 Task: Explore upcoming open houses in Philadelphia, Pennsylvania, to visit properties with colonial architecture, and take note of the unique features of each home.
Action: Mouse moved to (190, 163)
Screenshot: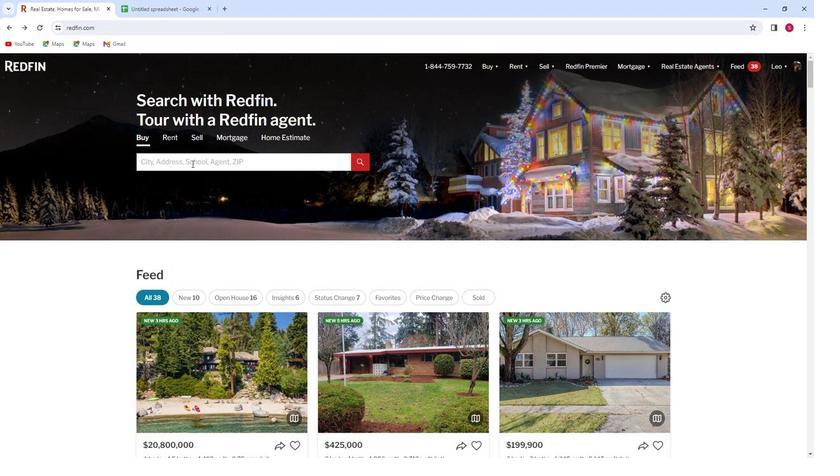 
Action: Mouse pressed left at (190, 163)
Screenshot: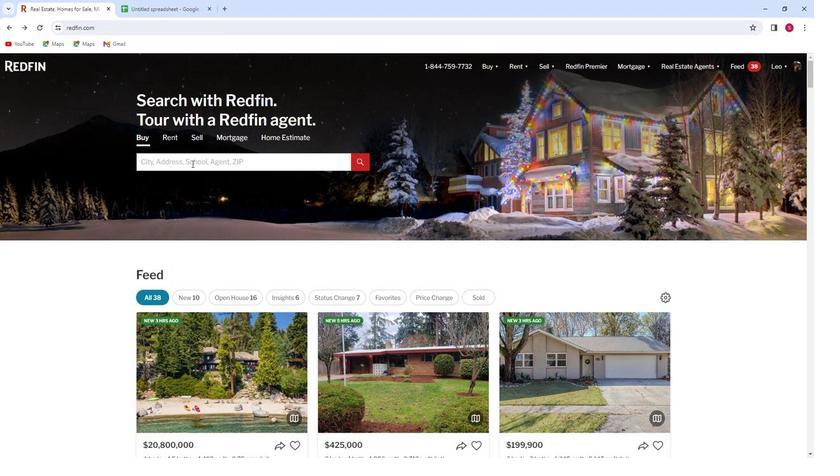 
Action: Mouse moved to (192, 163)
Screenshot: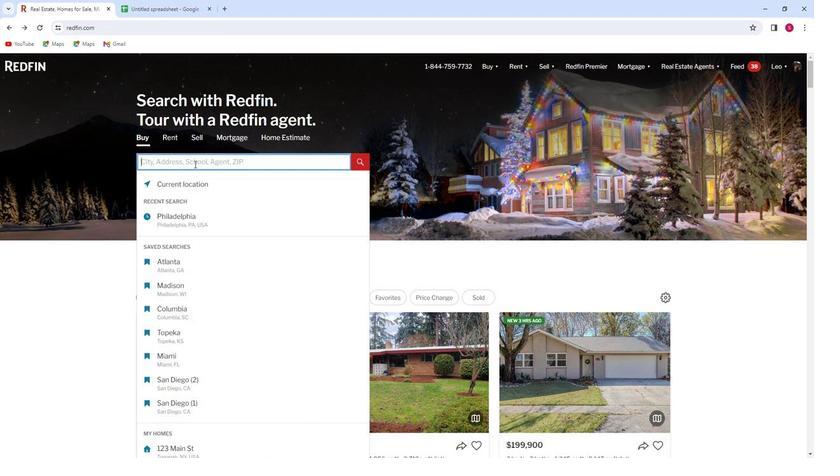 
Action: Key pressed <Key.shift>Philadelphia
Screenshot: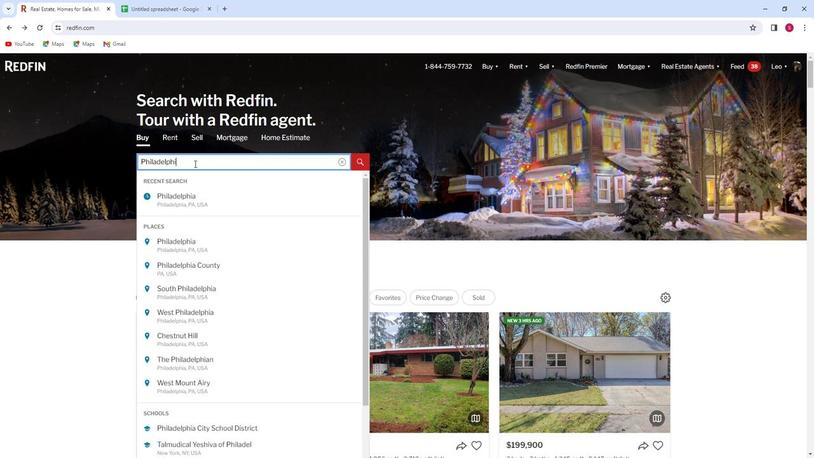 
Action: Mouse moved to (181, 199)
Screenshot: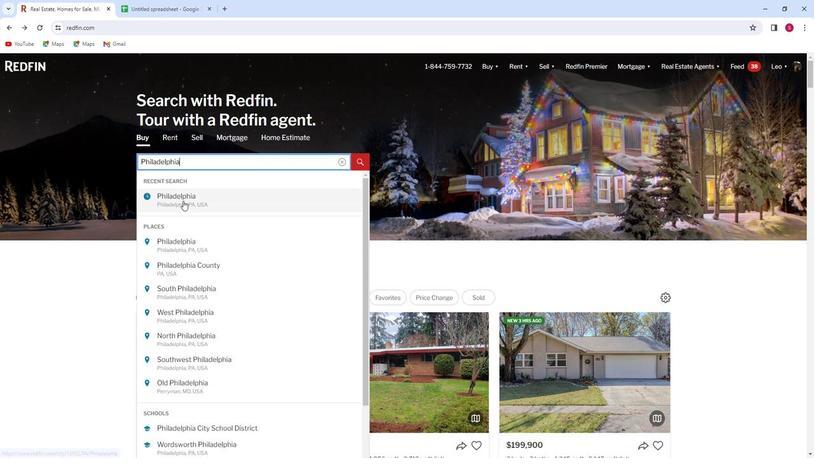 
Action: Mouse pressed left at (181, 199)
Screenshot: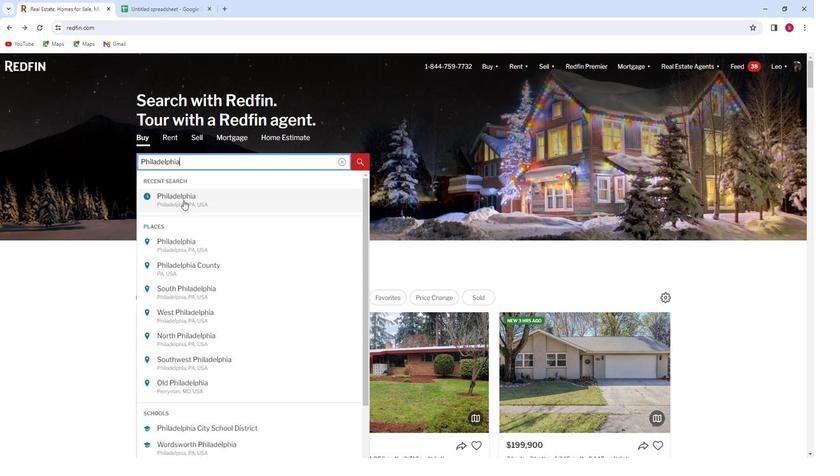 
Action: Mouse moved to (705, 124)
Screenshot: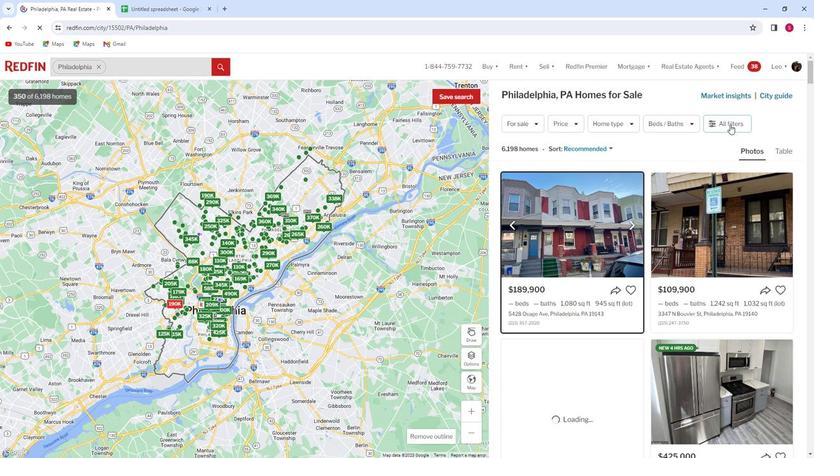
Action: Mouse pressed left at (705, 124)
Screenshot: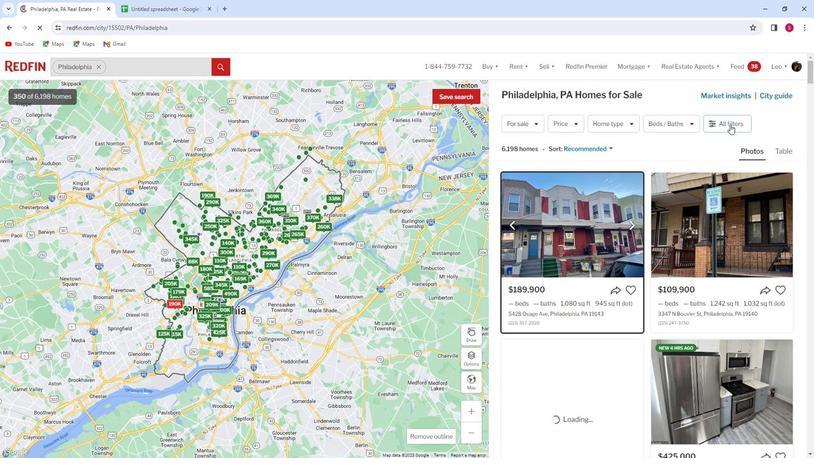 
Action: Mouse pressed left at (705, 124)
Screenshot: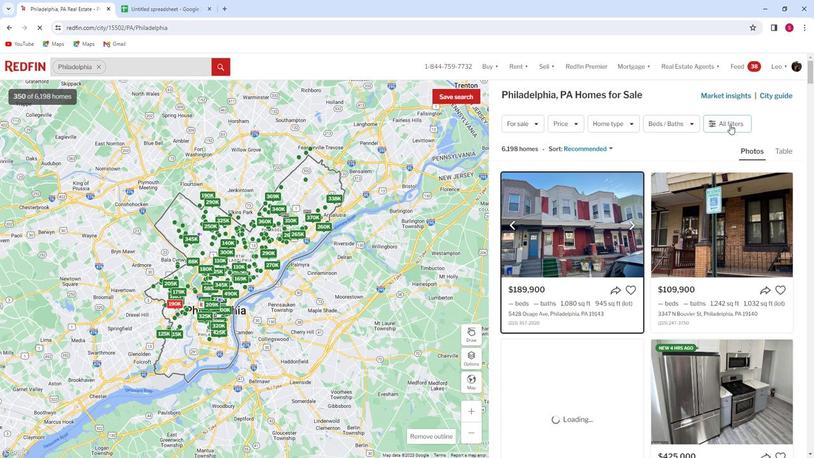 
Action: Mouse pressed left at (705, 124)
Screenshot: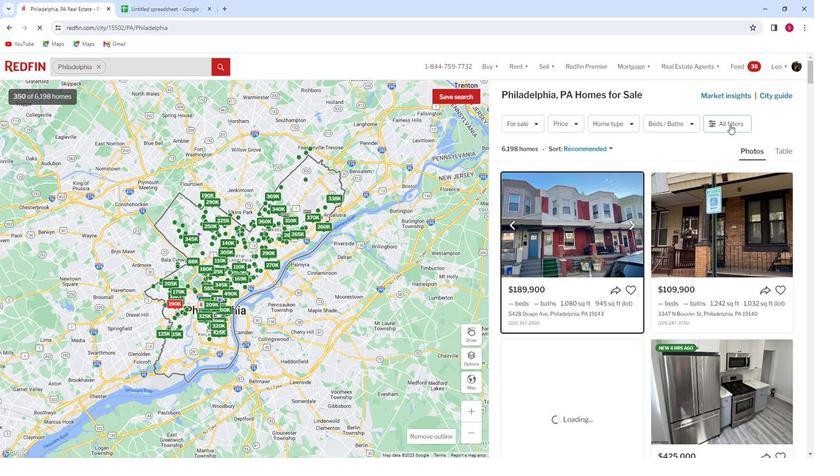 
Action: Mouse moved to (707, 121)
Screenshot: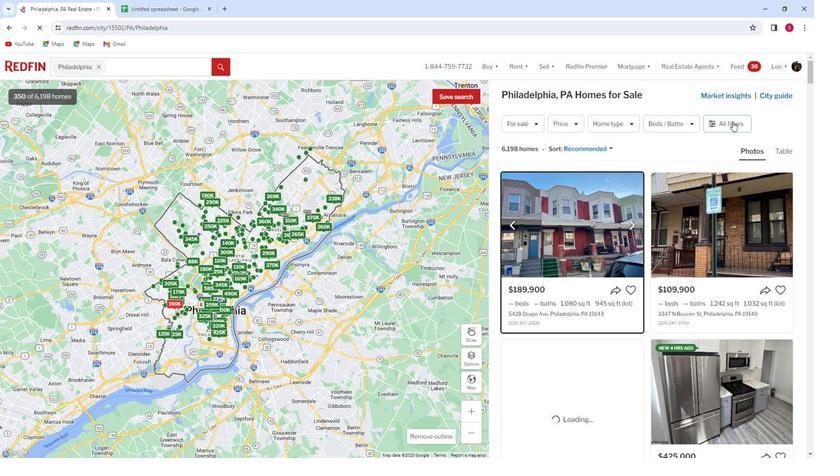 
Action: Mouse pressed left at (707, 121)
Screenshot: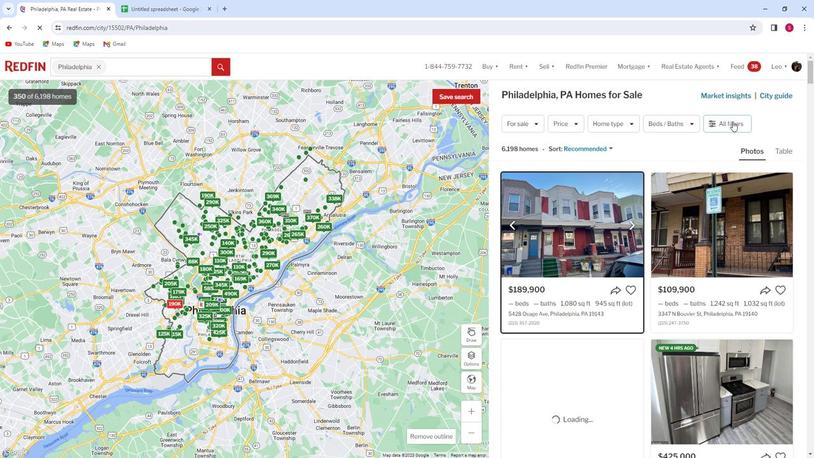 
Action: Mouse pressed left at (707, 121)
Screenshot: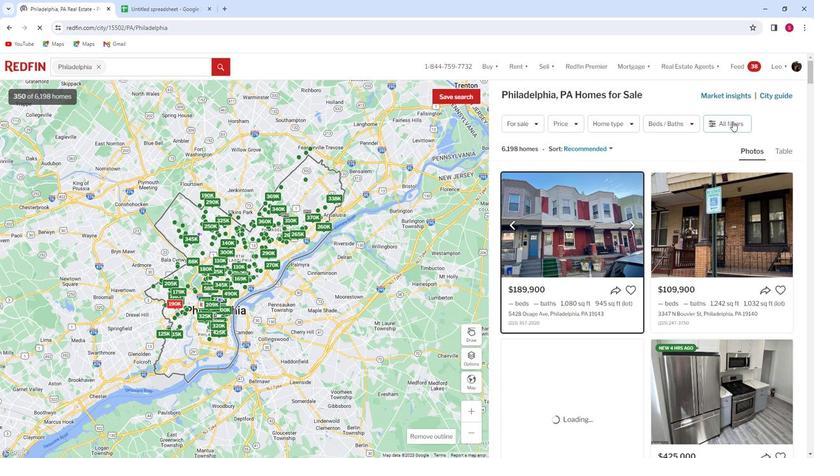 
Action: Mouse moved to (707, 121)
Screenshot: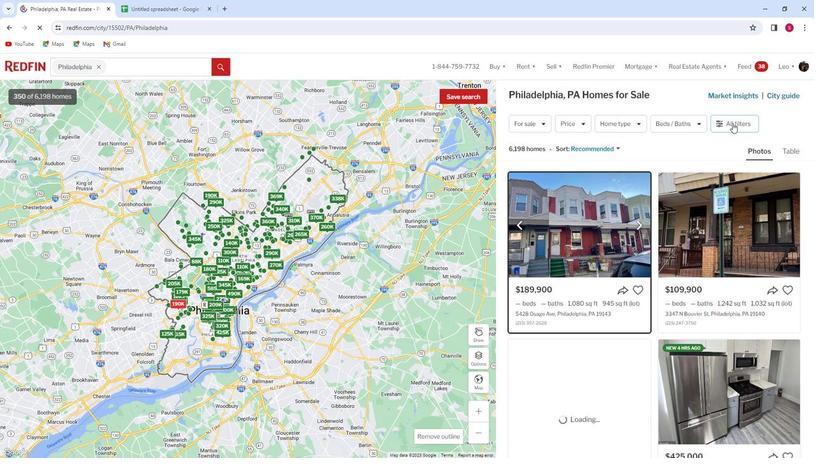 
Action: Mouse pressed left at (707, 121)
Screenshot: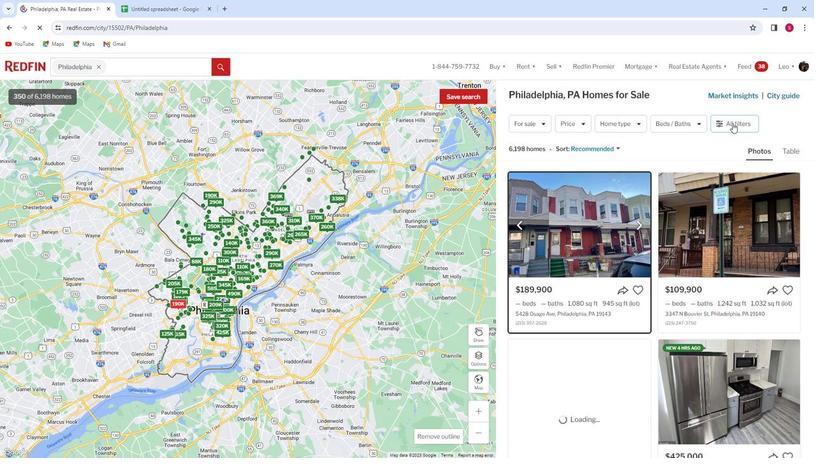 
Action: Mouse moved to (652, 209)
Screenshot: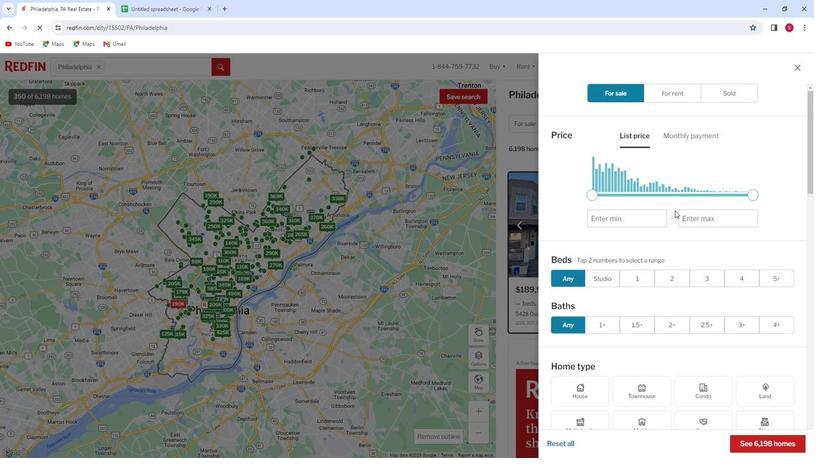 
Action: Mouse scrolled (652, 208) with delta (0, 0)
Screenshot: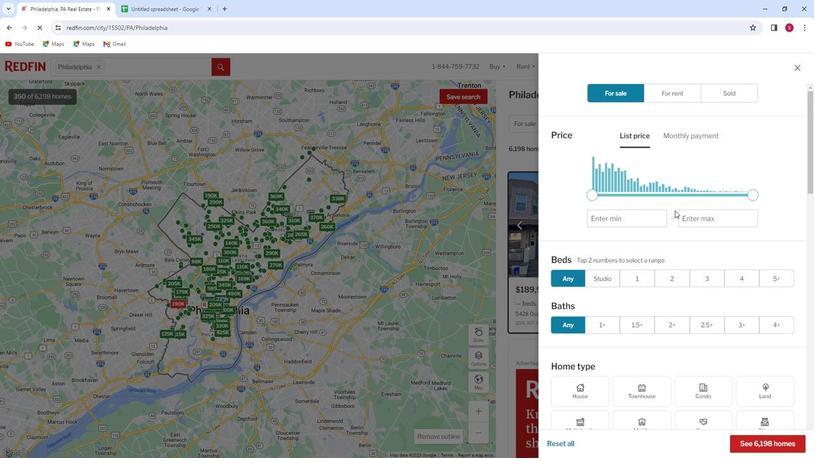 
Action: Mouse scrolled (652, 208) with delta (0, 0)
Screenshot: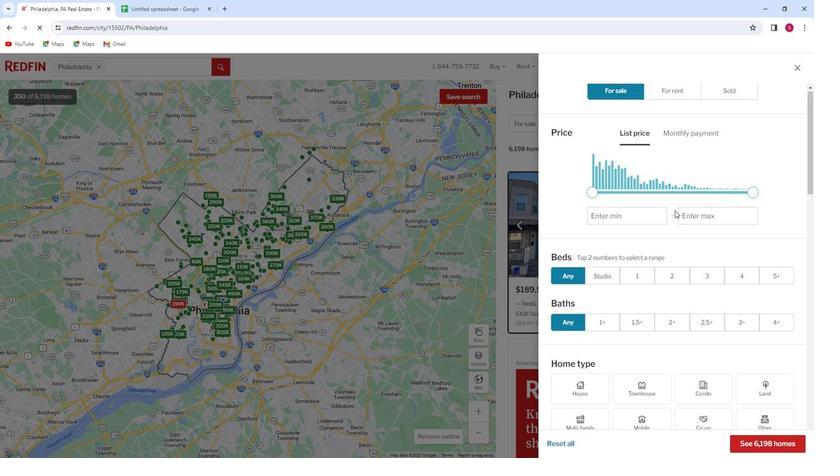 
Action: Mouse scrolled (652, 208) with delta (0, 0)
Screenshot: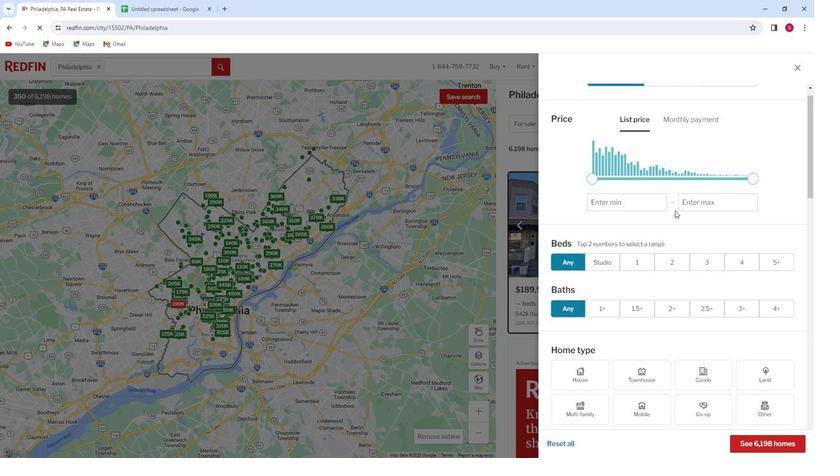 
Action: Mouse moved to (652, 209)
Screenshot: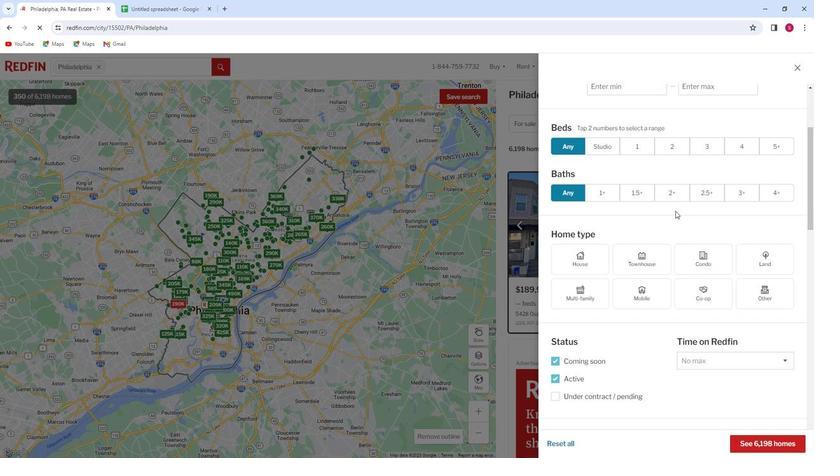
Action: Mouse scrolled (652, 209) with delta (0, 0)
Screenshot: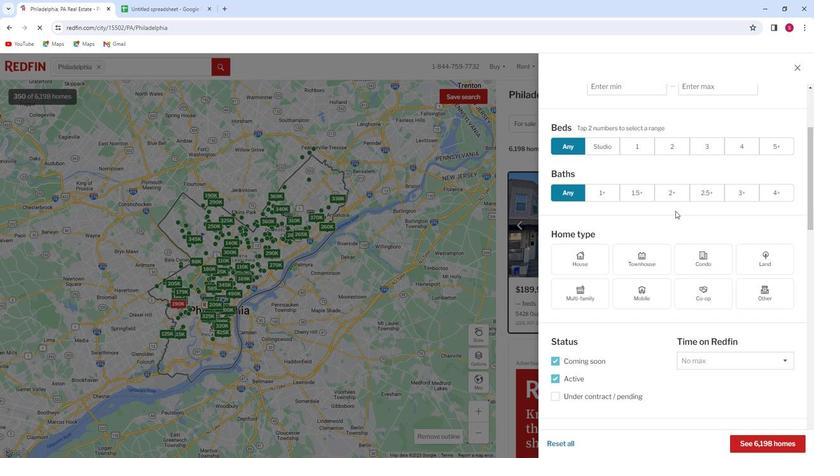 
Action: Mouse scrolled (652, 209) with delta (0, 0)
Screenshot: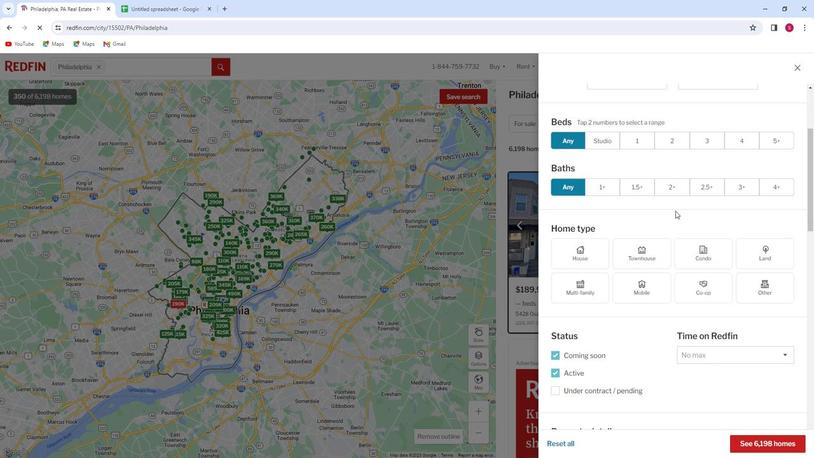 
Action: Mouse scrolled (652, 209) with delta (0, 0)
Screenshot: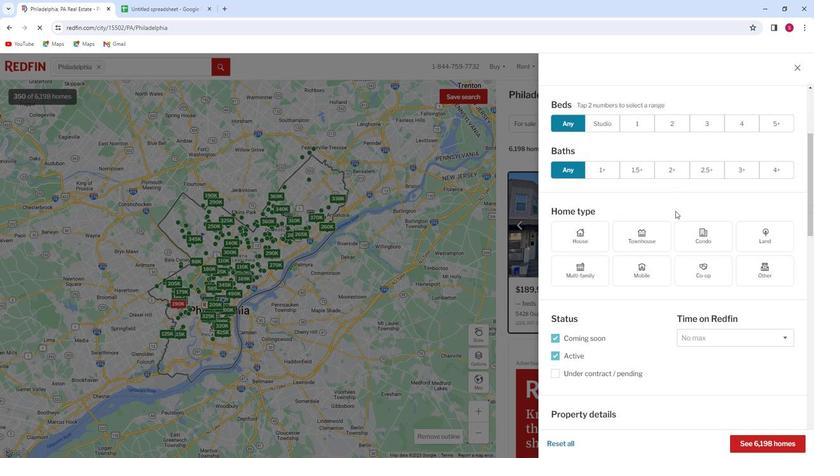 
Action: Mouse moved to (652, 208)
Screenshot: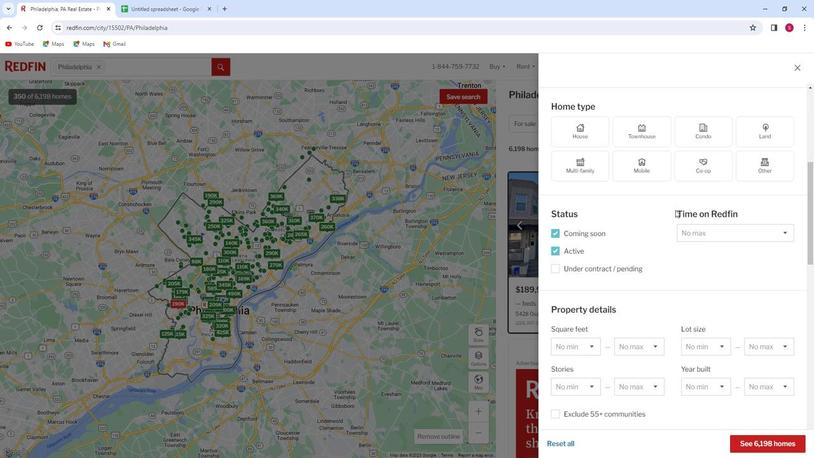 
Action: Mouse scrolled (652, 208) with delta (0, 0)
Screenshot: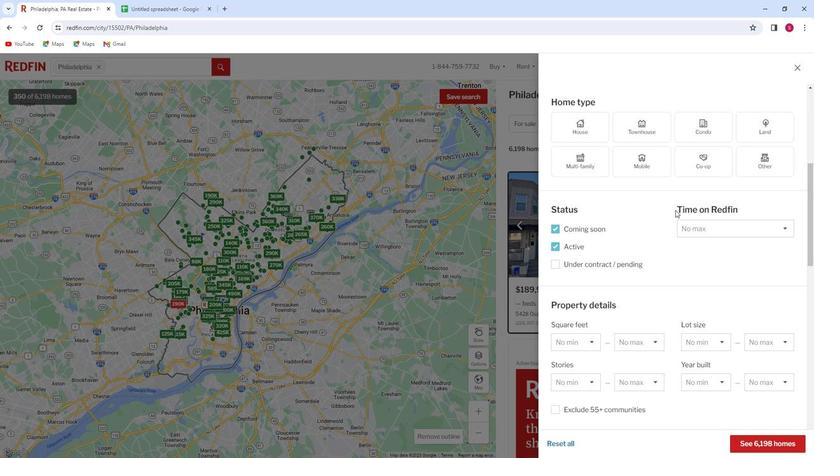 
Action: Mouse scrolled (652, 208) with delta (0, 0)
Screenshot: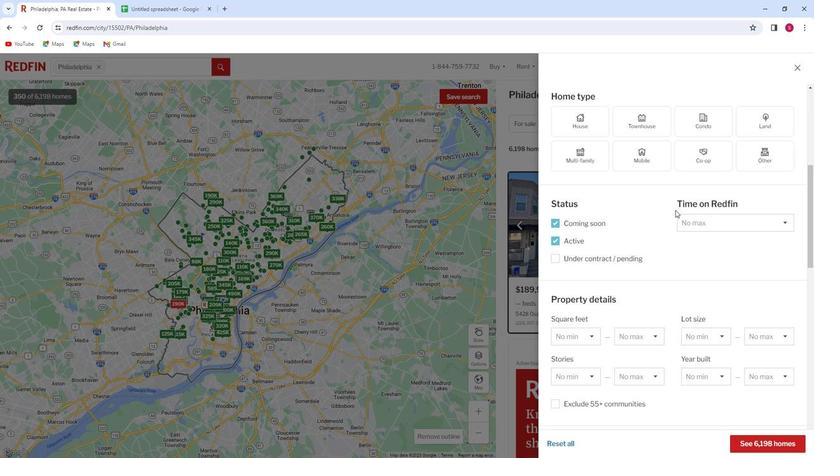 
Action: Mouse scrolled (652, 208) with delta (0, 0)
Screenshot: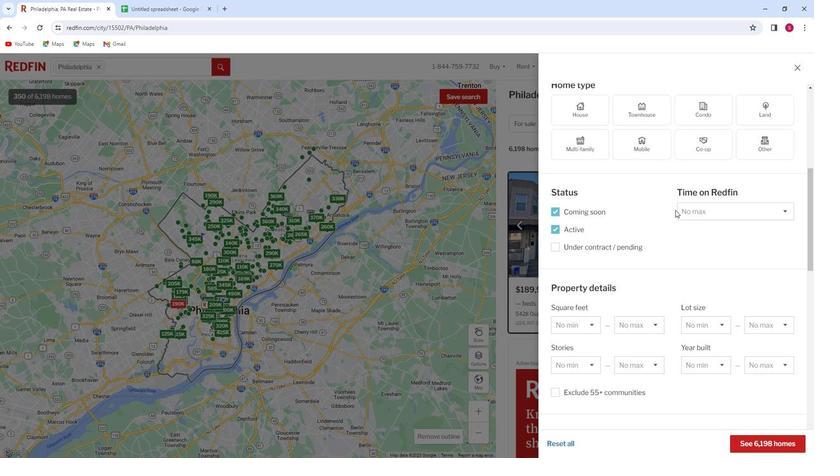 
Action: Mouse moved to (652, 208)
Screenshot: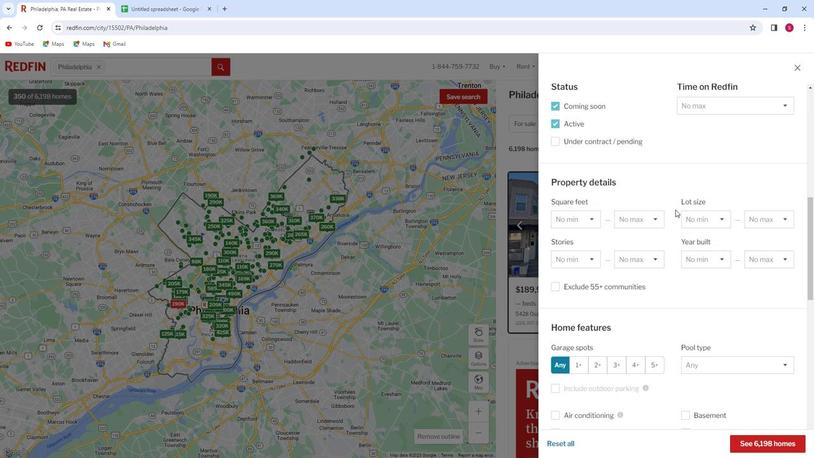
Action: Mouse scrolled (652, 208) with delta (0, 0)
Screenshot: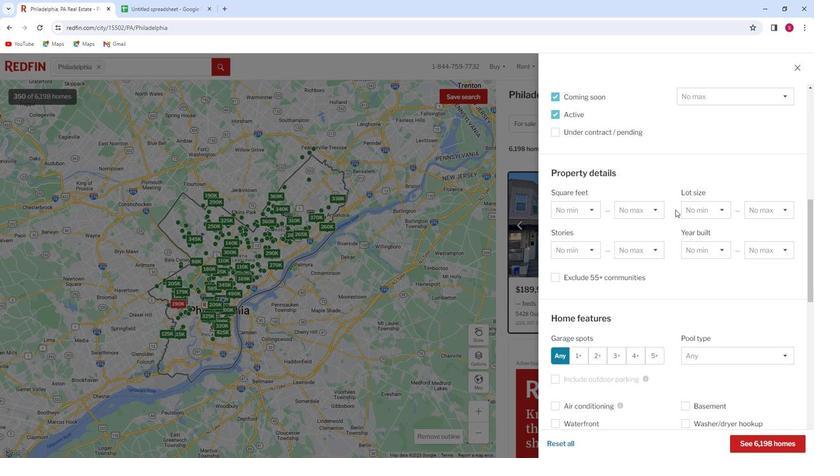 
Action: Mouse scrolled (652, 208) with delta (0, 0)
Screenshot: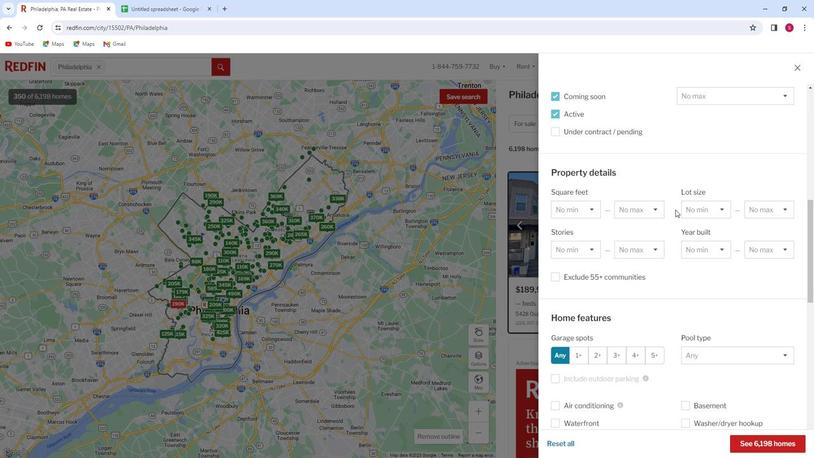 
Action: Mouse scrolled (652, 208) with delta (0, 0)
Screenshot: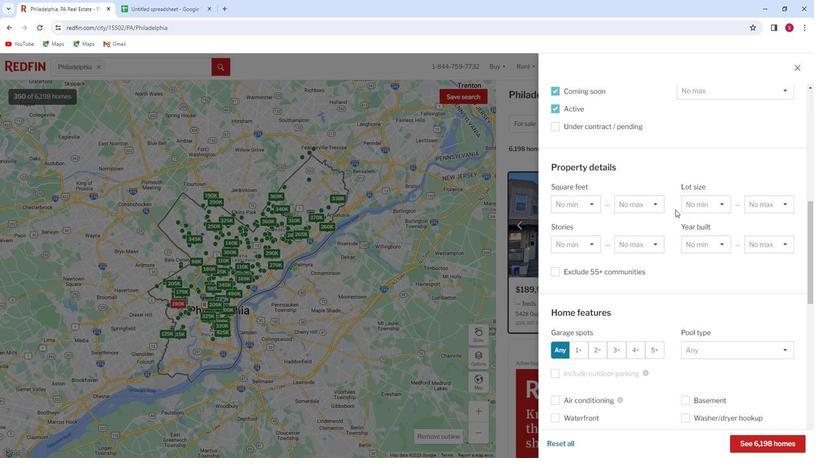 
Action: Mouse scrolled (652, 208) with delta (0, 0)
Screenshot: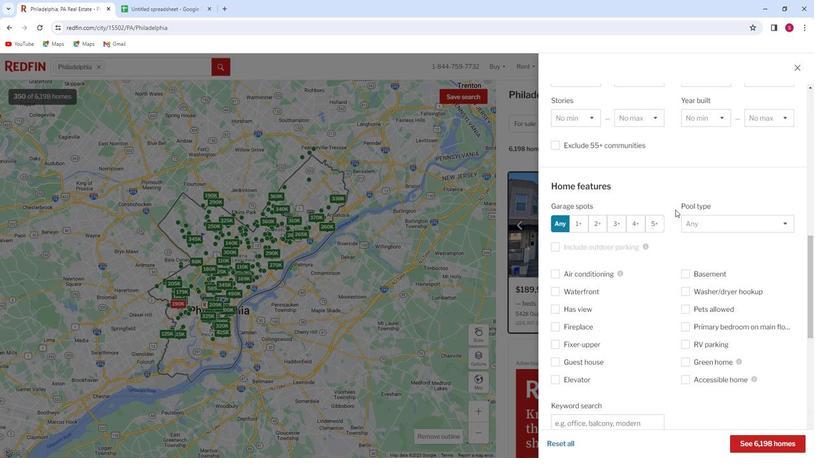 
Action: Mouse scrolled (652, 208) with delta (0, 0)
Screenshot: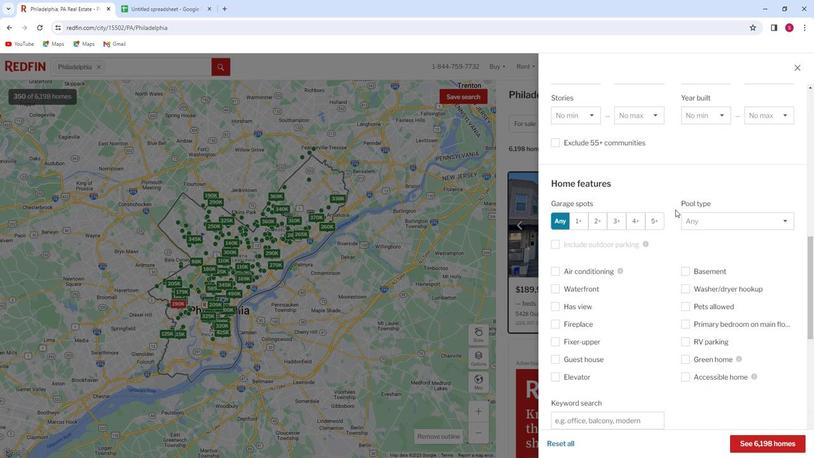 
Action: Mouse scrolled (652, 208) with delta (0, 0)
Screenshot: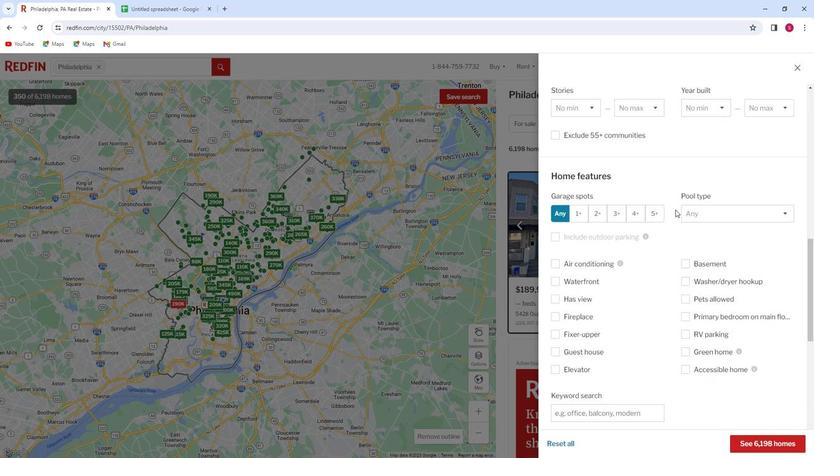 
Action: Mouse moved to (652, 211)
Screenshot: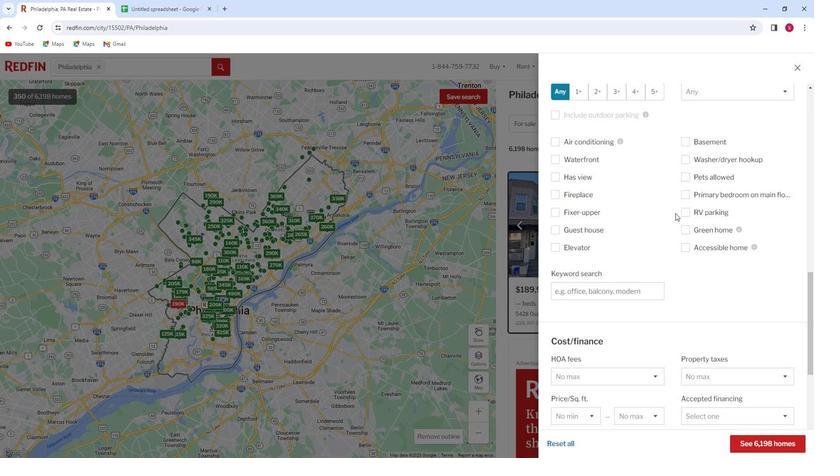 
Action: Mouse scrolled (652, 210) with delta (0, 0)
Screenshot: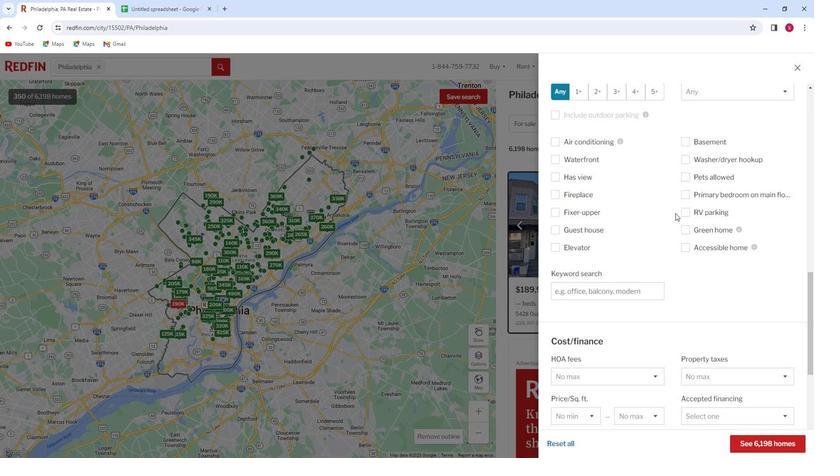 
Action: Mouse moved to (652, 211)
Screenshot: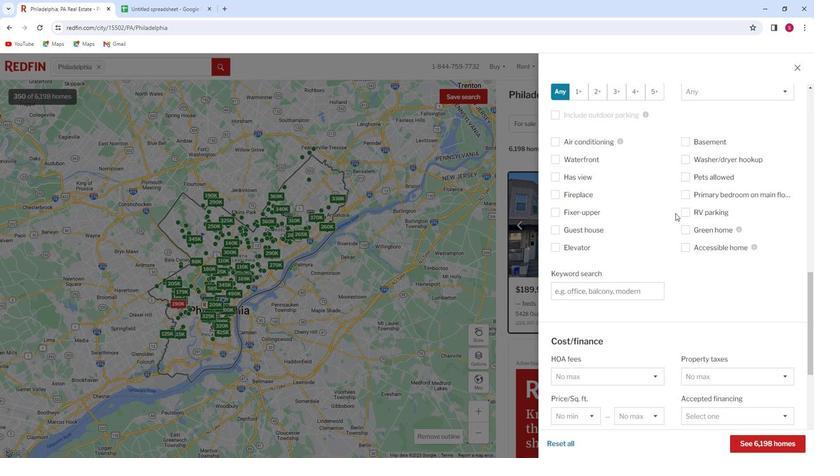 
Action: Mouse scrolled (652, 211) with delta (0, 0)
Screenshot: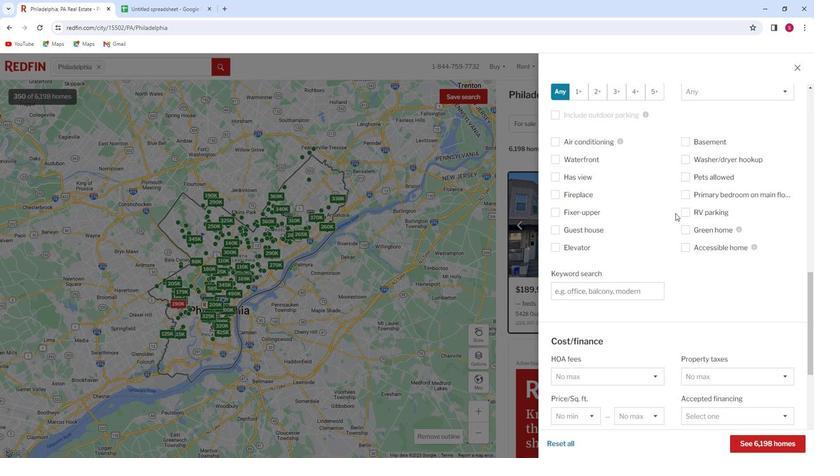 
Action: Mouse moved to (591, 204)
Screenshot: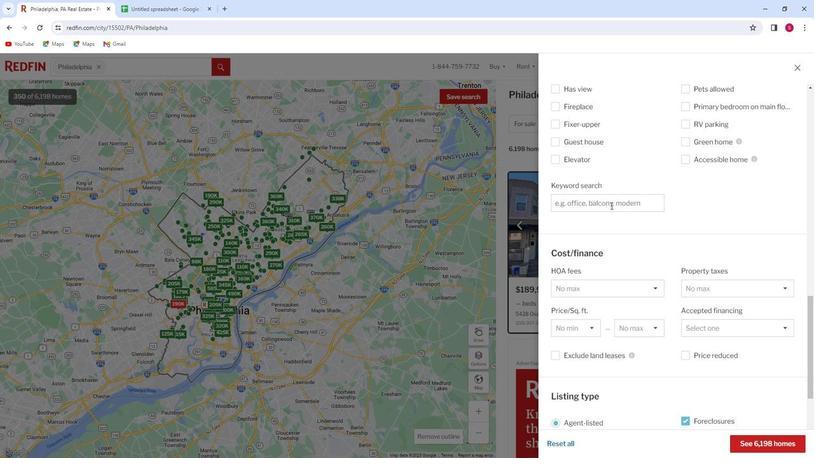 
Action: Mouse pressed left at (591, 204)
Screenshot: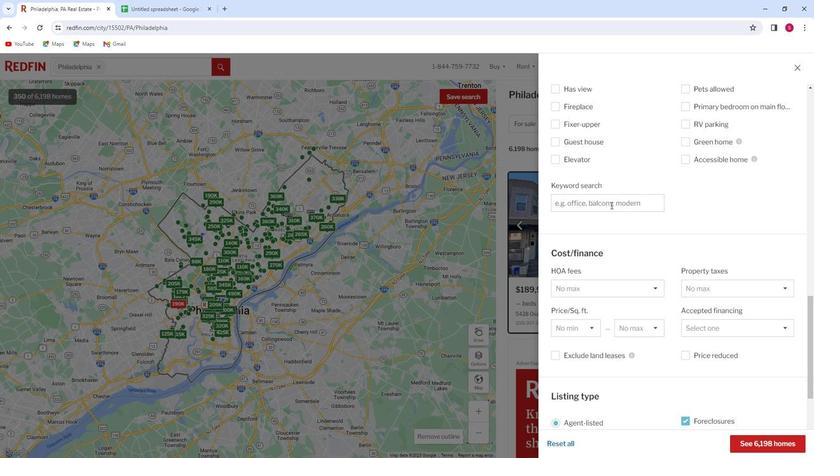 
Action: Mouse moved to (514, 180)
Screenshot: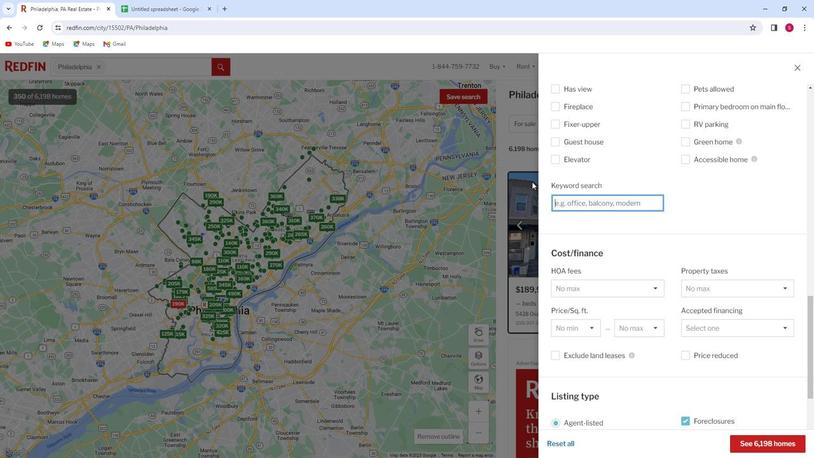 
Action: Key pressed colob<Key.backspace>nial<Key.space>architecture
Screenshot: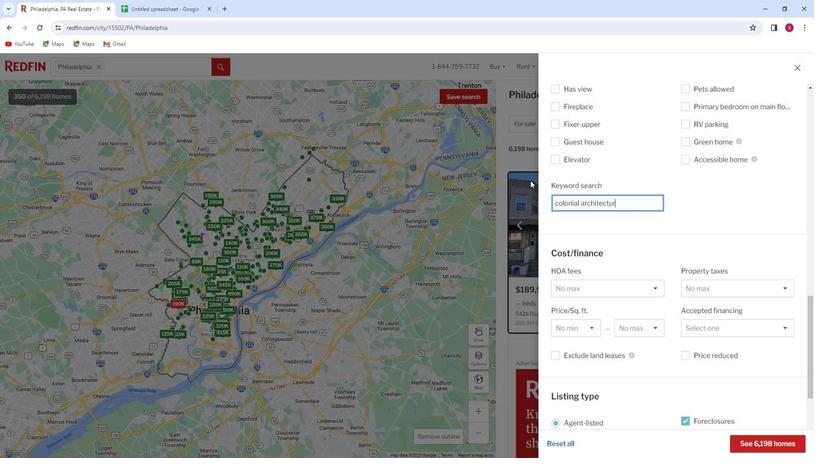
Action: Mouse moved to (637, 374)
Screenshot: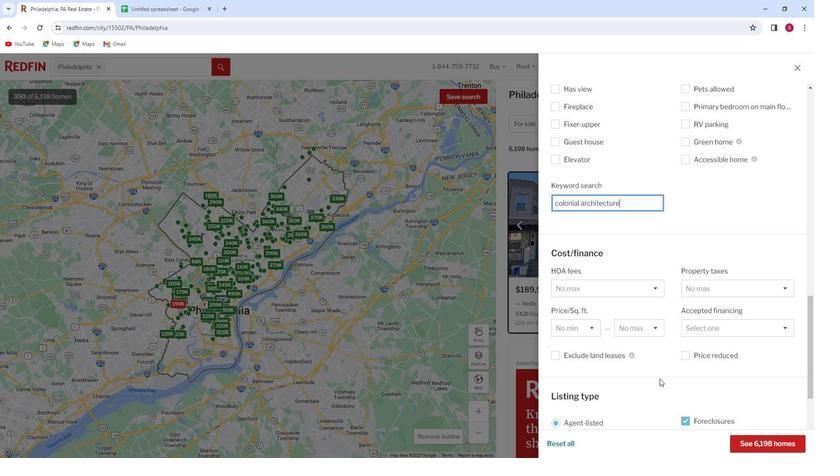 
Action: Mouse scrolled (637, 374) with delta (0, 0)
Screenshot: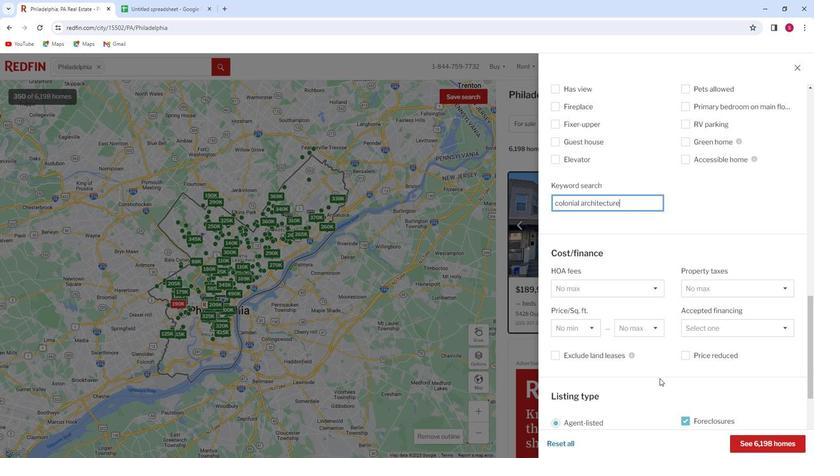 
Action: Mouse moved to (637, 374)
Screenshot: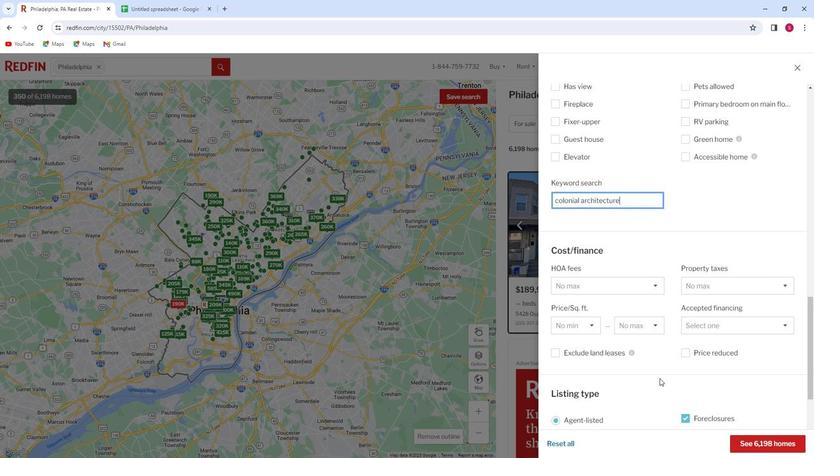 
Action: Mouse scrolled (637, 374) with delta (0, 0)
Screenshot: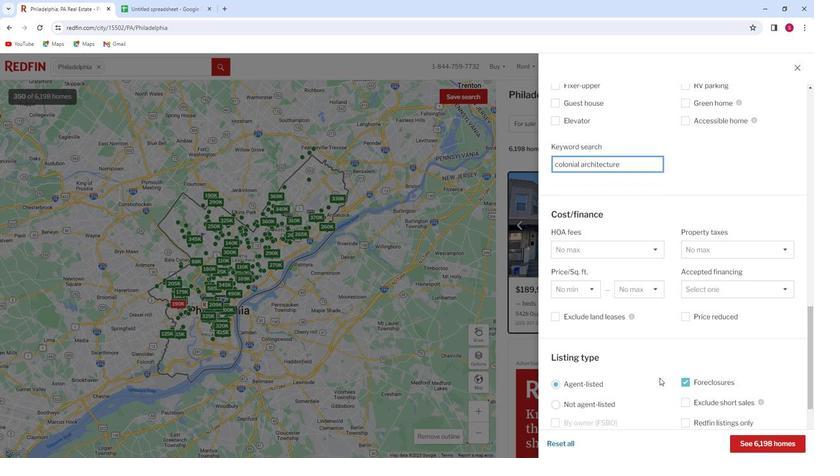 
Action: Mouse moved to (635, 363)
Screenshot: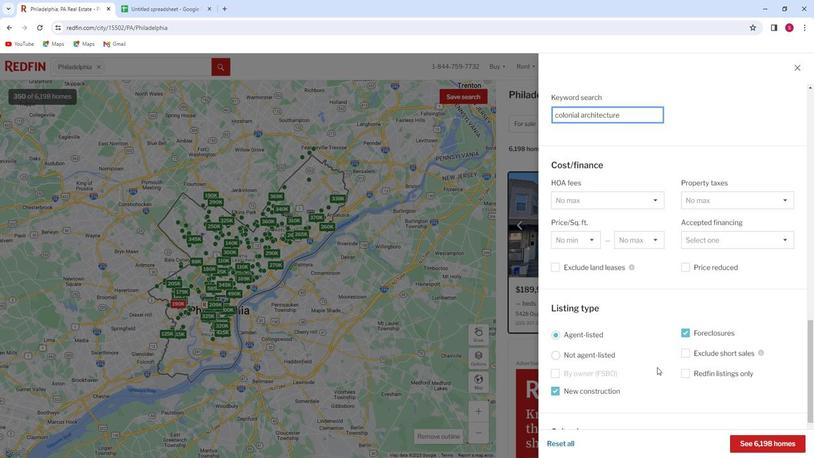 
Action: Mouse scrolled (635, 363) with delta (0, 0)
Screenshot: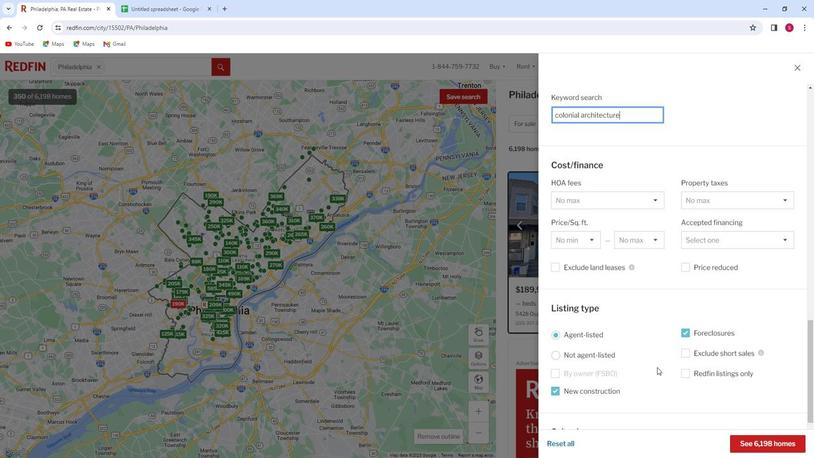 
Action: Mouse scrolled (635, 363) with delta (0, 0)
Screenshot: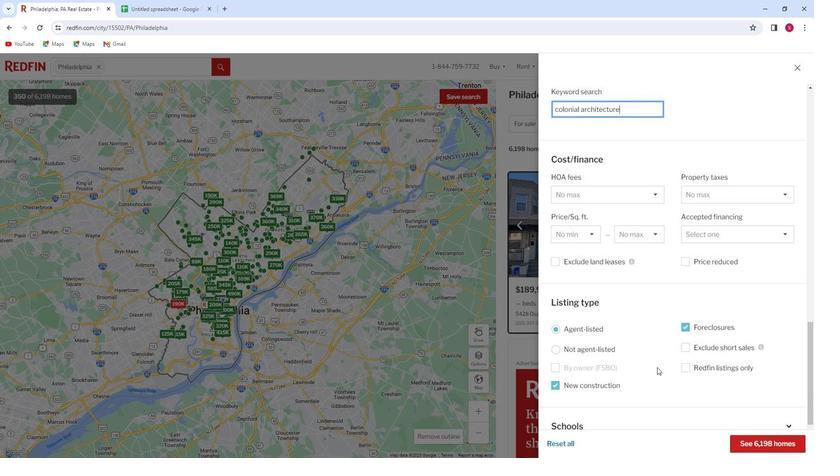 
Action: Mouse moved to (634, 360)
Screenshot: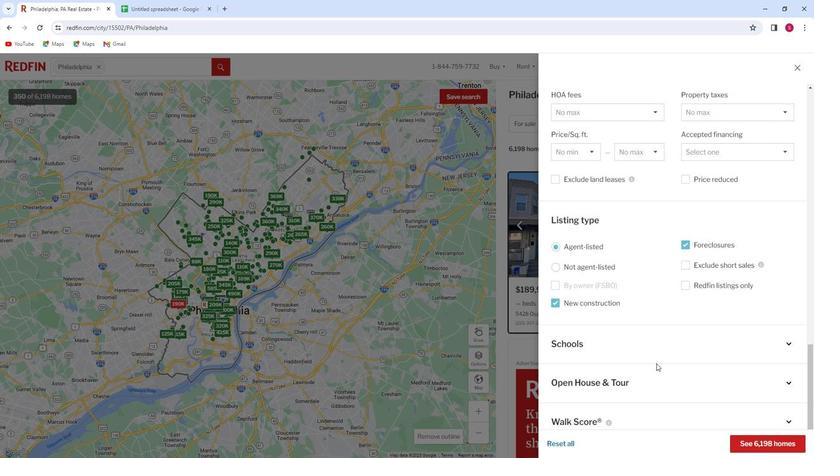 
Action: Mouse scrolled (634, 360) with delta (0, 0)
Screenshot: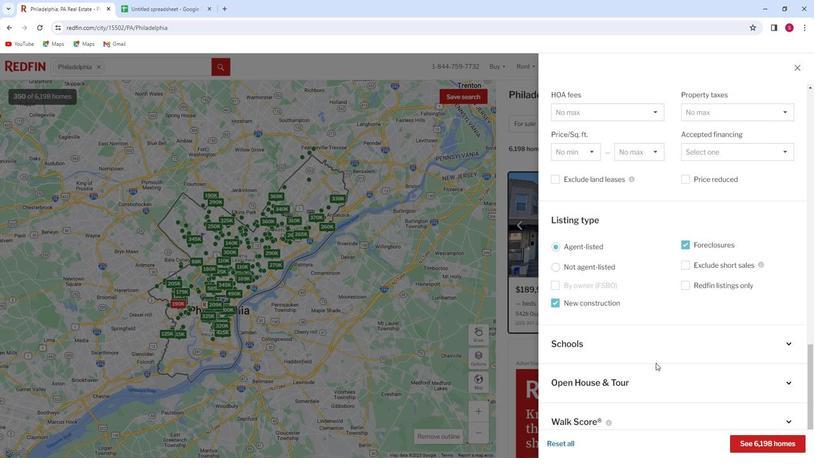 
Action: Mouse moved to (633, 360)
Screenshot: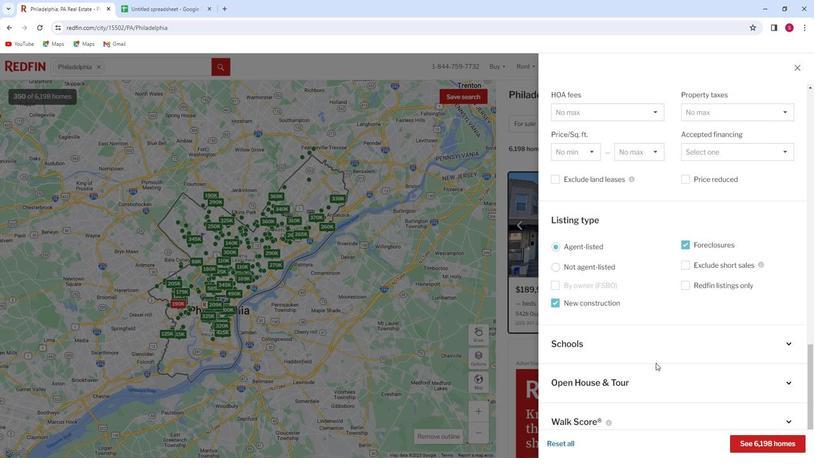 
Action: Mouse scrolled (633, 359) with delta (0, 0)
Screenshot: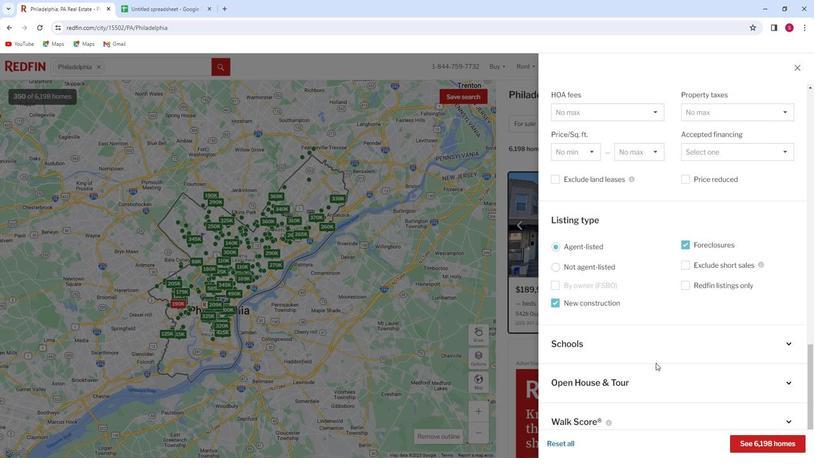 
Action: Mouse moved to (633, 360)
Screenshot: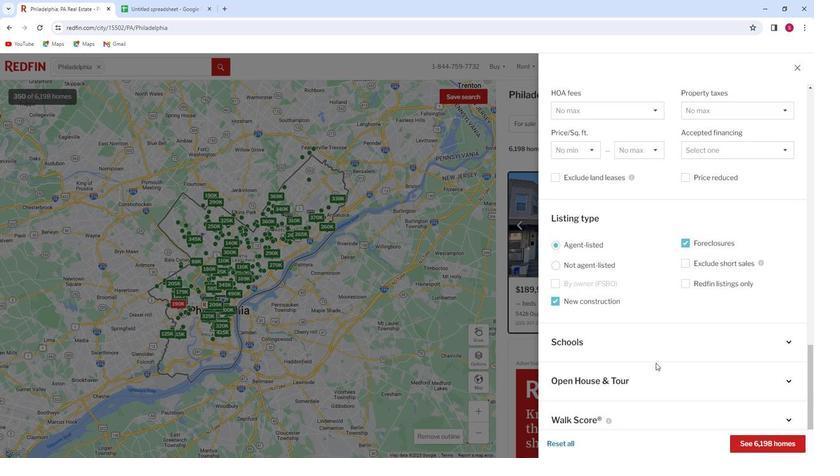 
Action: Mouse scrolled (633, 359) with delta (0, 0)
Screenshot: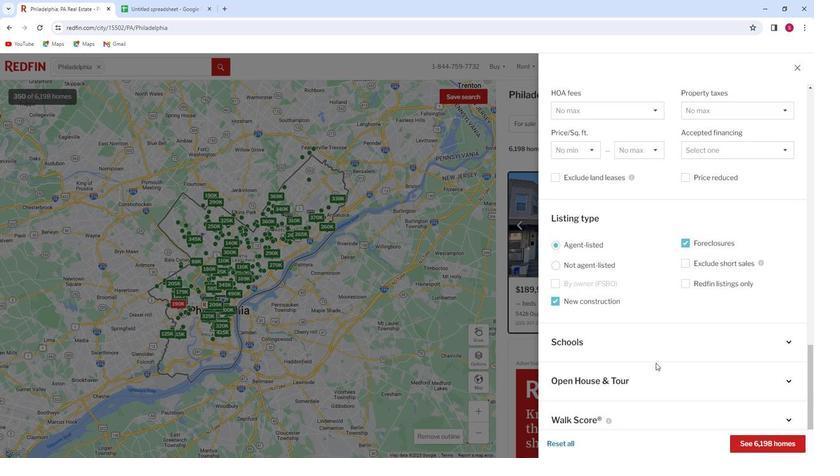 
Action: Mouse moved to (563, 368)
Screenshot: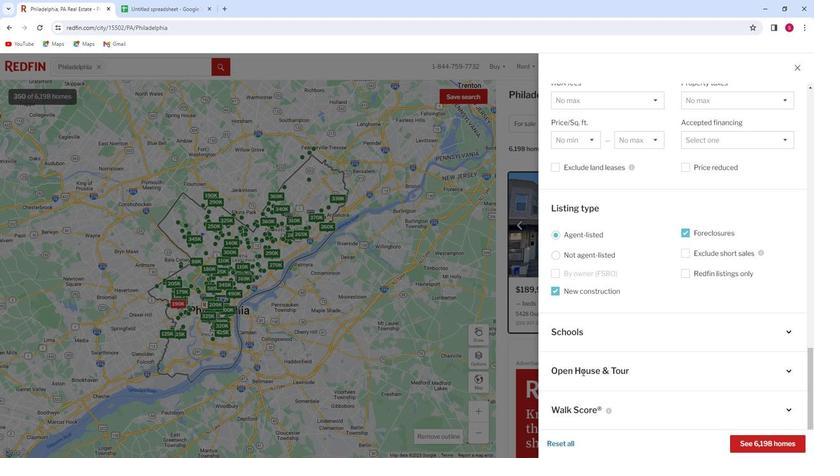 
Action: Mouse pressed left at (563, 368)
Screenshot: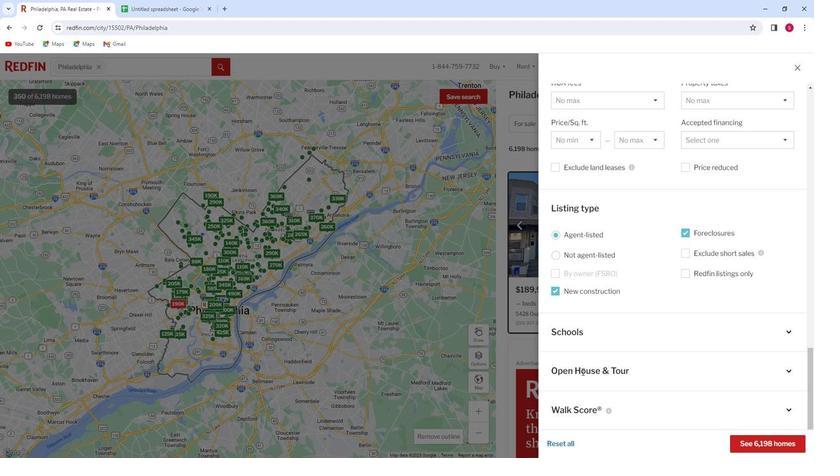 
Action: Mouse moved to (538, 368)
Screenshot: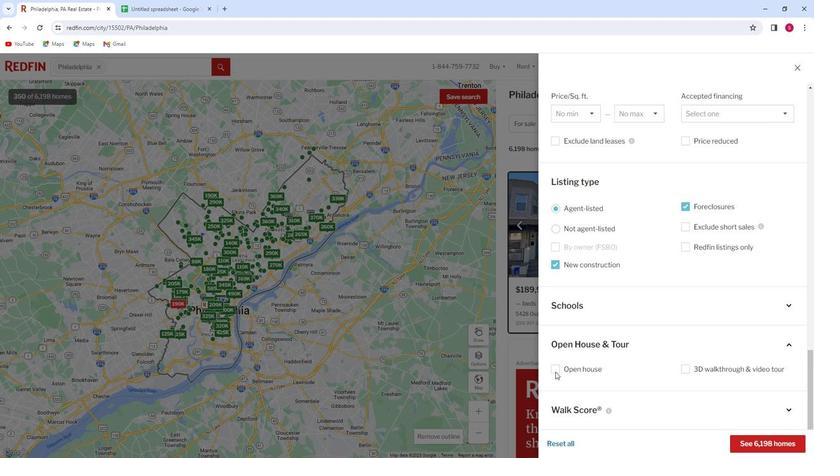 
Action: Mouse pressed left at (538, 368)
Screenshot: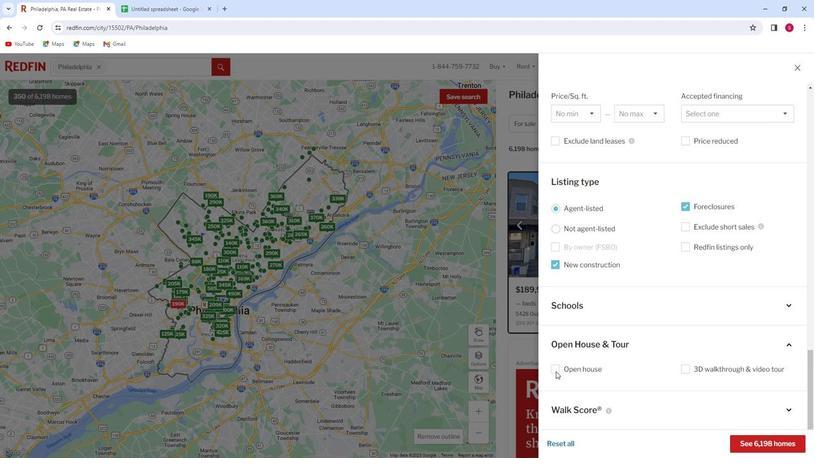
Action: Mouse moved to (743, 438)
Screenshot: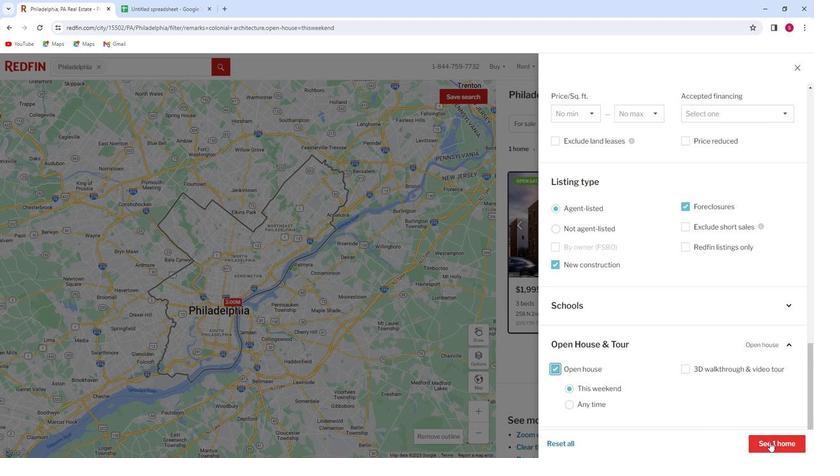 
Action: Mouse pressed left at (743, 438)
Screenshot: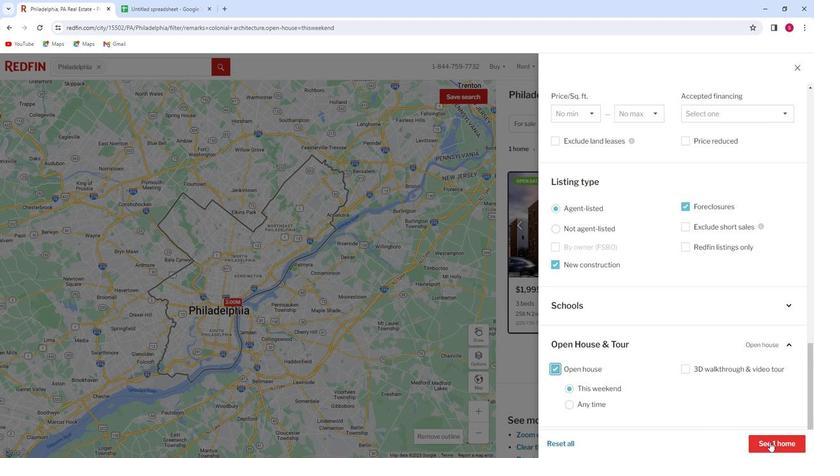 
Action: Mouse moved to (512, 243)
Screenshot: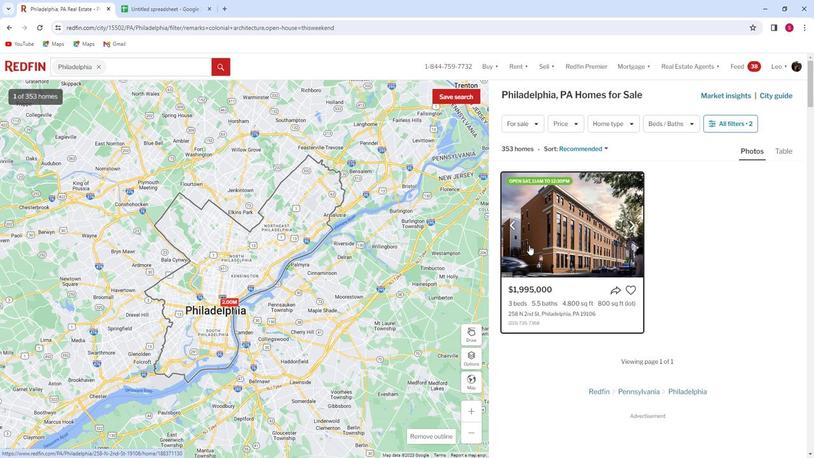 
Action: Mouse pressed left at (512, 243)
Screenshot: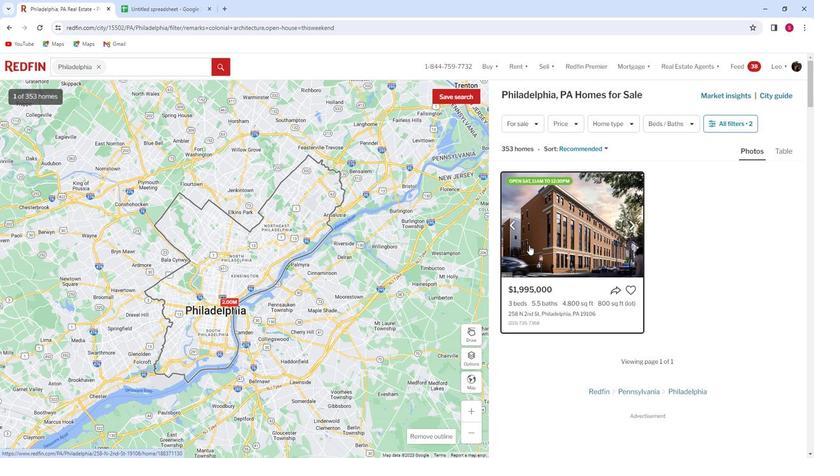 
Action: Mouse pressed left at (512, 243)
Screenshot: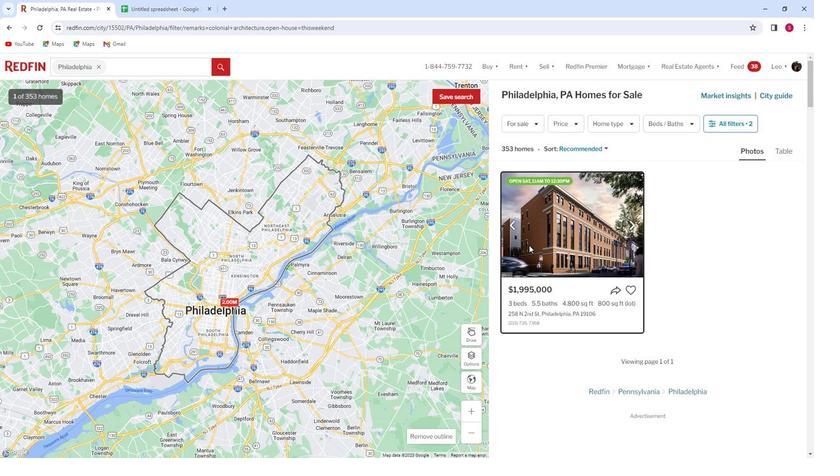 
Action: Mouse moved to (294, 206)
Screenshot: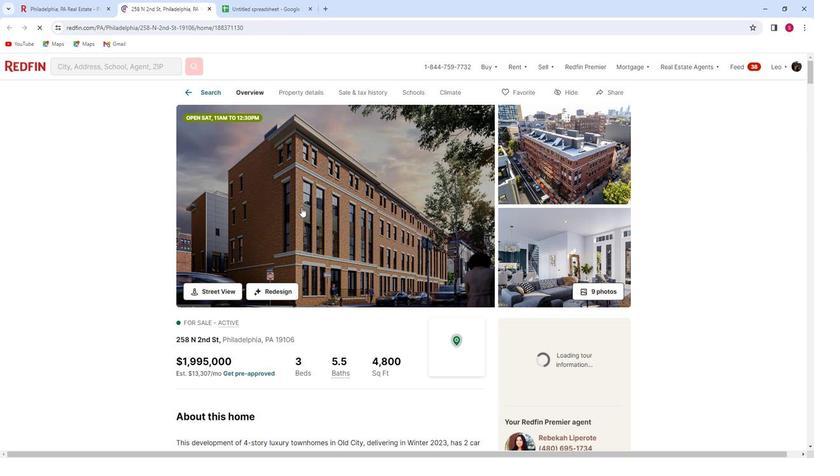 
Action: Mouse pressed left at (294, 206)
Screenshot: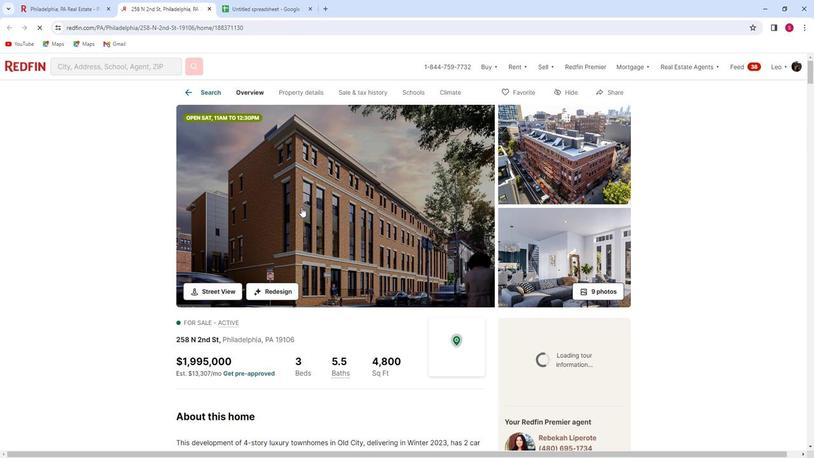 
Action: Mouse pressed left at (294, 206)
Screenshot: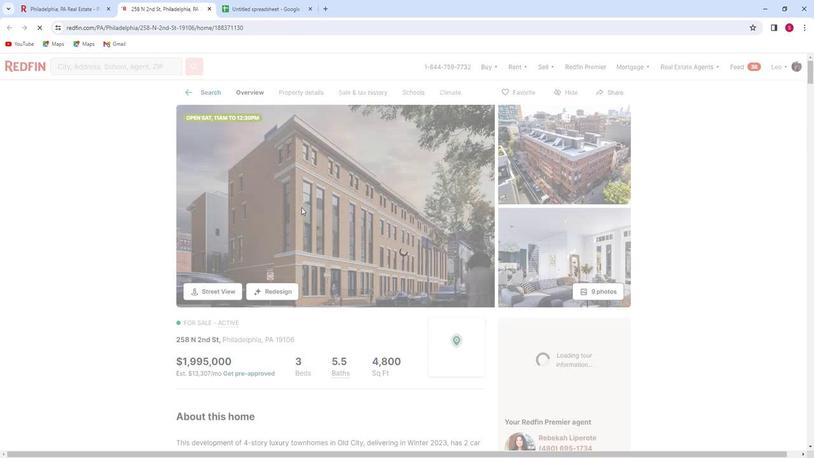 
Action: Mouse moved to (113, 243)
Screenshot: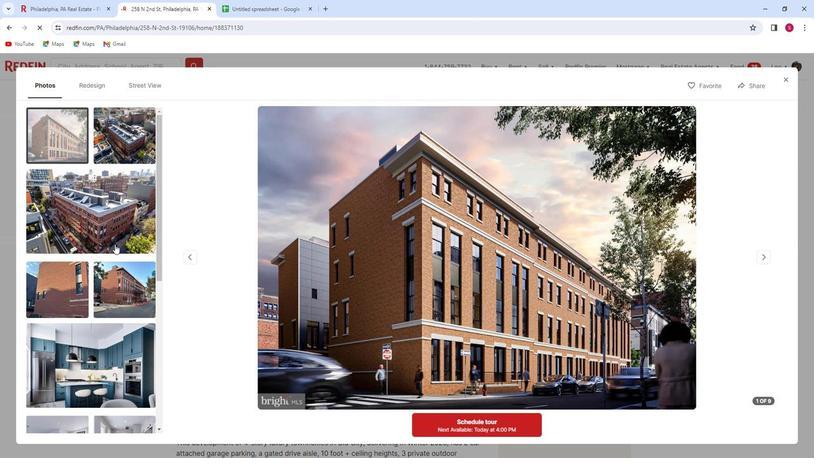 
Action: Mouse scrolled (113, 242) with delta (0, 0)
Screenshot: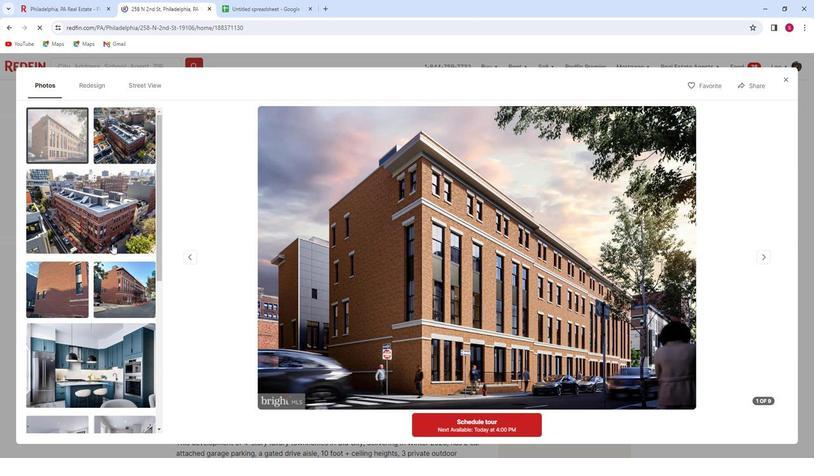 
Action: Mouse scrolled (113, 242) with delta (0, 0)
Screenshot: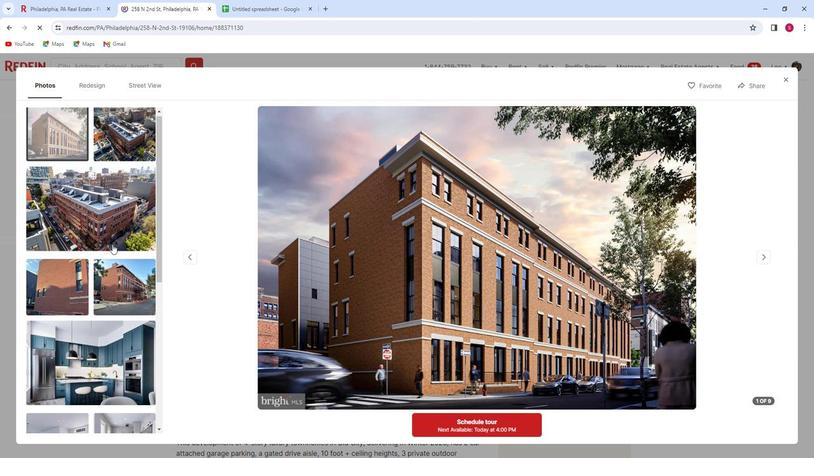 
Action: Mouse scrolled (113, 242) with delta (0, 0)
Screenshot: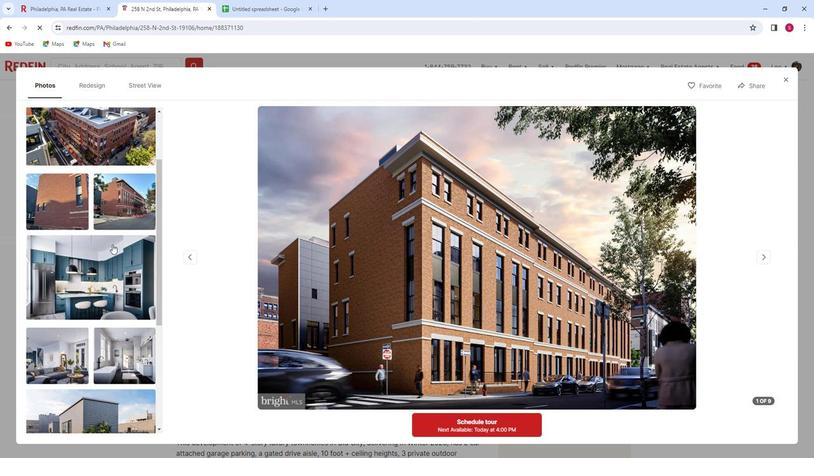 
Action: Mouse scrolled (113, 242) with delta (0, 0)
Screenshot: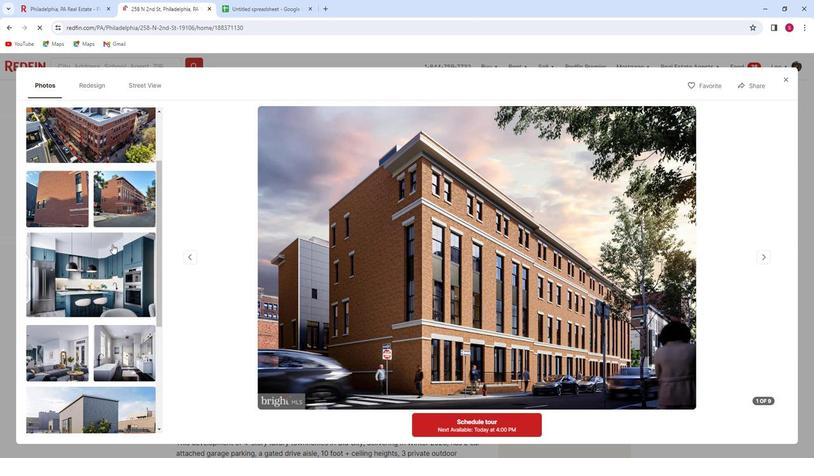 
Action: Mouse scrolled (113, 242) with delta (0, 0)
Screenshot: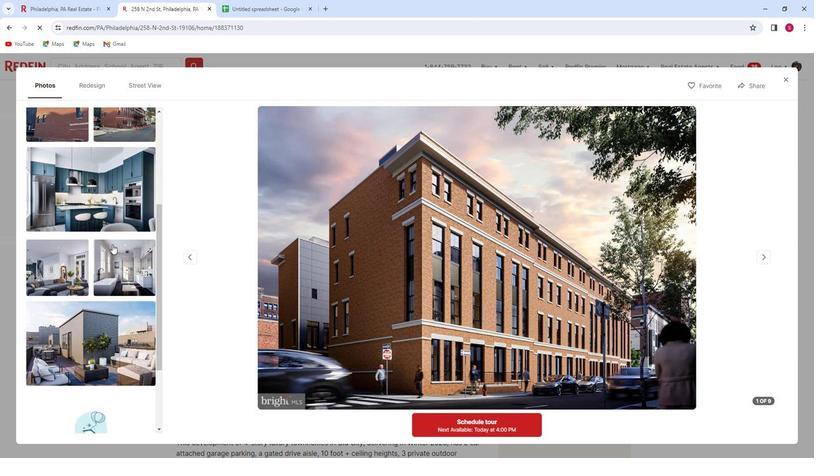 
Action: Mouse scrolled (113, 242) with delta (0, 0)
Screenshot: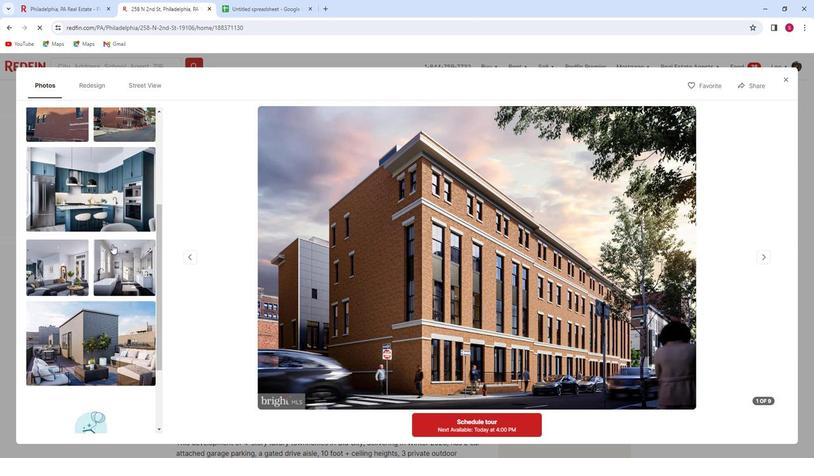 
Action: Mouse scrolled (113, 242) with delta (0, 0)
Screenshot: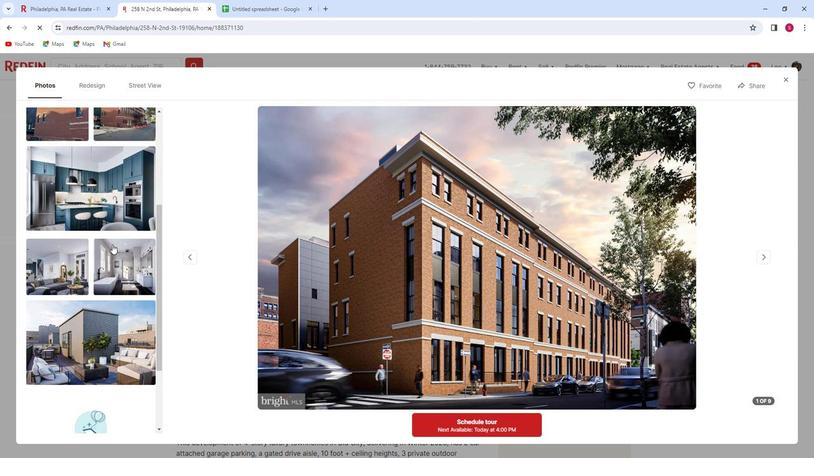 
Action: Mouse scrolled (113, 242) with delta (0, 0)
Screenshot: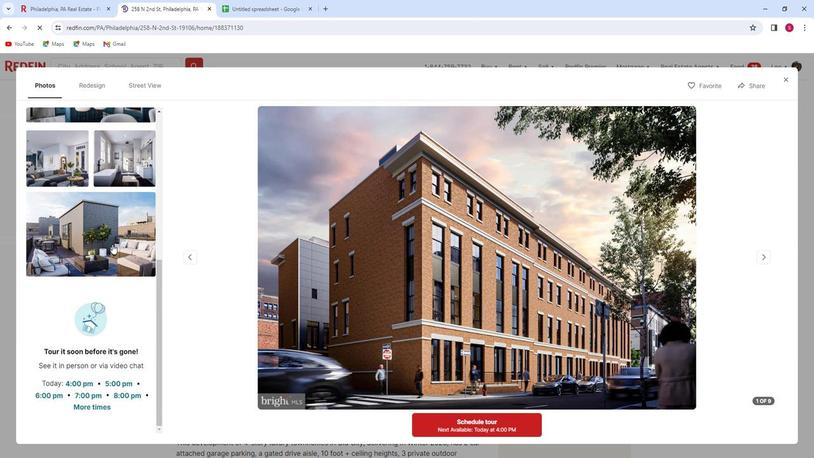 
Action: Mouse scrolled (113, 242) with delta (0, 0)
Screenshot: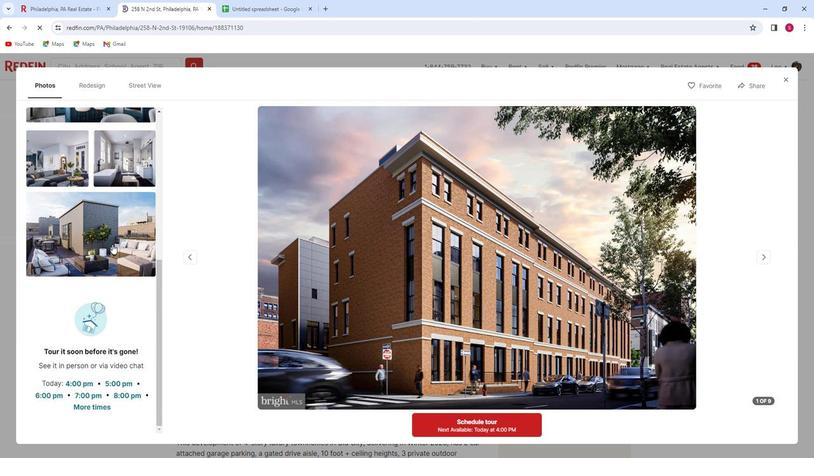 
Action: Mouse scrolled (113, 242) with delta (0, 0)
Screenshot: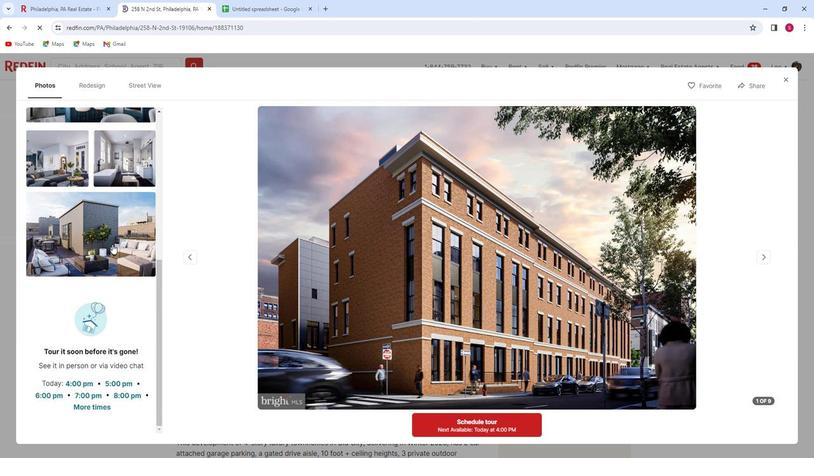 
Action: Mouse moved to (756, 80)
Screenshot: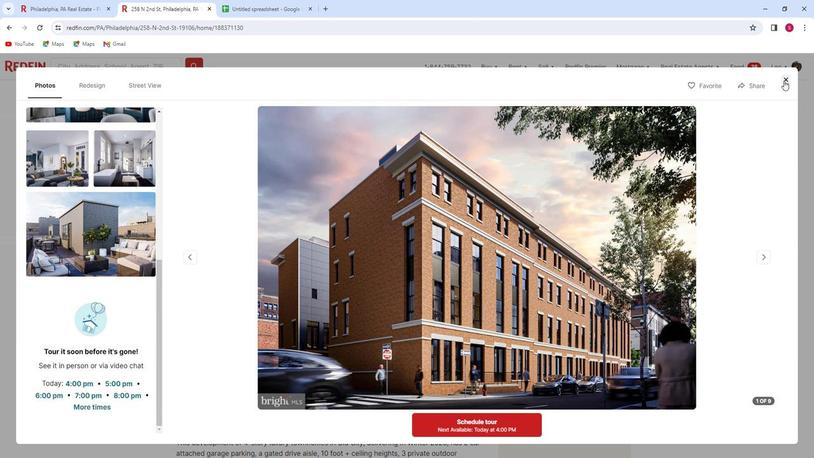 
Action: Mouse pressed left at (756, 80)
Screenshot: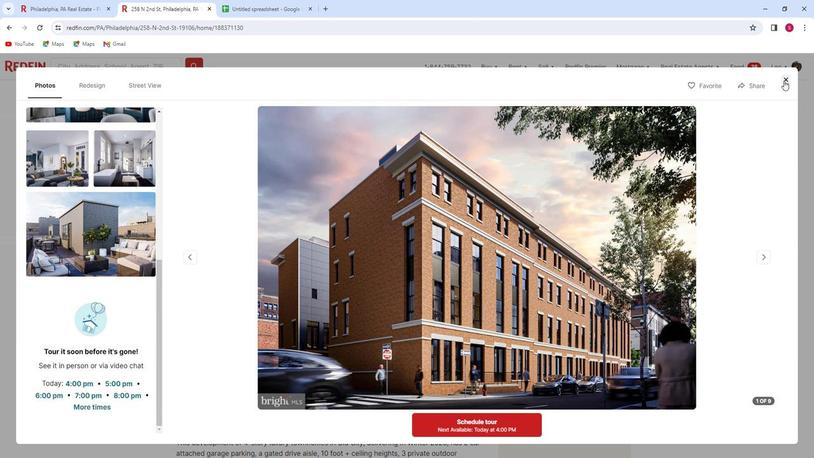 
Action: Mouse moved to (305, 289)
Screenshot: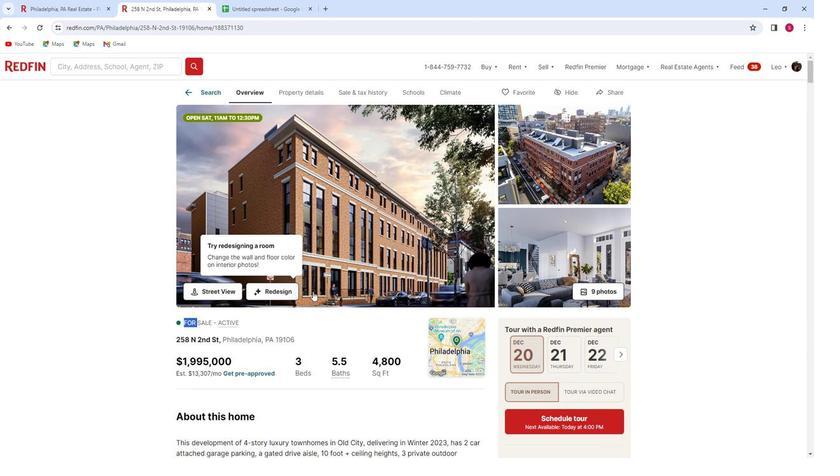 
Action: Mouse scrolled (305, 288) with delta (0, 0)
Screenshot: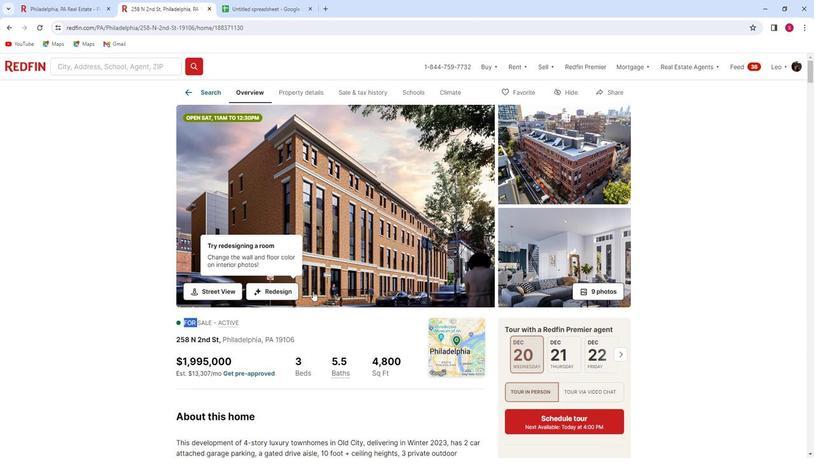 
Action: Mouse scrolled (305, 288) with delta (0, 0)
Screenshot: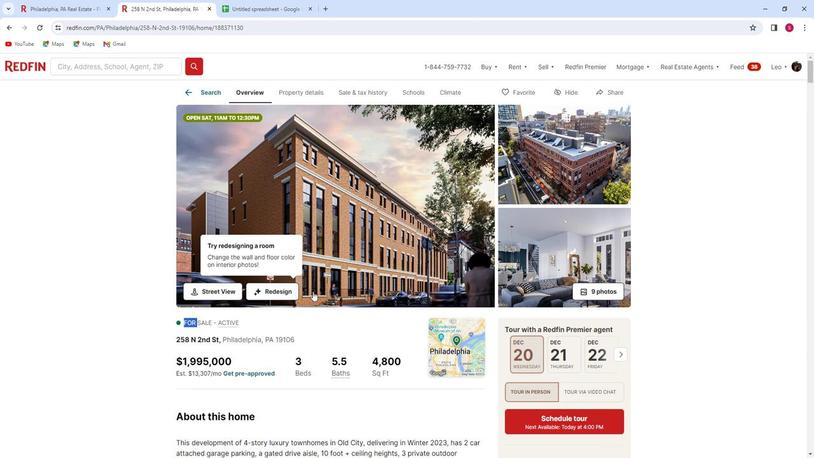 
Action: Mouse moved to (304, 289)
Screenshot: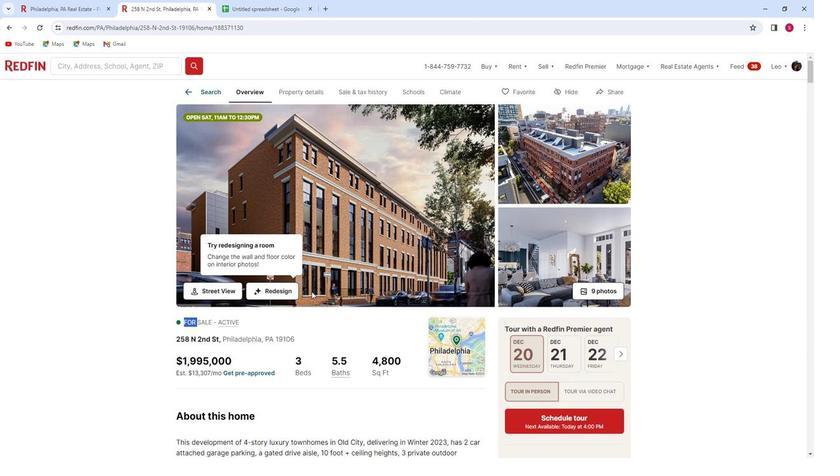 
Action: Mouse scrolled (304, 288) with delta (0, 0)
Screenshot: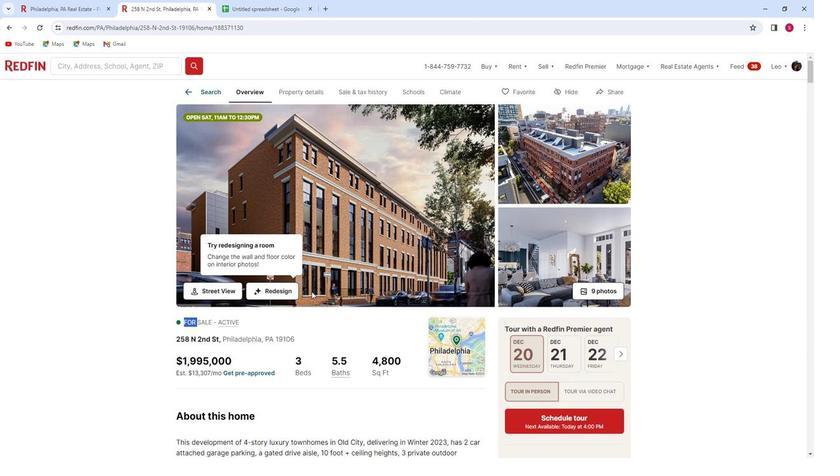 
Action: Mouse moved to (200, 348)
Screenshot: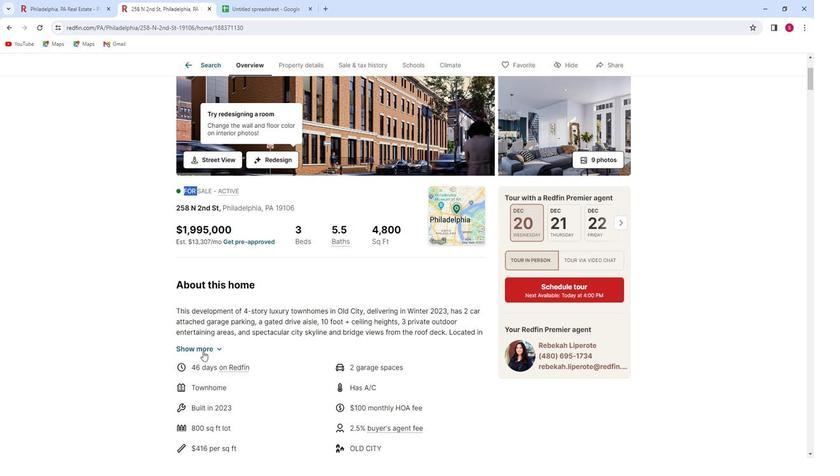 
Action: Mouse pressed left at (200, 348)
Screenshot: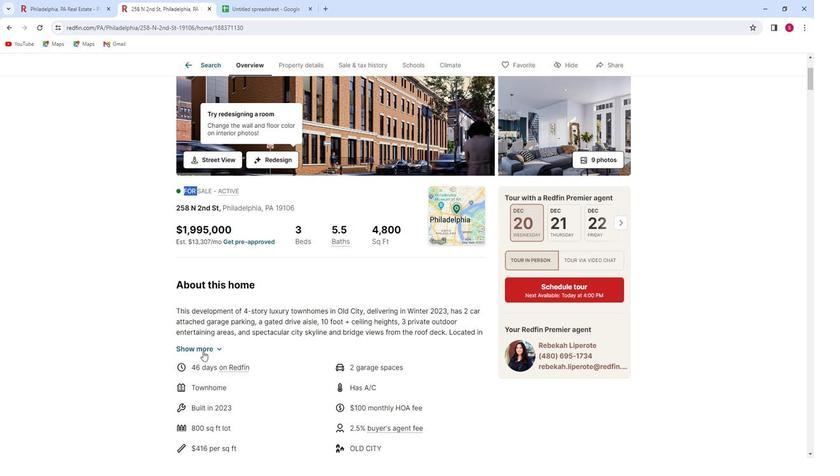
Action: Mouse moved to (246, 318)
Screenshot: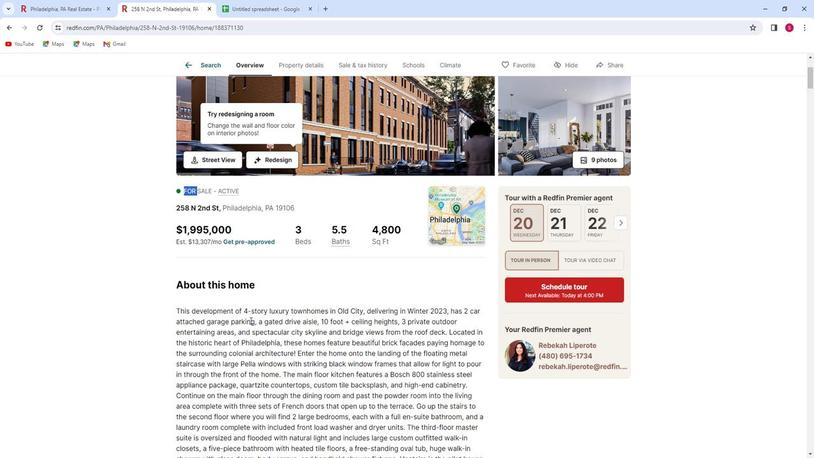 
Action: Mouse scrolled (246, 317) with delta (0, 0)
Screenshot: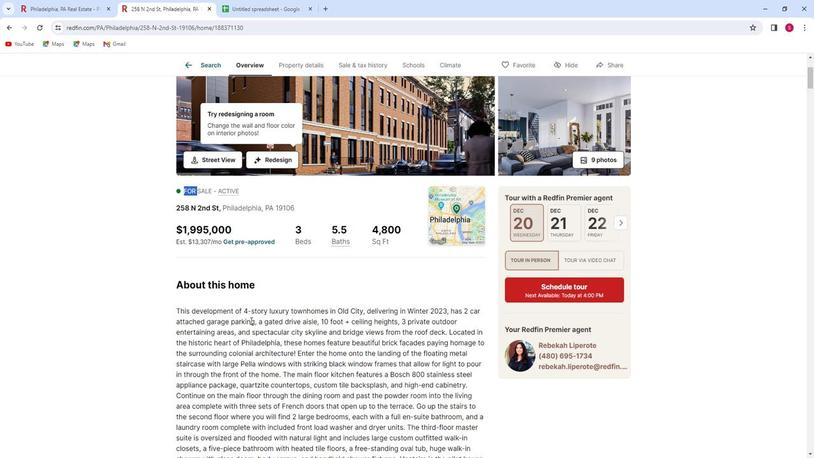 
Action: Mouse moved to (308, 286)
Screenshot: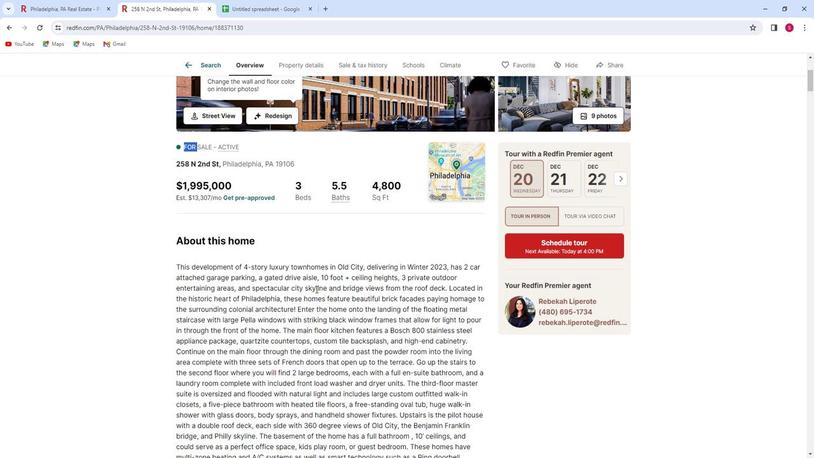 
Action: Mouse scrolled (308, 286) with delta (0, 0)
Screenshot: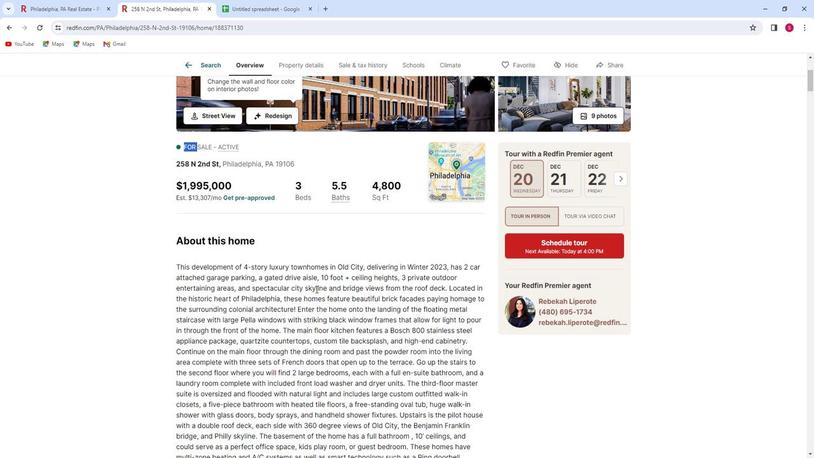 
Action: Mouse moved to (317, 262)
Screenshot: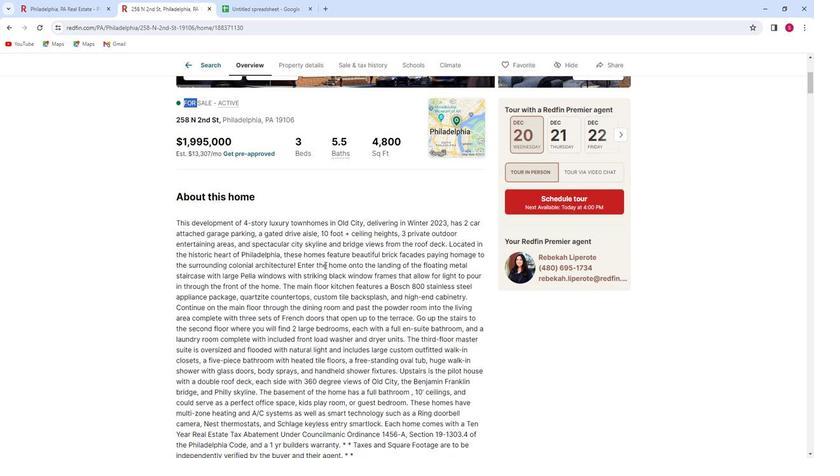 
Action: Mouse scrolled (317, 262) with delta (0, 0)
Screenshot: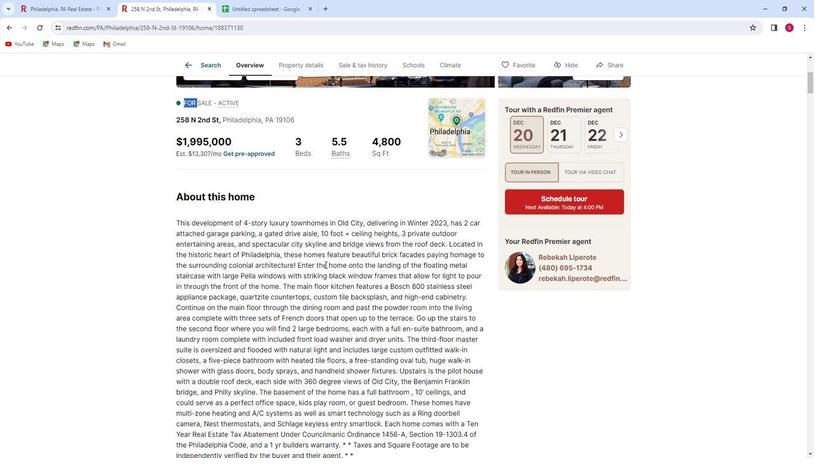 
Action: Mouse moved to (316, 263)
Screenshot: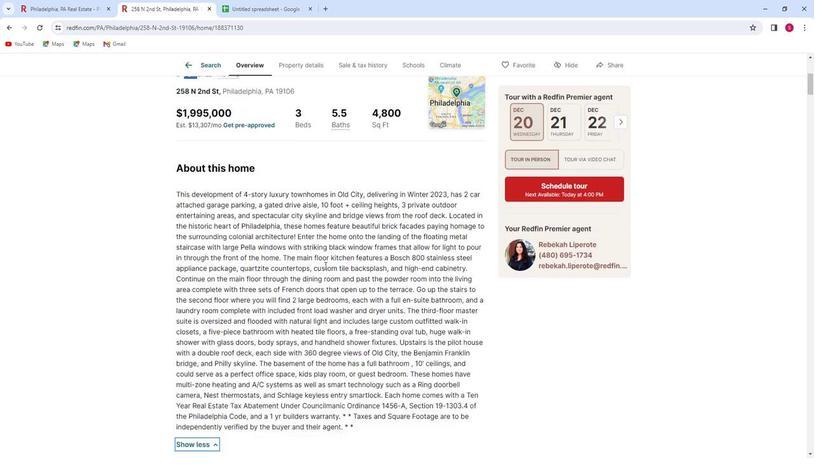 
Action: Mouse scrolled (316, 262) with delta (0, 0)
Screenshot: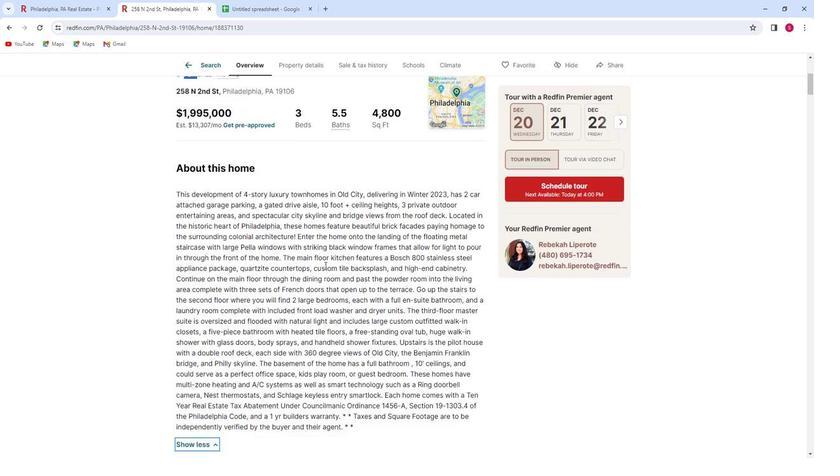 
Action: Mouse moved to (193, 185)
Screenshot: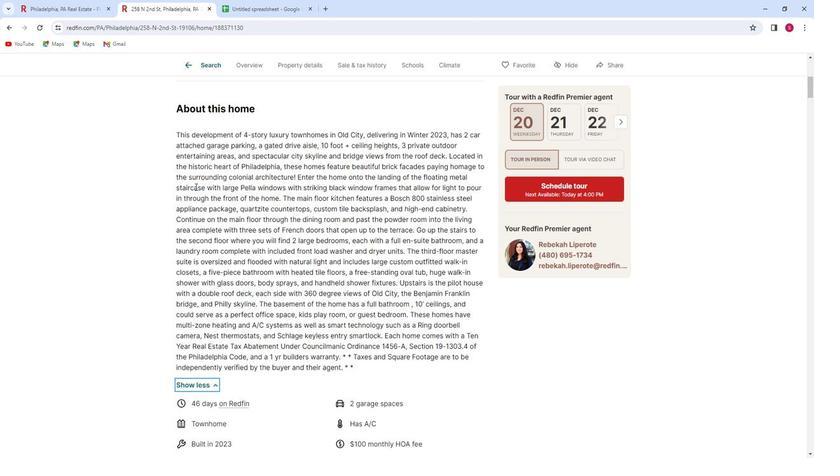
Action: Mouse scrolled (193, 185) with delta (0, 0)
Screenshot: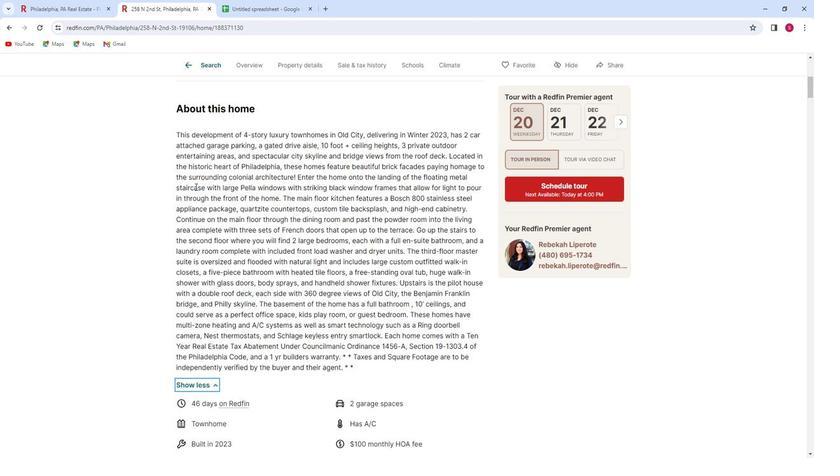 
Action: Mouse moved to (268, 159)
Screenshot: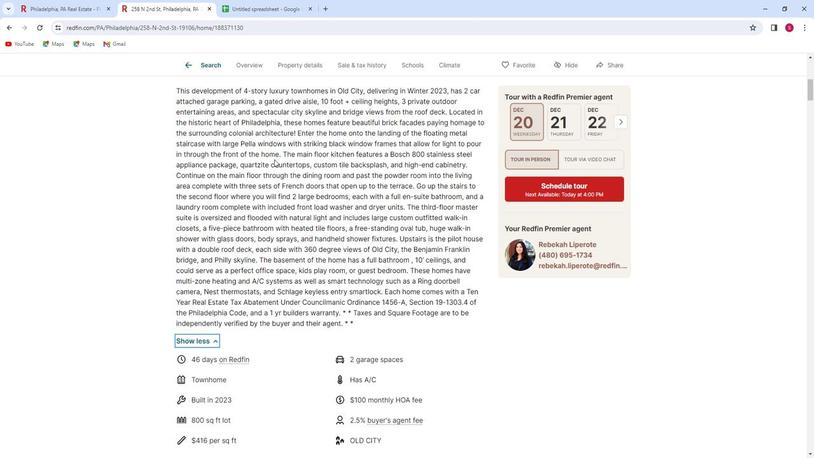 
Action: Mouse scrolled (268, 159) with delta (0, 0)
Screenshot: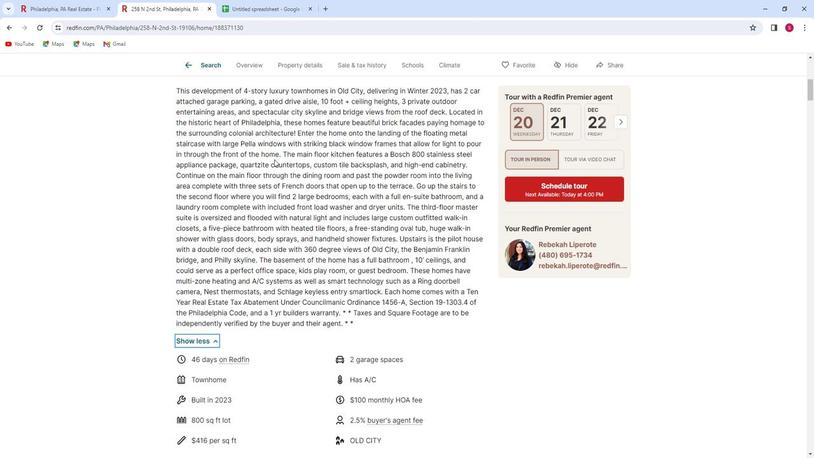 
Action: Mouse moved to (268, 159)
Screenshot: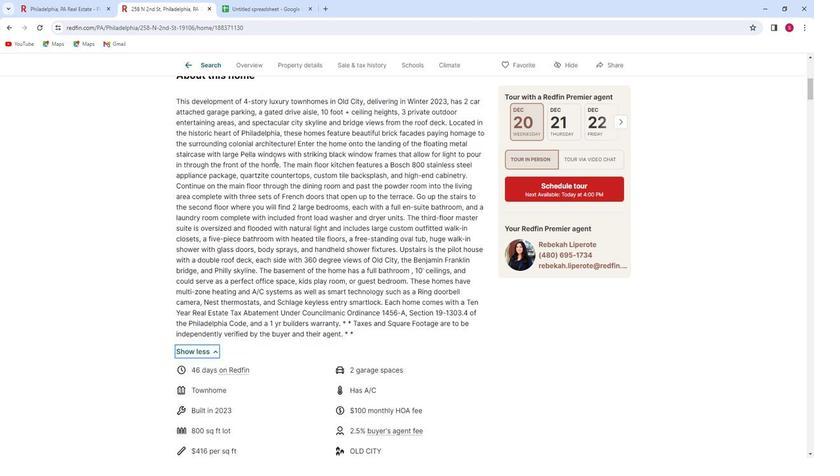 
Action: Mouse scrolled (268, 159) with delta (0, 0)
Screenshot: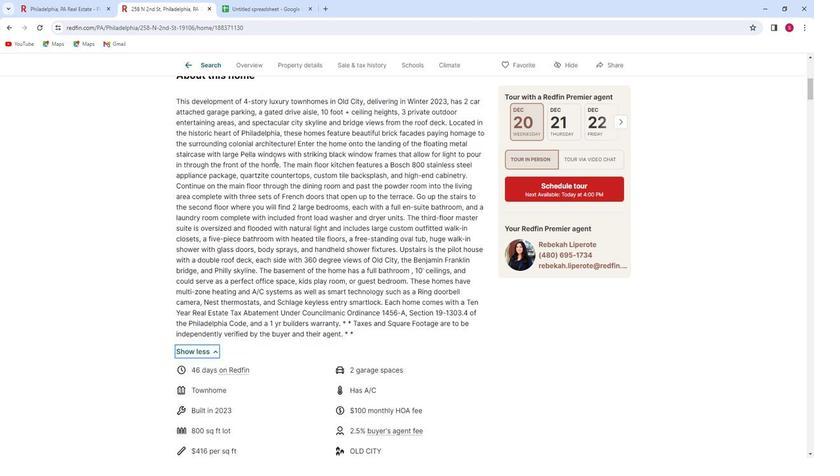 
Action: Mouse moved to (265, 159)
Screenshot: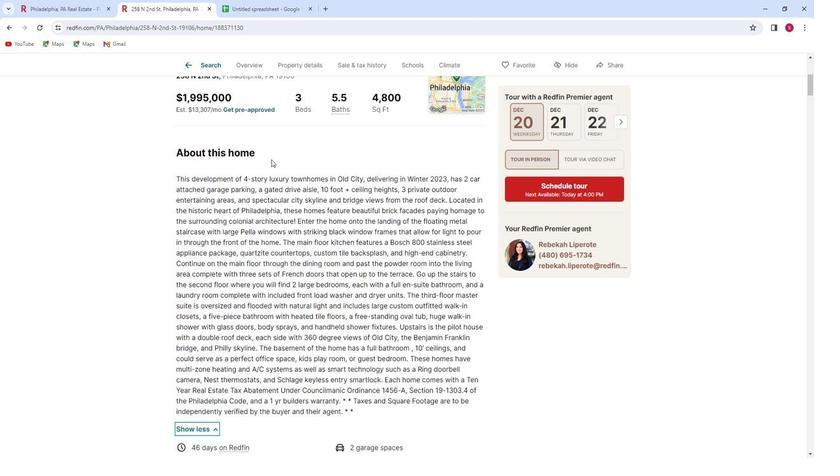 
Action: Mouse scrolled (265, 159) with delta (0, 0)
Screenshot: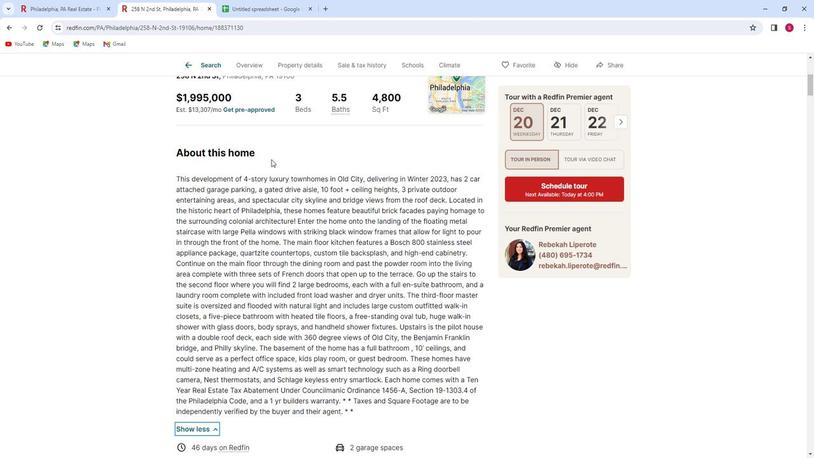 
Action: Mouse moved to (265, 159)
Screenshot: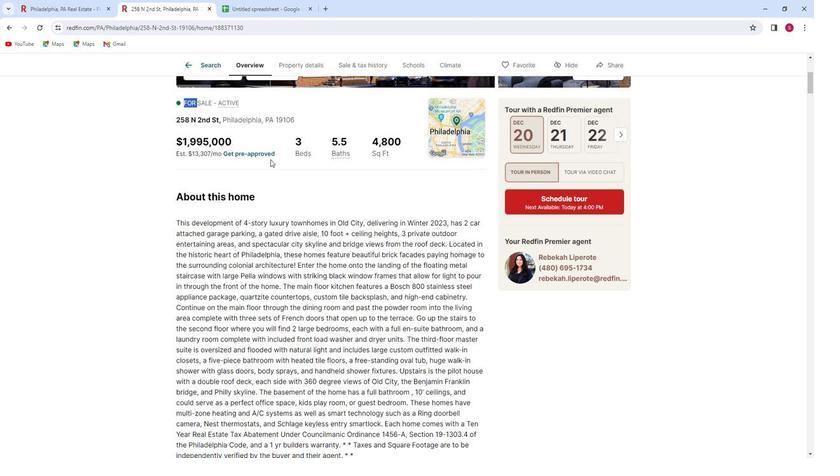 
Action: Mouse scrolled (265, 159) with delta (0, 0)
Screenshot: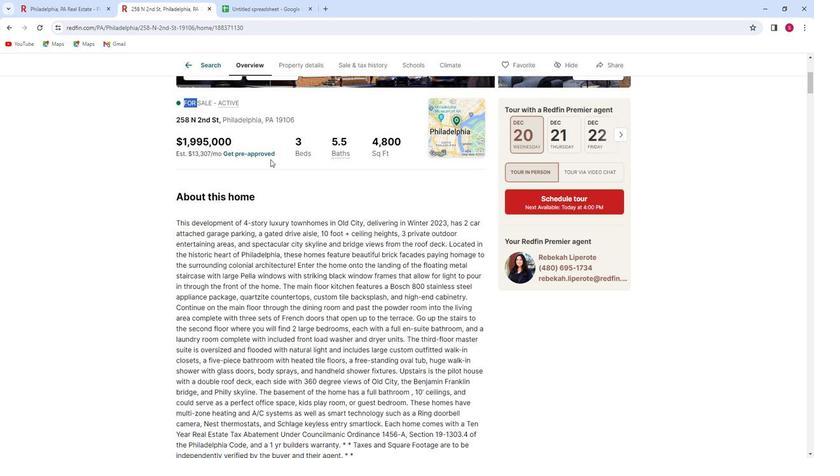 
Action: Mouse scrolled (265, 159) with delta (0, 0)
Screenshot: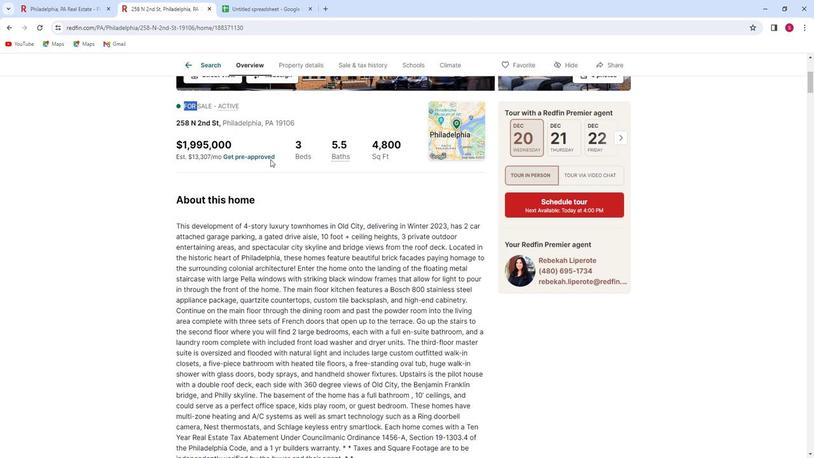 
Action: Mouse moved to (174, 206)
Screenshot: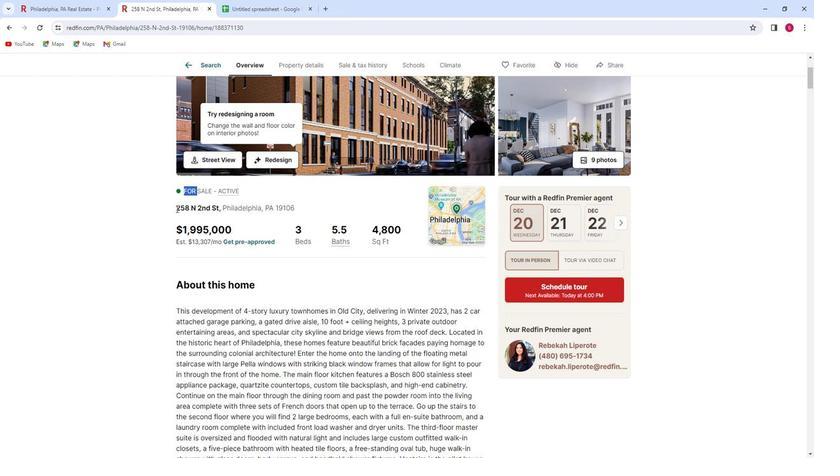 
Action: Mouse pressed left at (174, 206)
Screenshot: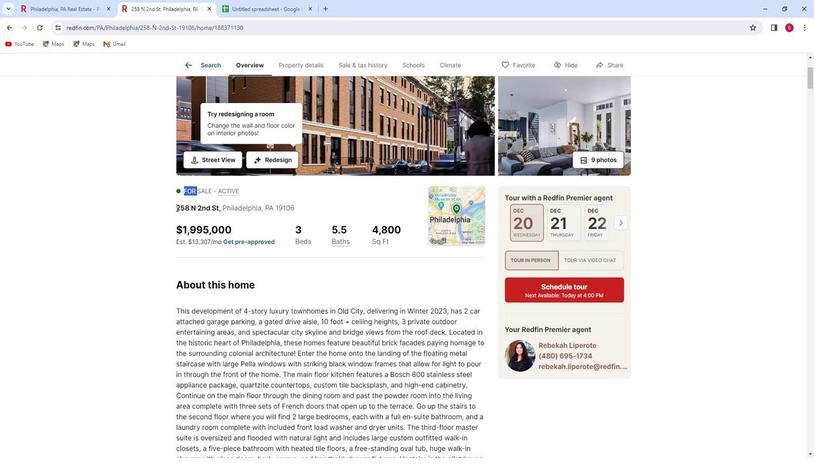 
Action: Mouse moved to (175, 206)
Screenshot: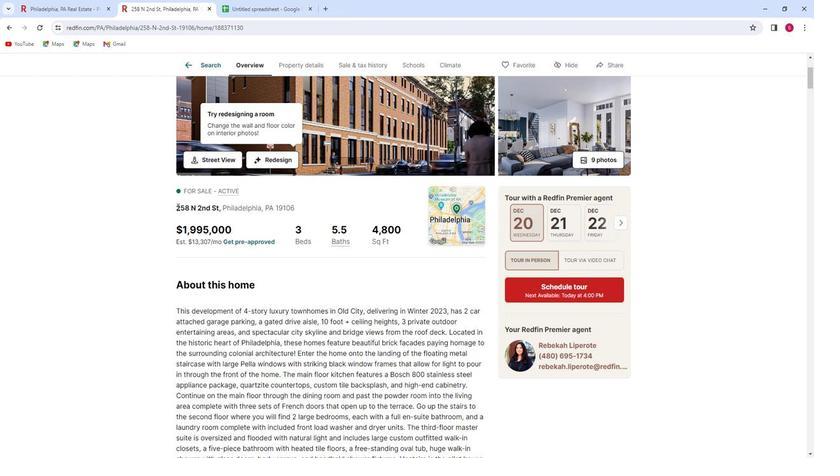 
Action: Mouse pressed left at (175, 206)
Screenshot: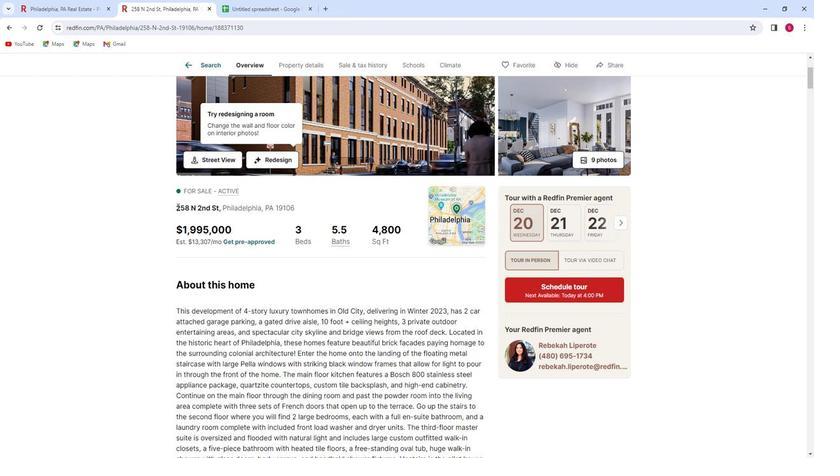 
Action: Mouse moved to (175, 206)
Screenshot: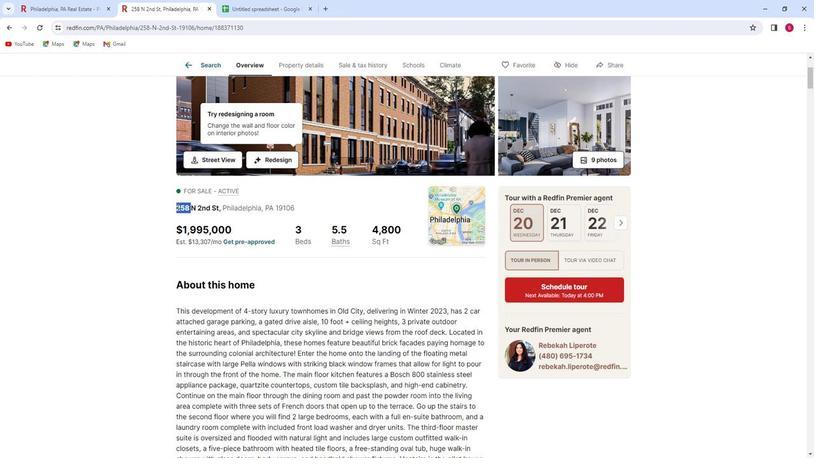 
Action: Mouse pressed left at (175, 206)
Screenshot: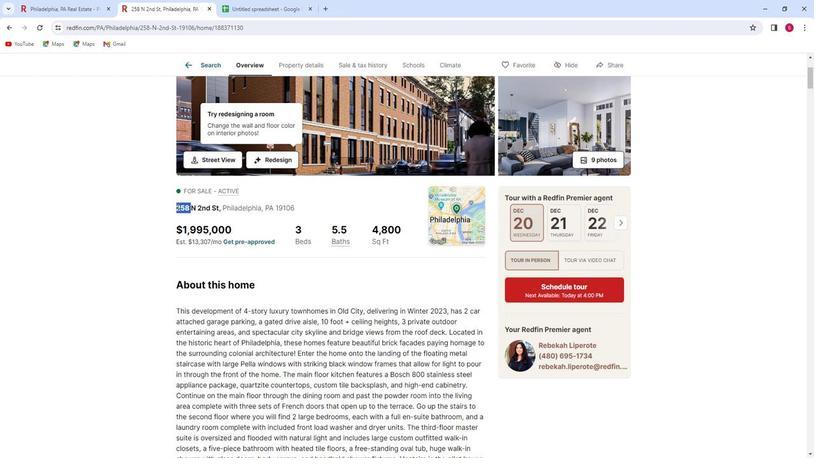 
Action: Mouse moved to (216, 206)
Screenshot: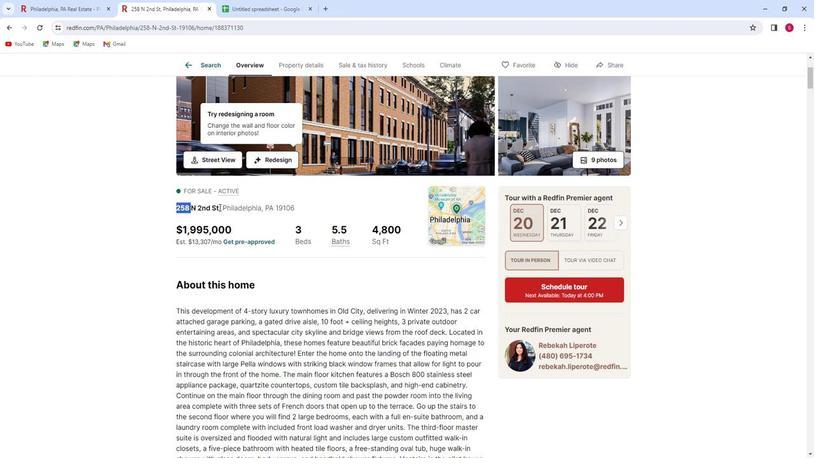 
Action: Mouse pressed left at (216, 206)
Screenshot: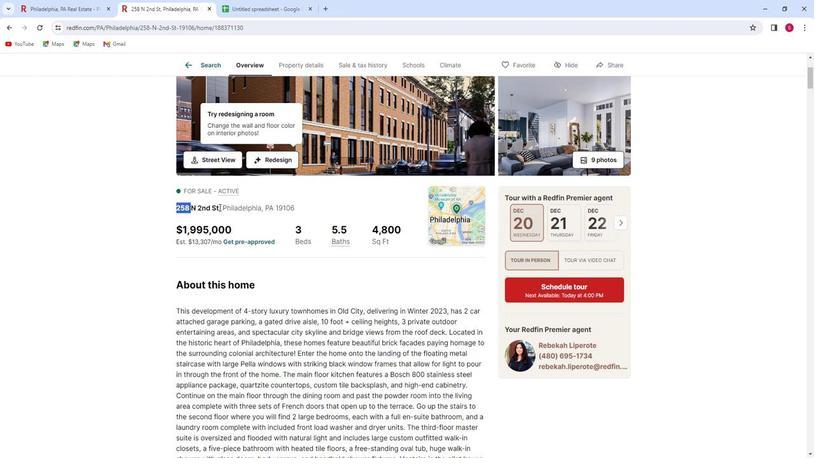 
Action: Mouse pressed left at (216, 206)
Screenshot: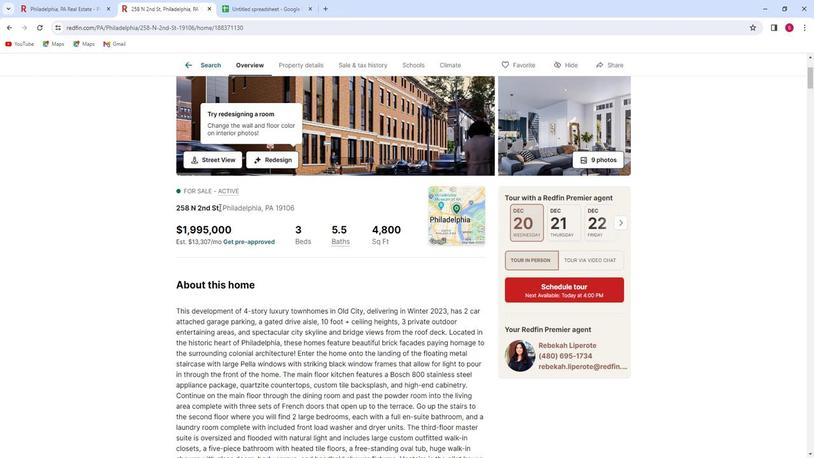 
Action: Mouse pressed left at (216, 206)
Screenshot: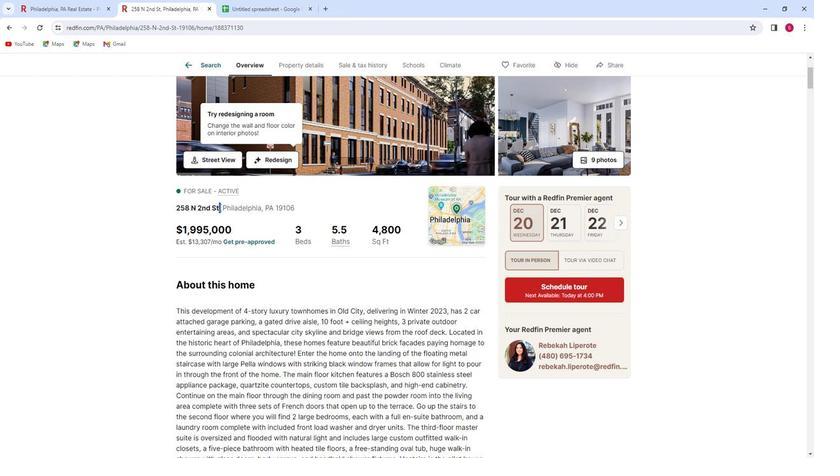 
Action: Mouse moved to (211, 207)
Screenshot: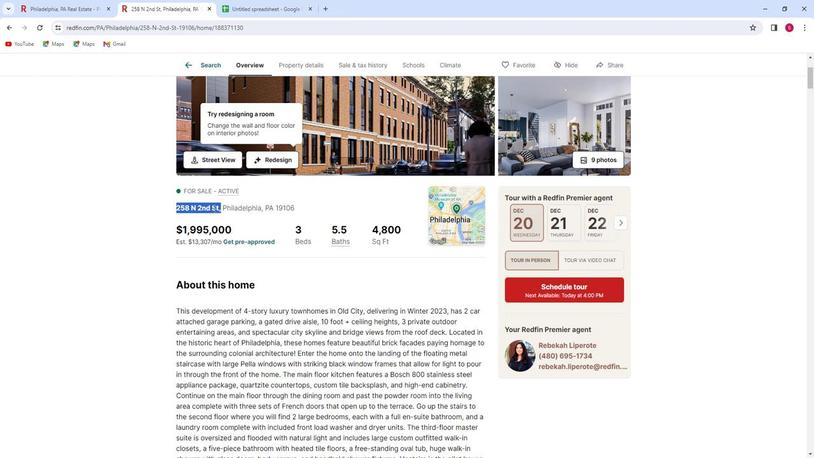 
Action: Key pressed ctrl+C
Screenshot: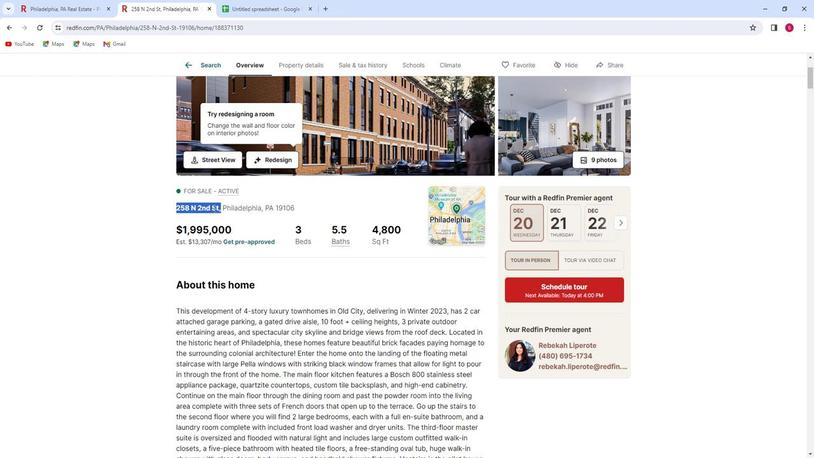 
Action: Mouse moved to (255, 12)
Screenshot: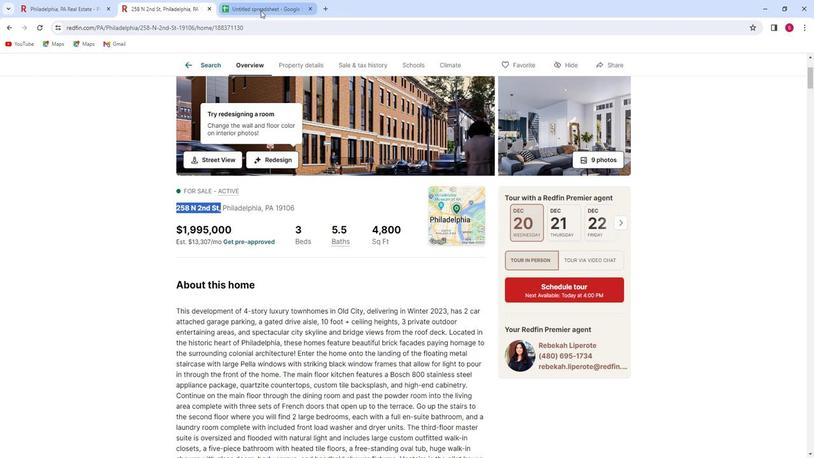
Action: Mouse pressed left at (255, 12)
Screenshot: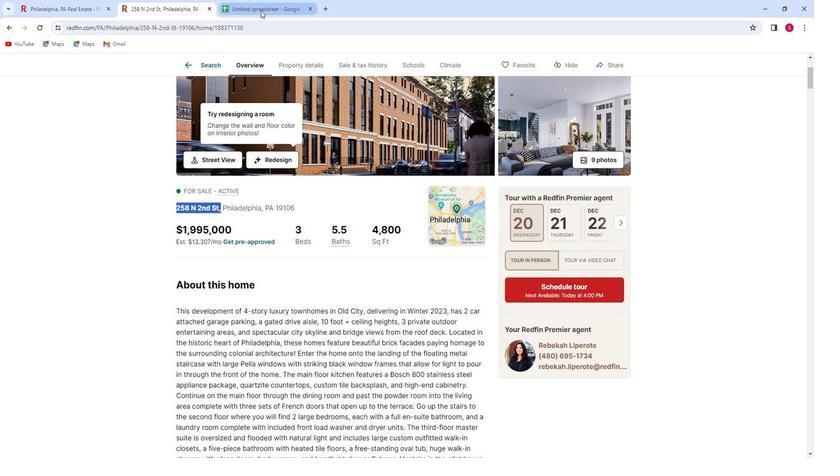 
Action: Mouse moved to (36, 145)
Screenshot: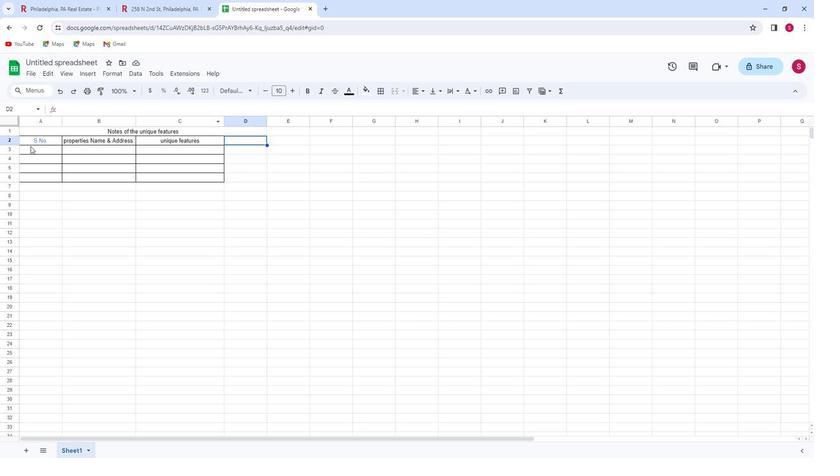 
Action: Mouse pressed left at (36, 145)
Screenshot: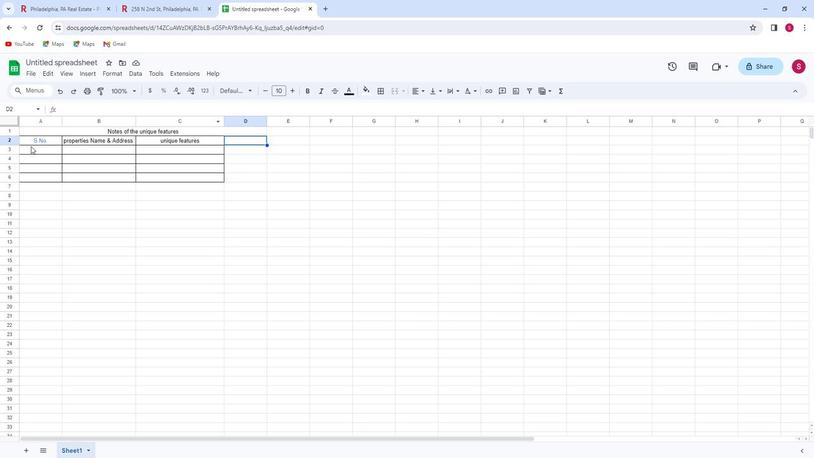 
Action: Mouse moved to (35, 146)
Screenshot: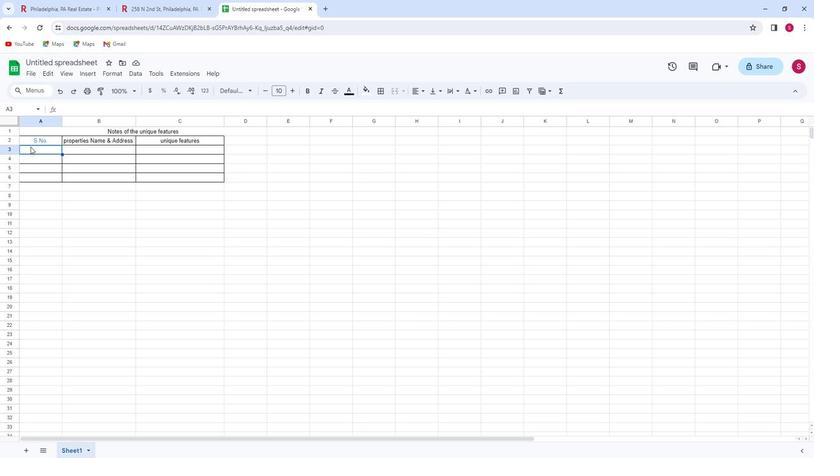 
Action: Key pressed 1
Screenshot: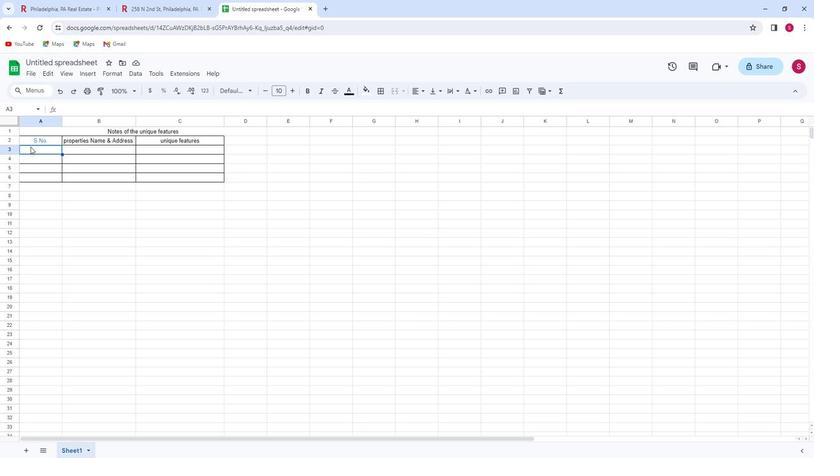 
Action: Mouse moved to (79, 147)
Screenshot: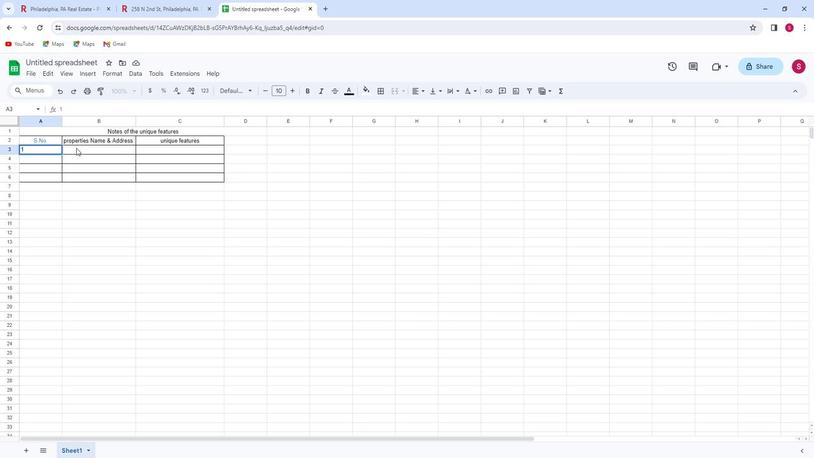 
Action: Mouse pressed left at (79, 147)
Screenshot: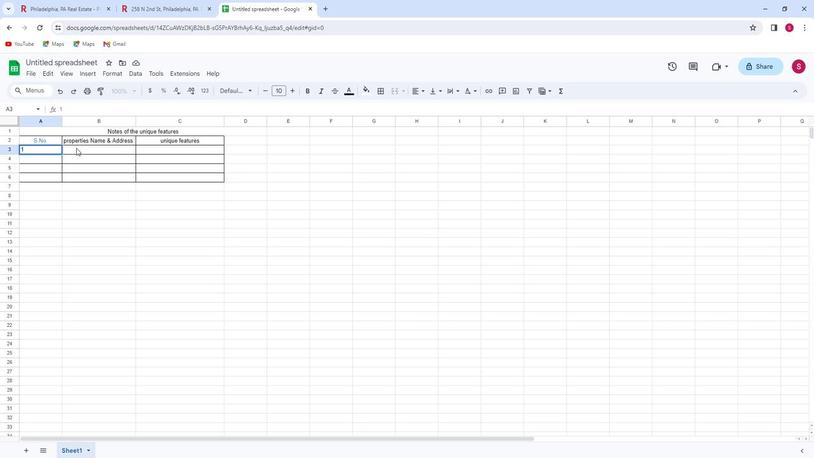 
Action: Mouse moved to (75, 146)
Screenshot: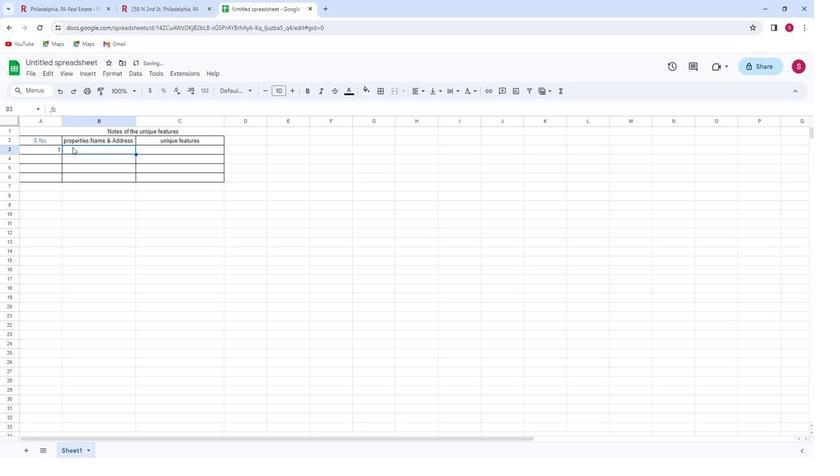
Action: Key pressed ctrl+V
Screenshot: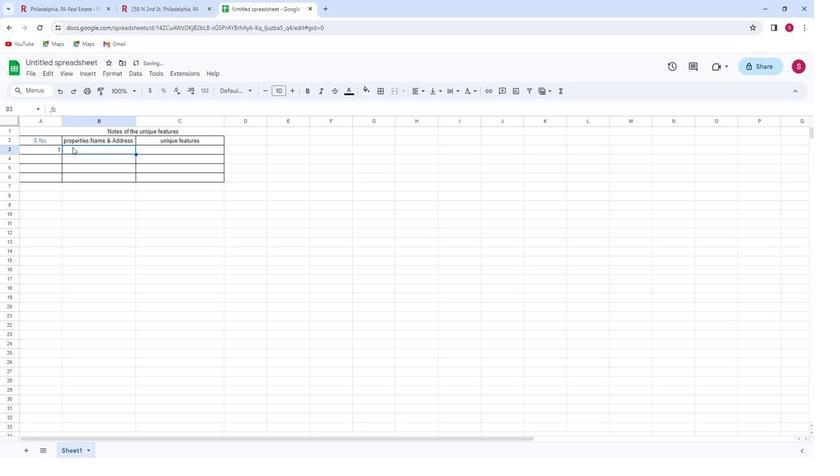 
Action: Mouse moved to (150, 146)
Screenshot: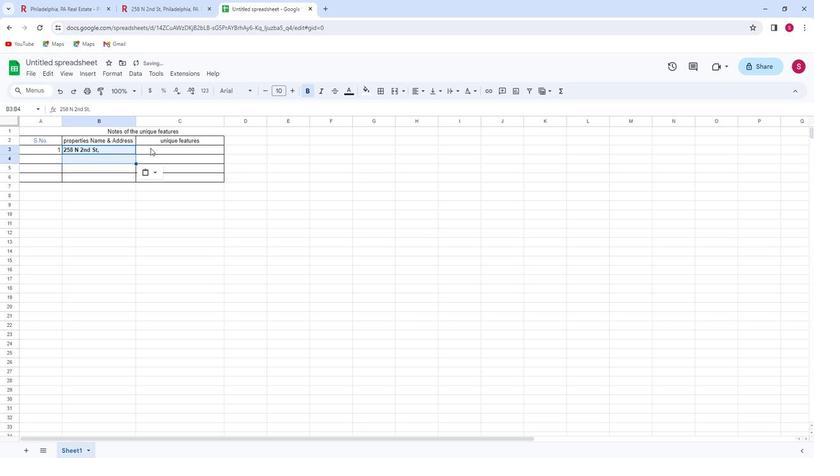 
Action: Mouse pressed left at (150, 146)
Screenshot: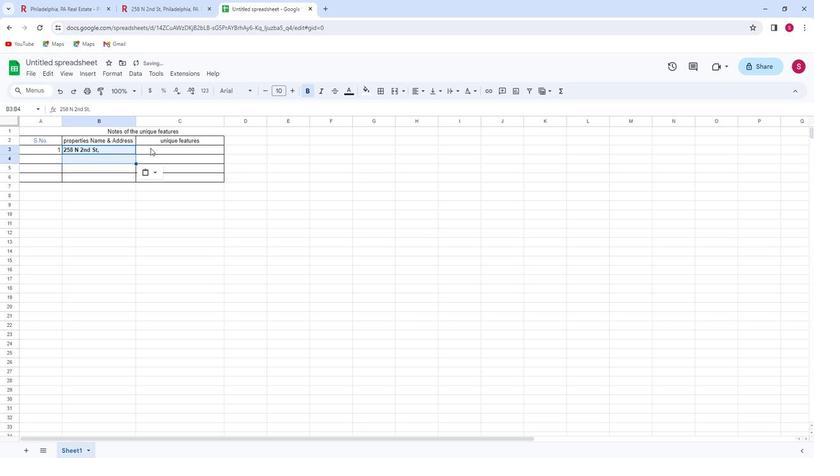 
Action: Mouse moved to (156, 9)
Screenshot: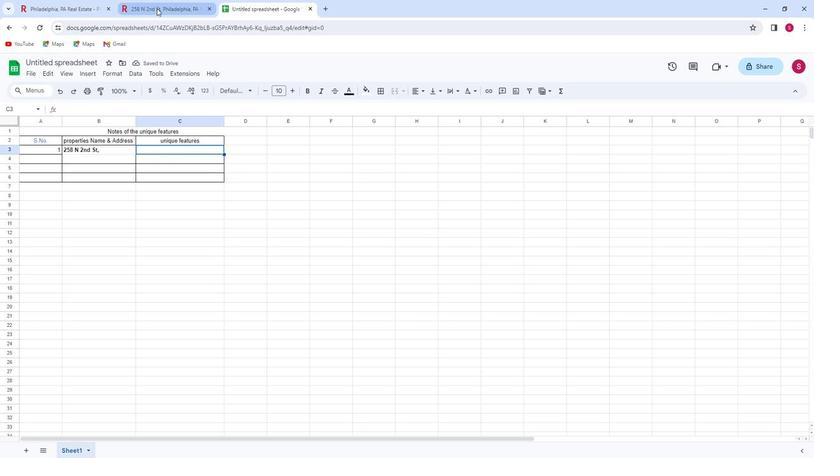 
Action: Mouse pressed left at (156, 9)
Screenshot: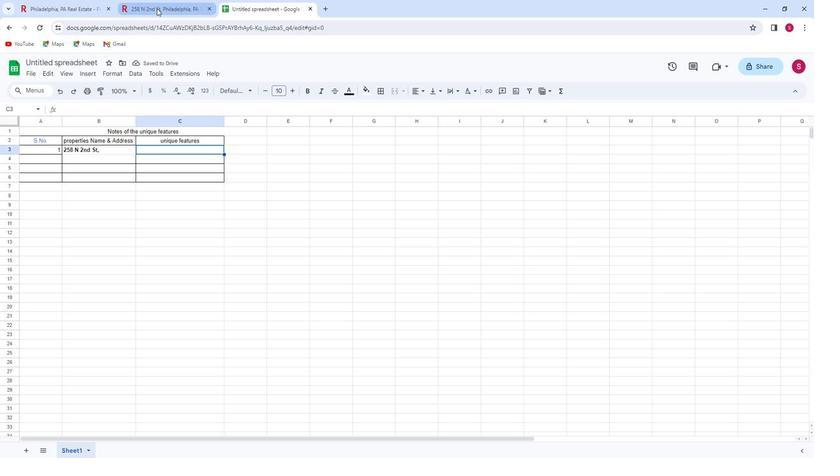 
Action: Mouse moved to (251, 215)
Screenshot: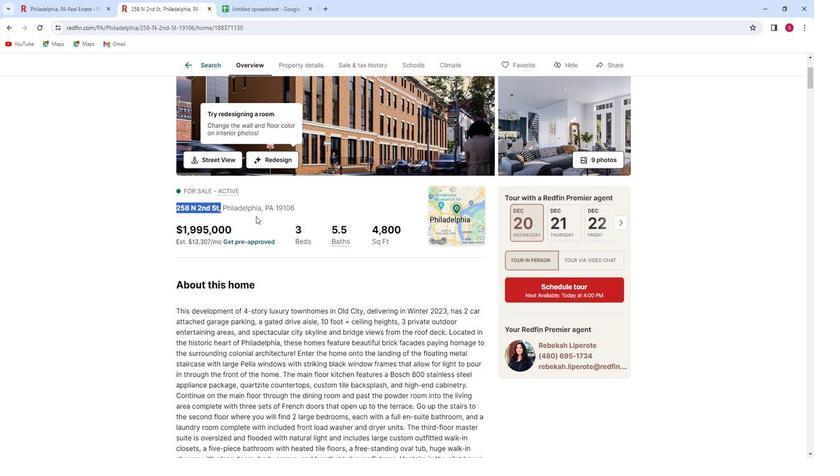 
Action: Mouse scrolled (251, 214) with delta (0, 0)
Screenshot: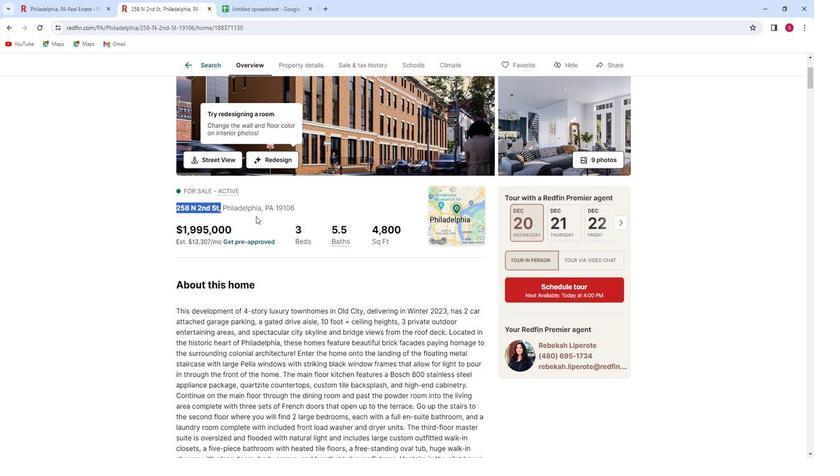 
Action: Mouse moved to (287, 160)
Screenshot: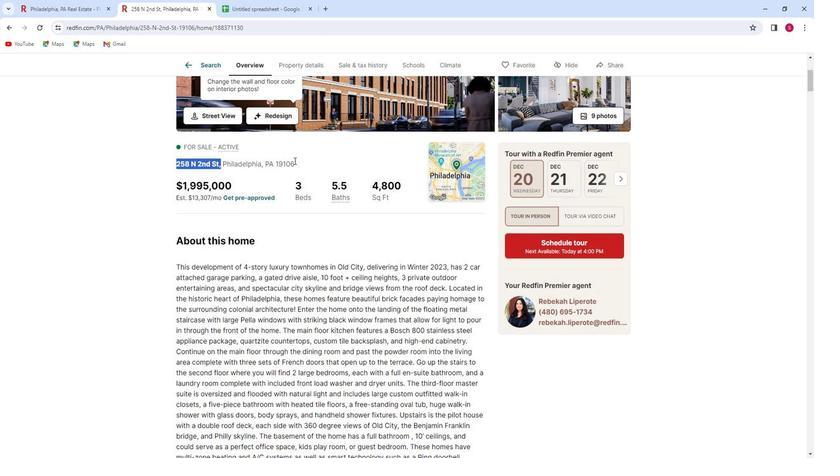 
Action: Mouse pressed left at (287, 160)
Screenshot: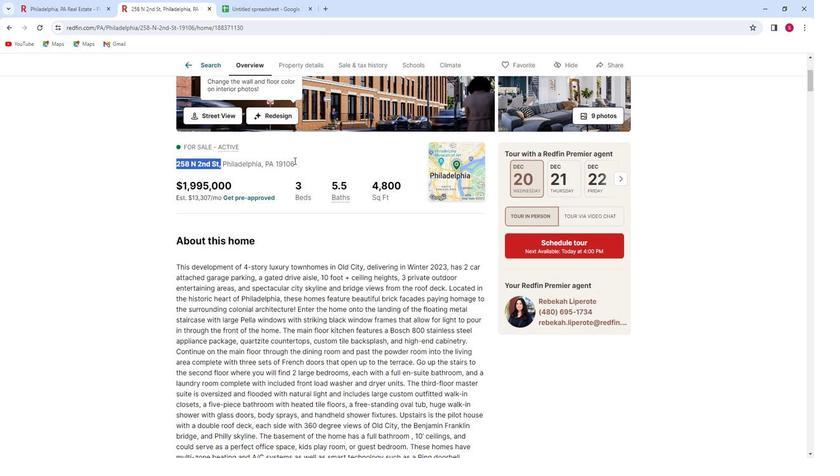 
Action: Mouse moved to (287, 160)
Screenshot: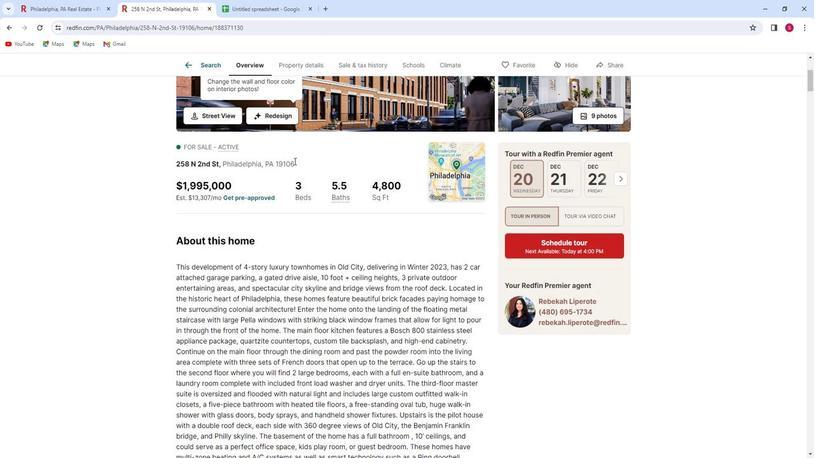 
Action: Mouse pressed left at (287, 160)
Screenshot: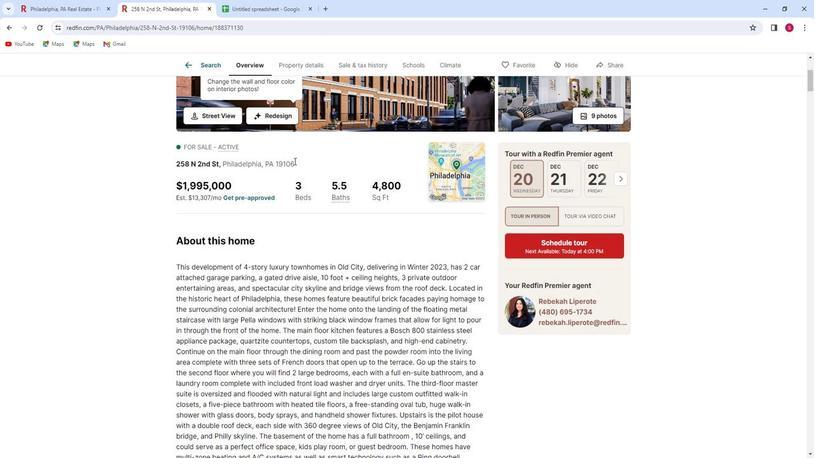 
Action: Mouse moved to (287, 162)
Screenshot: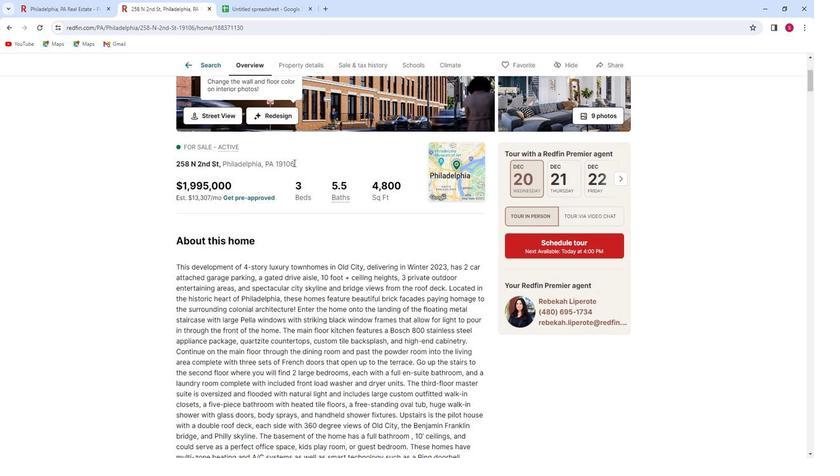 
Action: Mouse pressed left at (287, 162)
Screenshot: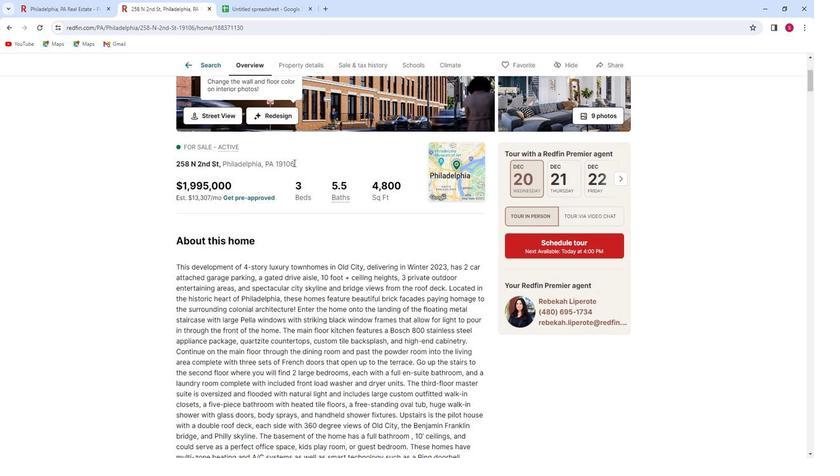 
Action: Mouse moved to (287, 162)
Screenshot: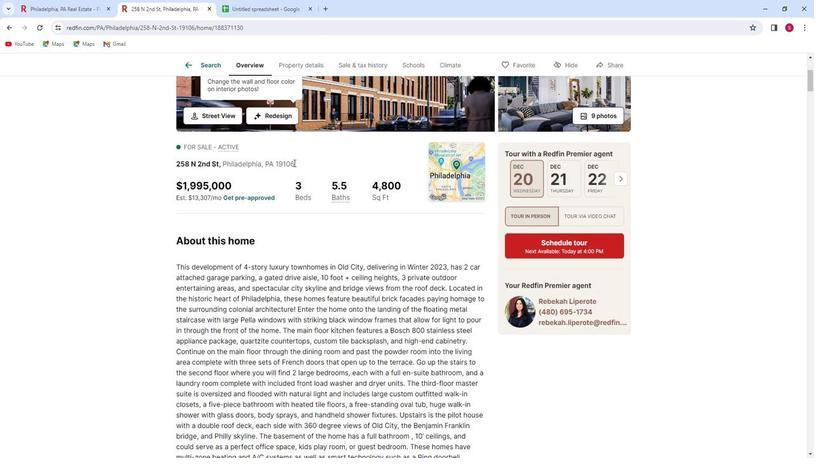 
Action: Mouse pressed left at (287, 162)
Screenshot: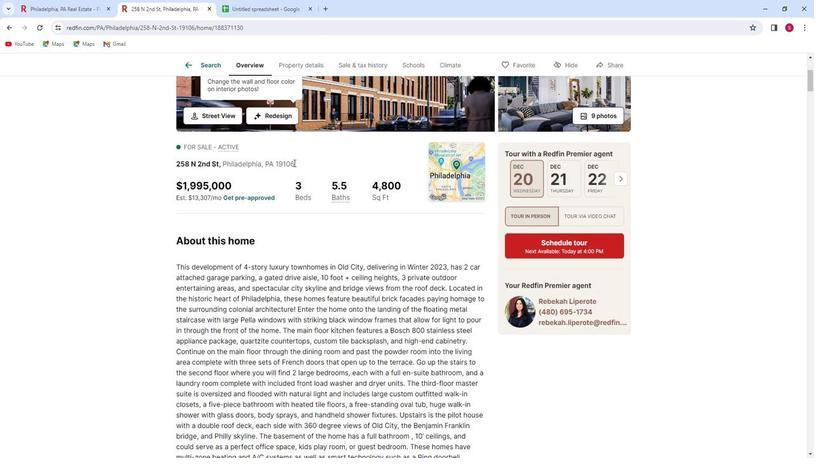 
Action: Mouse pressed left at (287, 162)
Screenshot: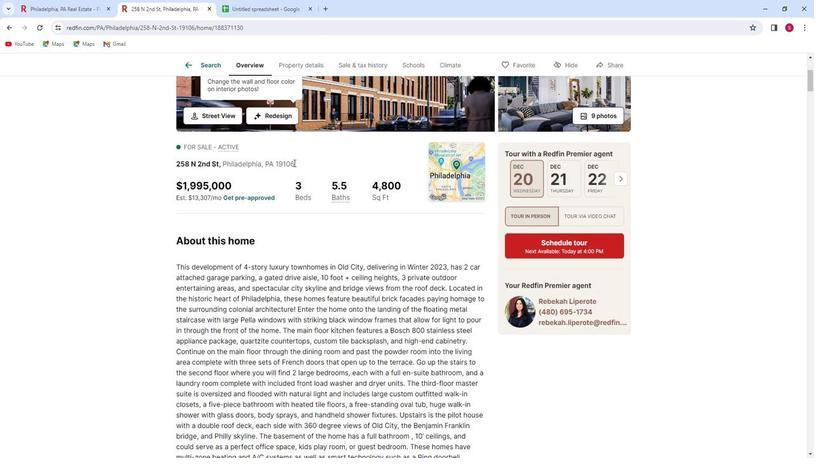 
Action: Mouse pressed left at (287, 162)
Screenshot: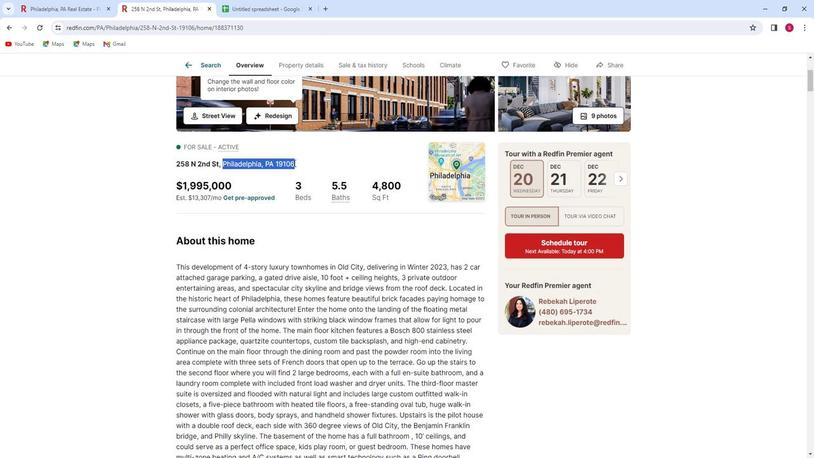 
Action: Mouse moved to (285, 162)
Screenshot: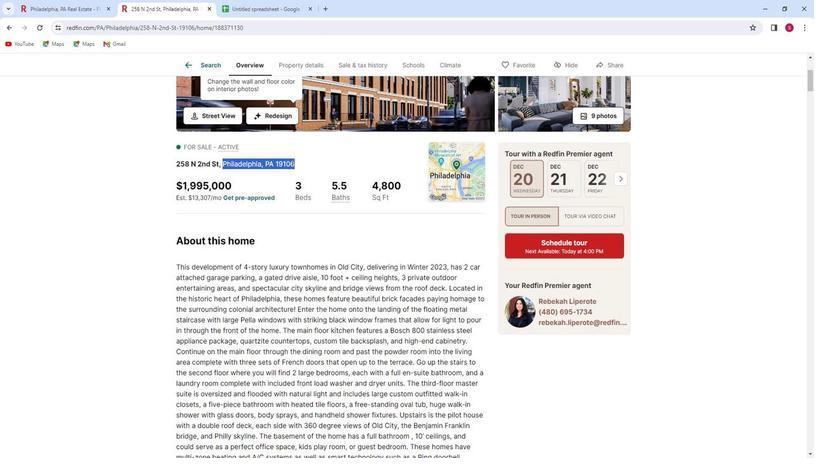 
Action: Key pressed ctrl+C
Screenshot: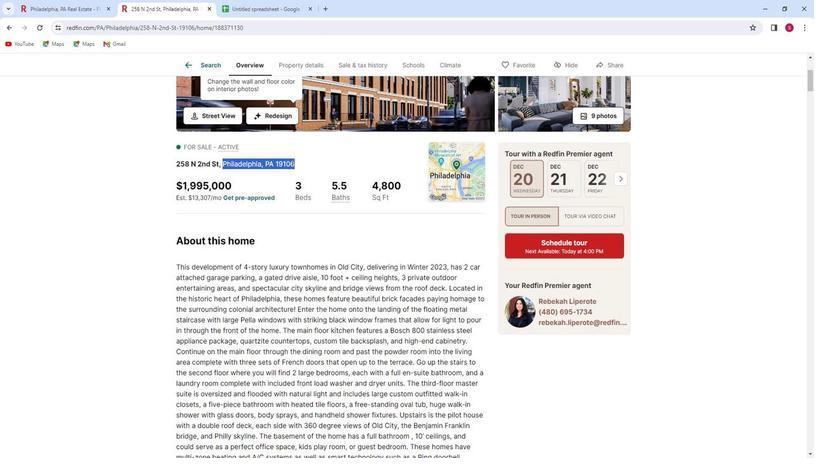 
Action: Mouse moved to (230, 10)
Screenshot: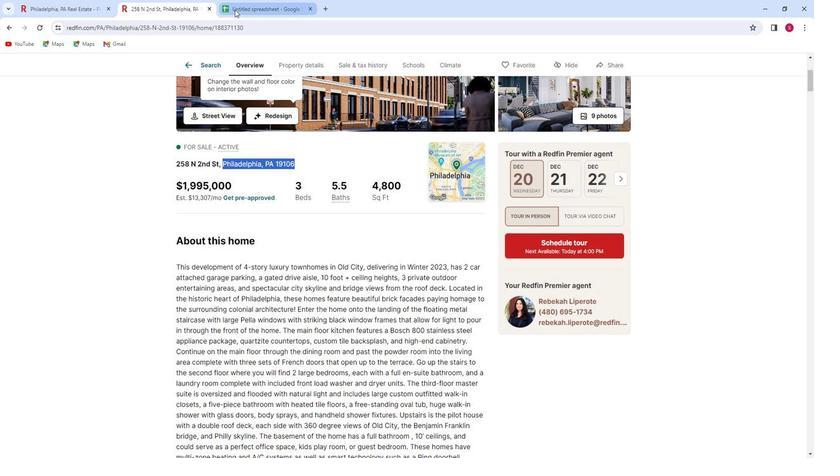 
Action: Mouse pressed left at (230, 10)
Screenshot: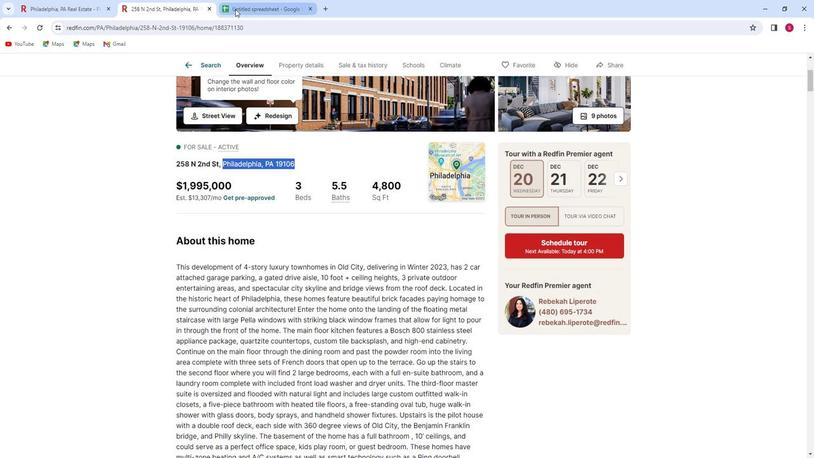 
Action: Mouse moved to (106, 148)
Screenshot: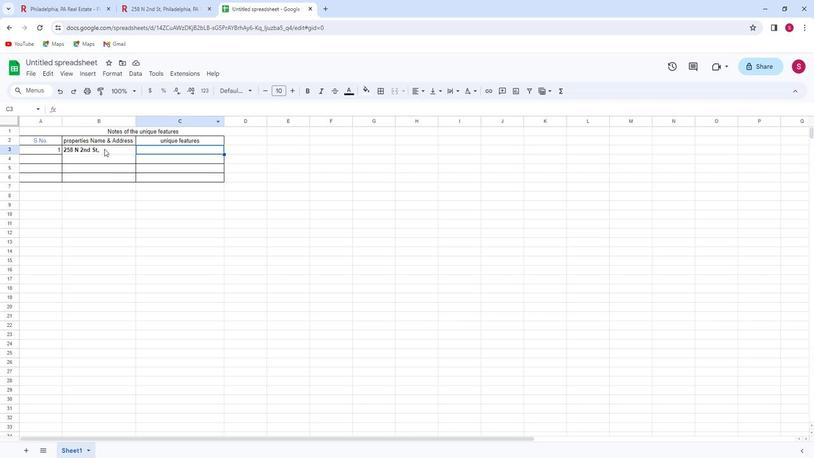 
Action: Mouse pressed left at (106, 148)
Screenshot: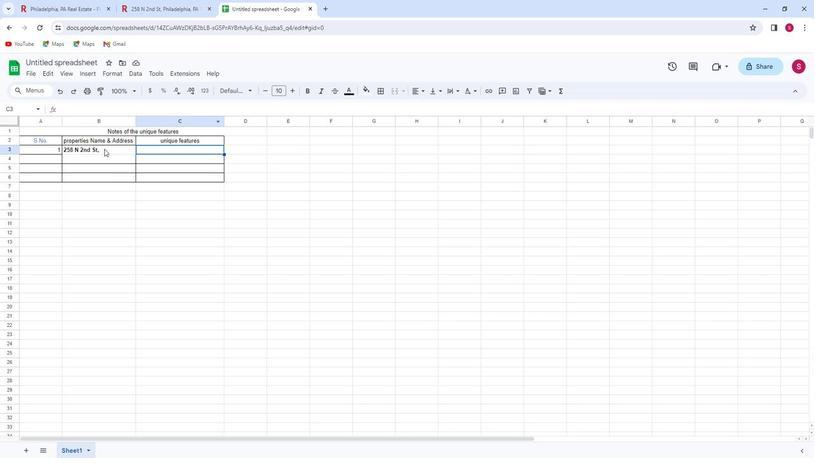 
Action: Mouse pressed left at (106, 148)
Screenshot: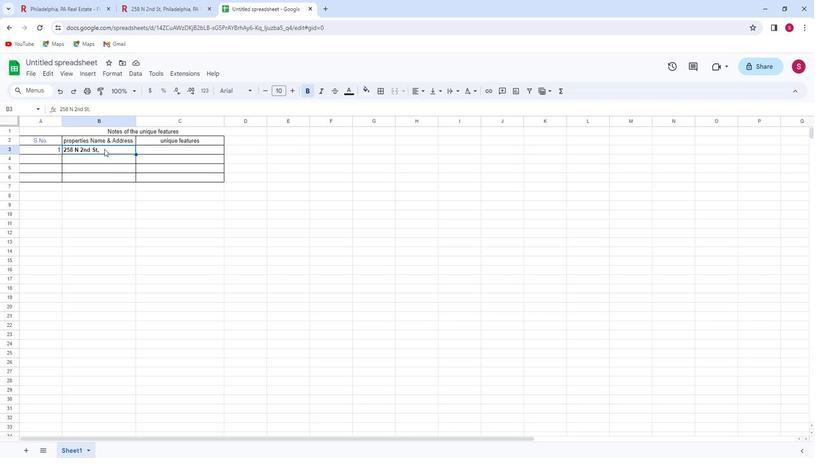 
Action: Mouse moved to (97, 146)
Screenshot: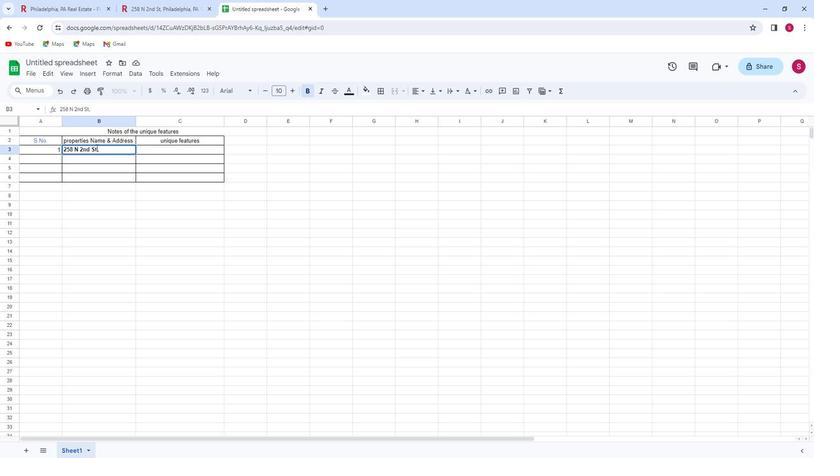 
Action: Key pressed ctrl+V
Screenshot: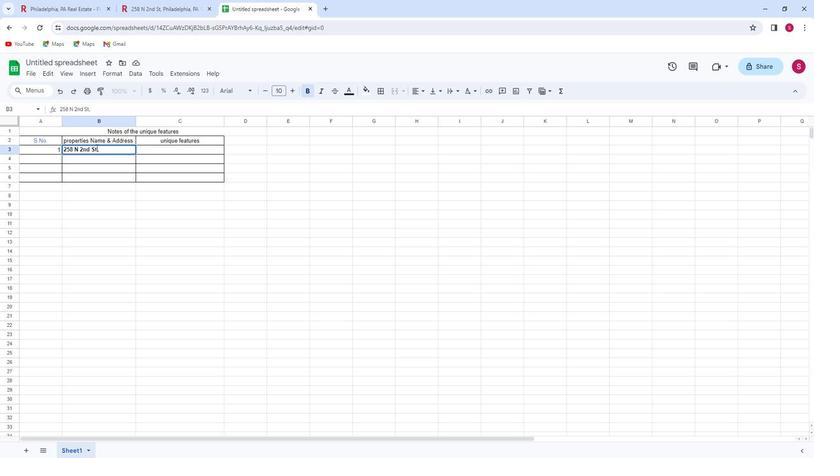 
Action: Mouse moved to (190, 150)
Screenshot: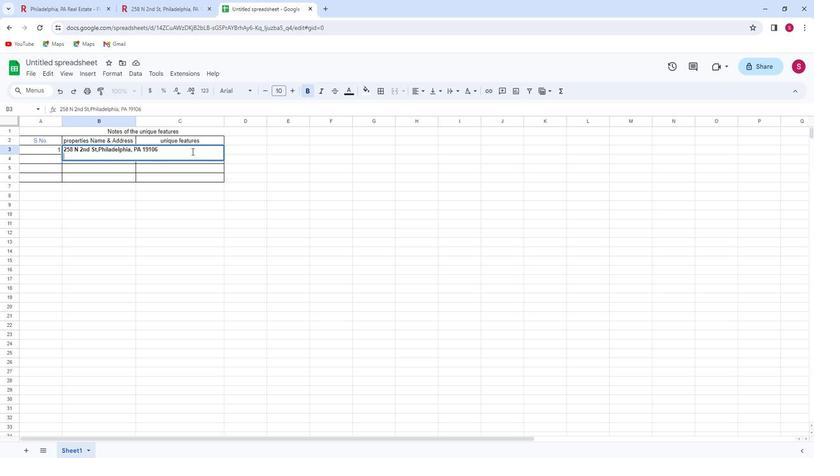 
Action: Mouse pressed left at (190, 150)
Screenshot: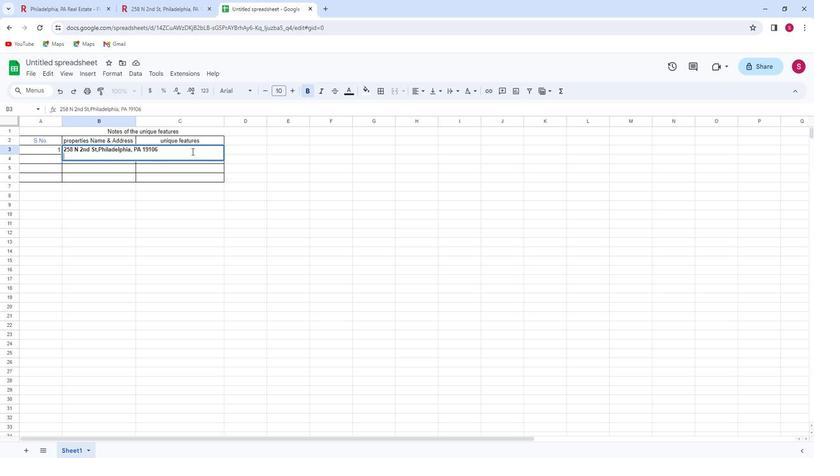 
Action: Mouse moved to (167, 165)
Screenshot: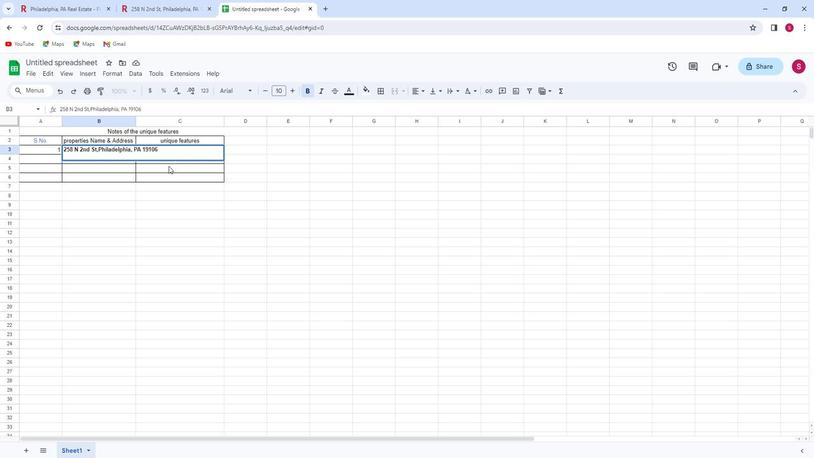 
Action: Mouse pressed left at (167, 165)
Screenshot: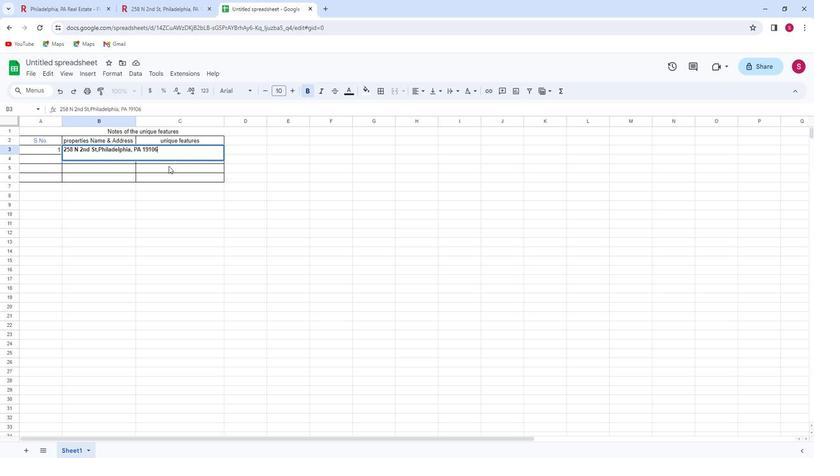 
Action: Mouse moved to (167, 152)
Screenshot: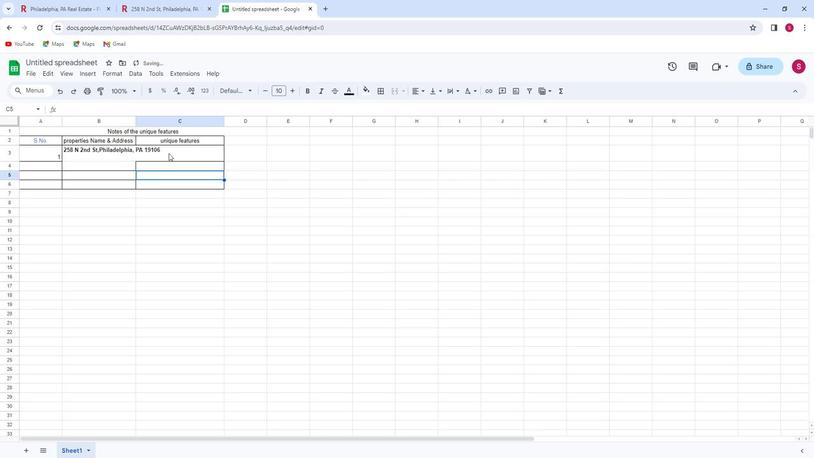 
Action: Mouse pressed left at (167, 152)
Screenshot: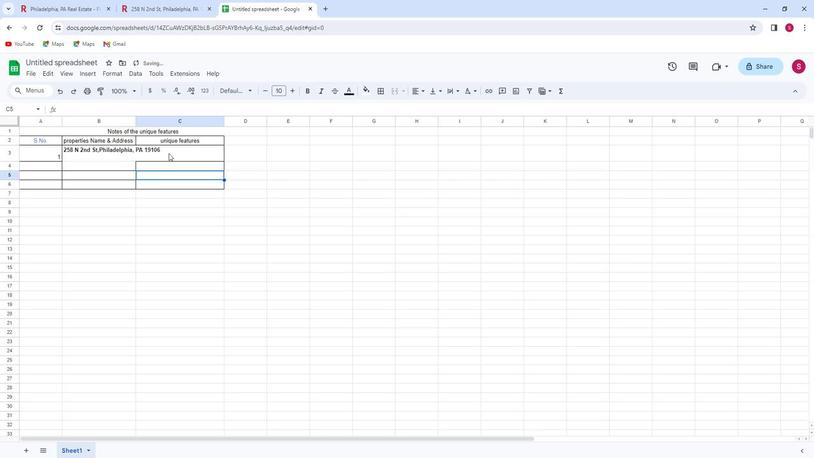 
Action: Mouse moved to (148, 150)
Screenshot: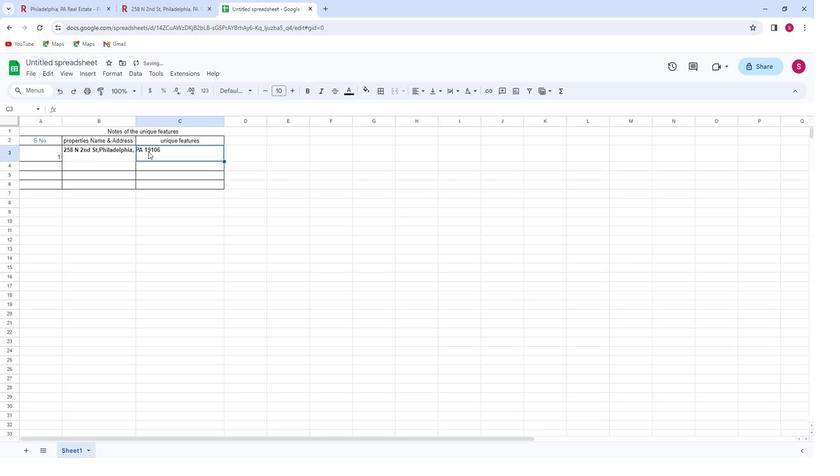 
Action: Mouse pressed left at (148, 150)
Screenshot: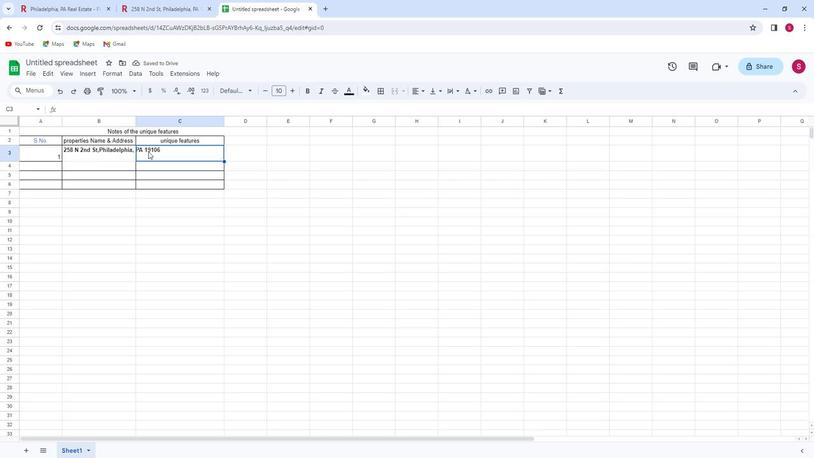 
Action: Mouse moved to (148, 150)
Screenshot: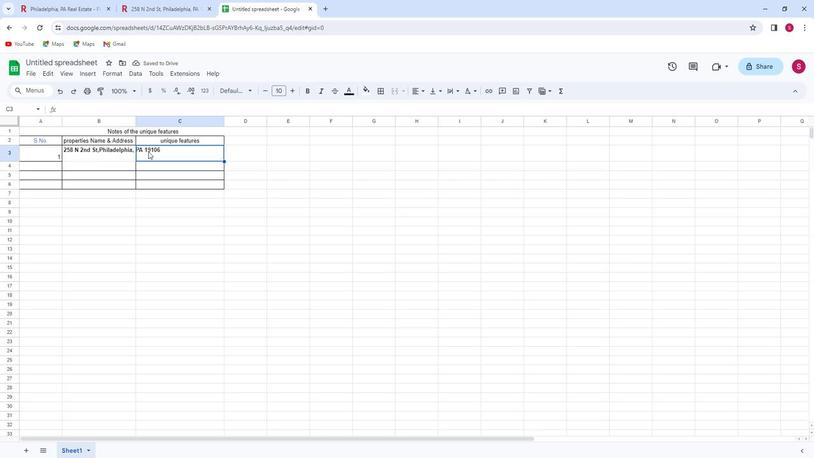 
Action: Mouse pressed left at (148, 150)
Screenshot: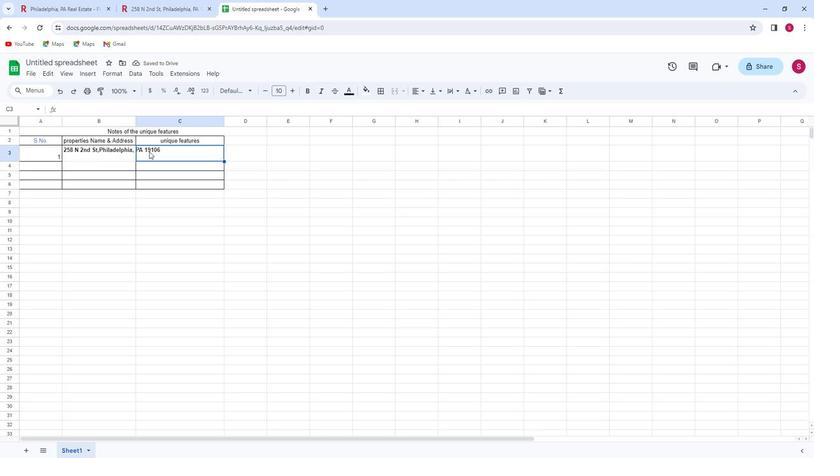 
Action: Mouse moved to (110, 143)
Screenshot: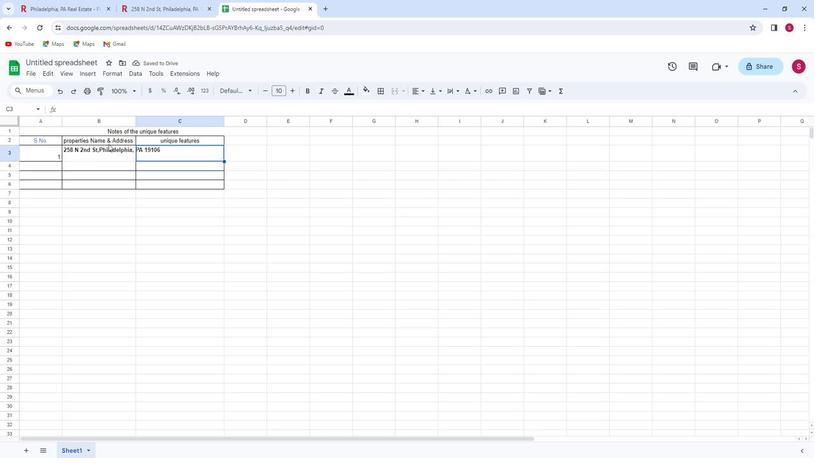 
Action: Mouse pressed left at (110, 143)
Screenshot: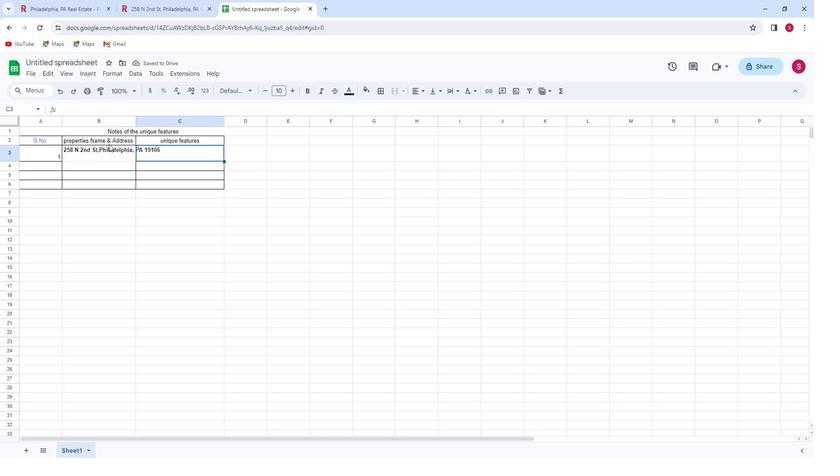 
Action: Mouse moved to (104, 149)
Screenshot: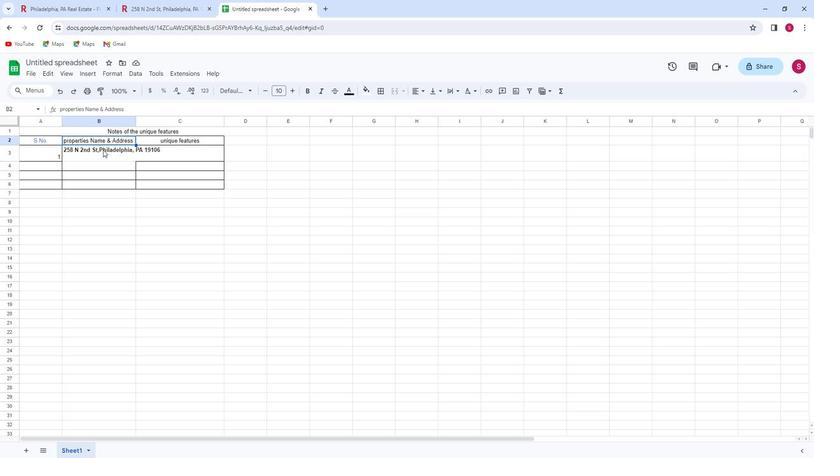 
Action: Mouse pressed left at (104, 149)
Screenshot: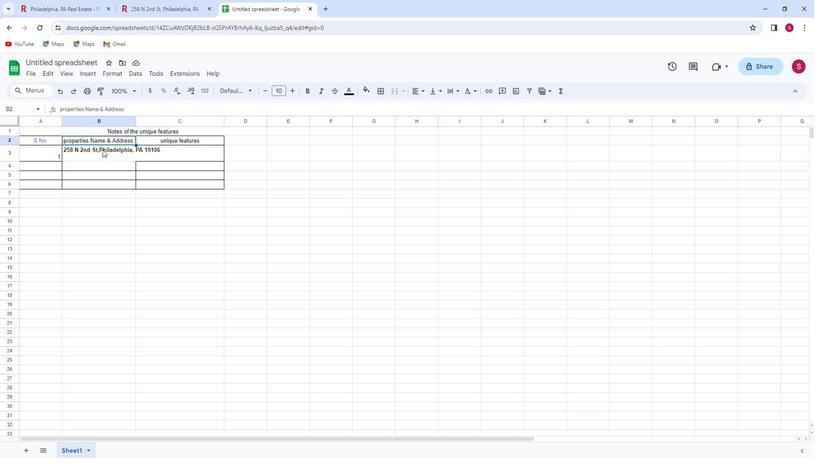 
Action: Mouse moved to (136, 120)
Screenshot: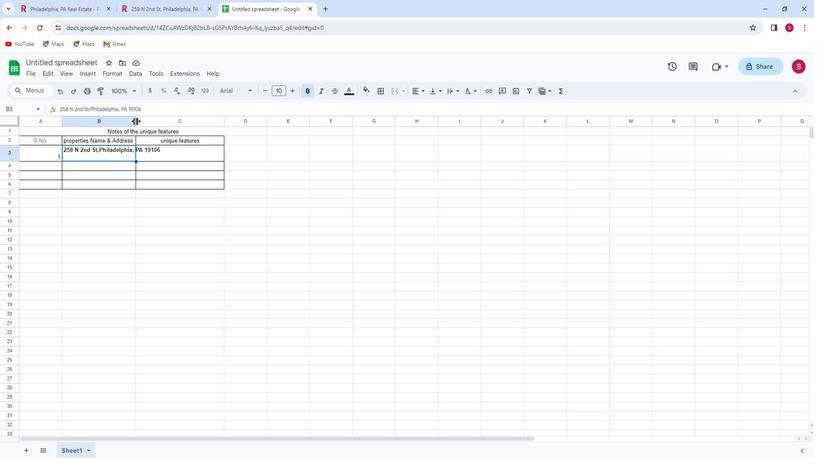 
Action: Mouse pressed left at (136, 120)
Screenshot: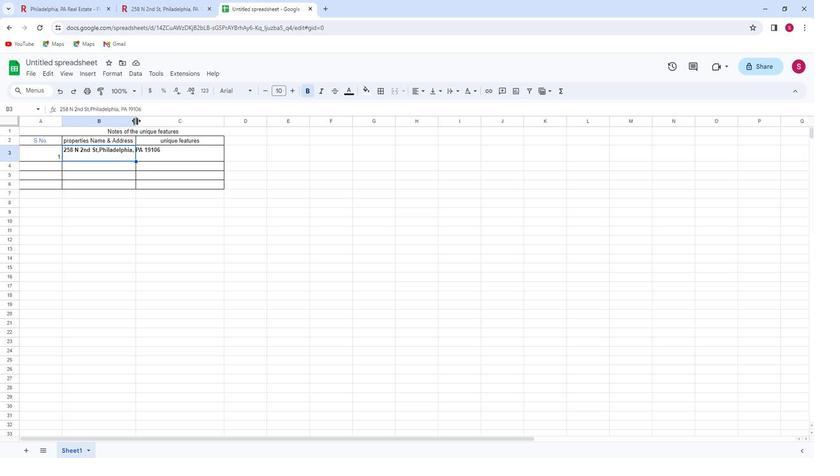 
Action: Mouse moved to (168, 159)
Screenshot: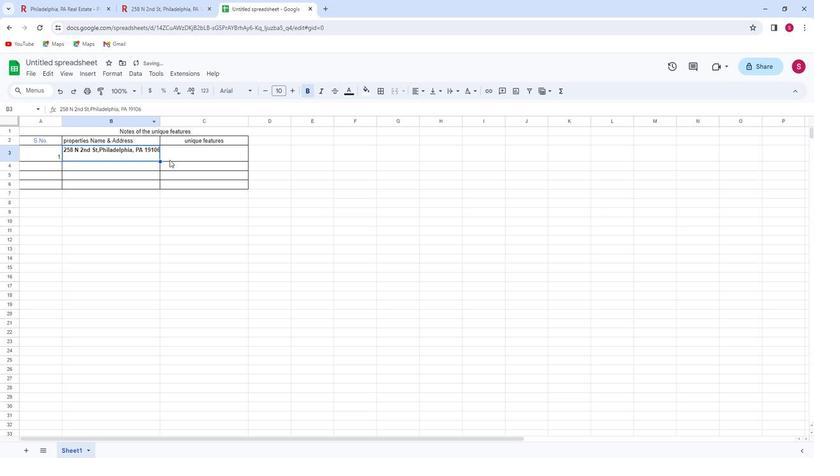 
Action: Mouse pressed left at (168, 159)
Screenshot: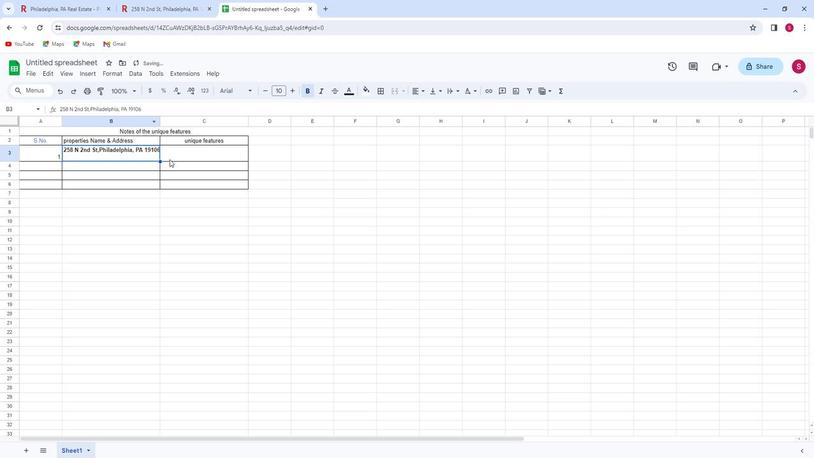 
Action: Mouse moved to (169, 150)
Screenshot: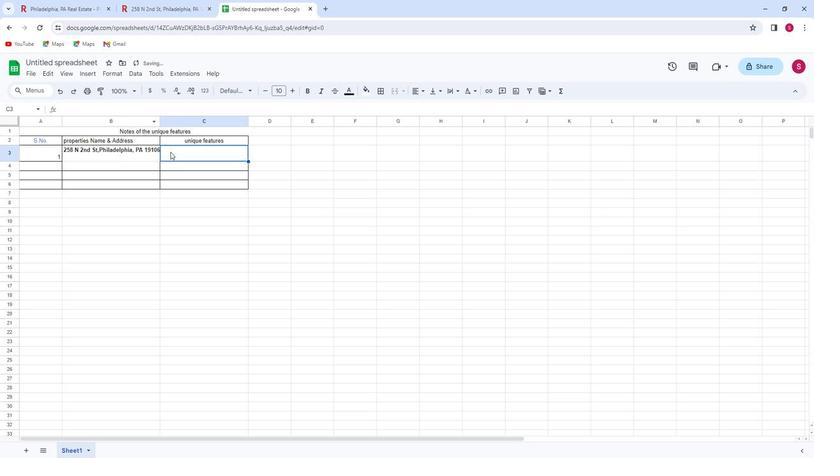 
Action: Mouse pressed left at (169, 150)
Screenshot: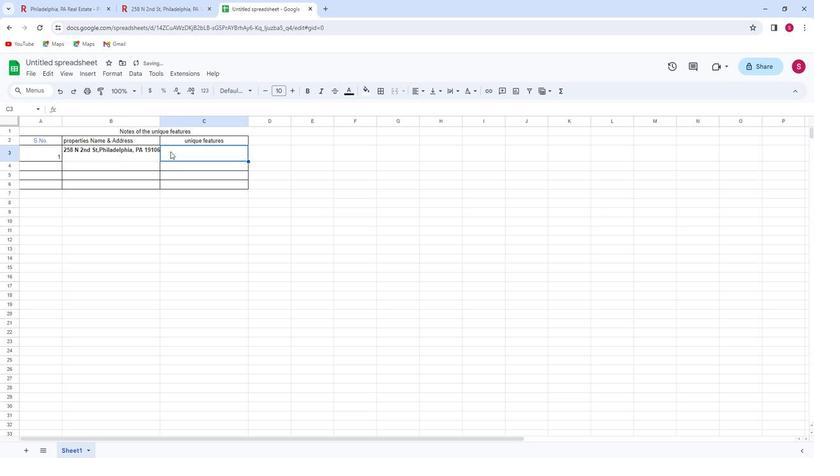 
Action: Mouse moved to (157, 116)
Screenshot: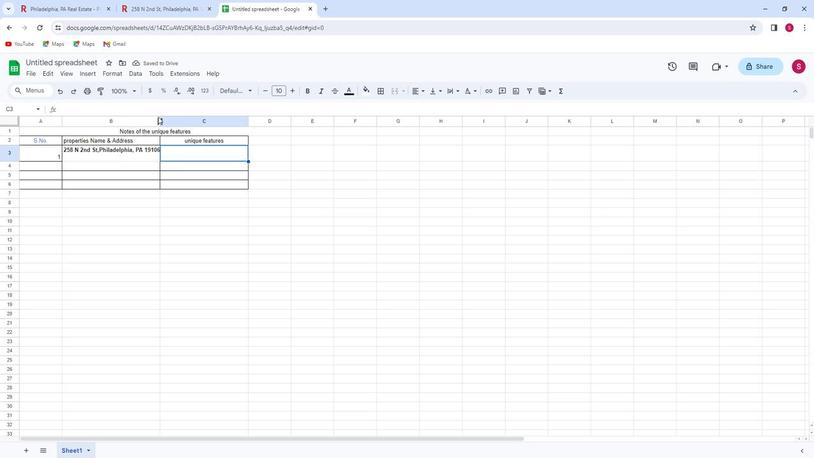 
Action: Mouse pressed left at (157, 116)
Screenshot: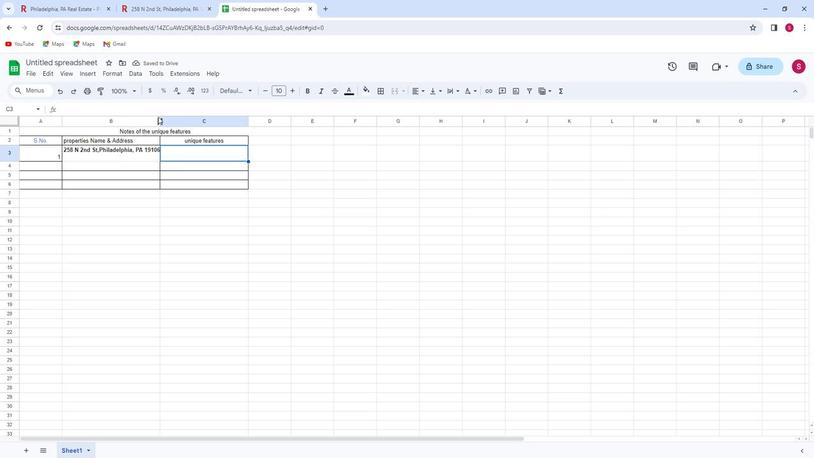 
Action: Mouse moved to (164, 148)
Screenshot: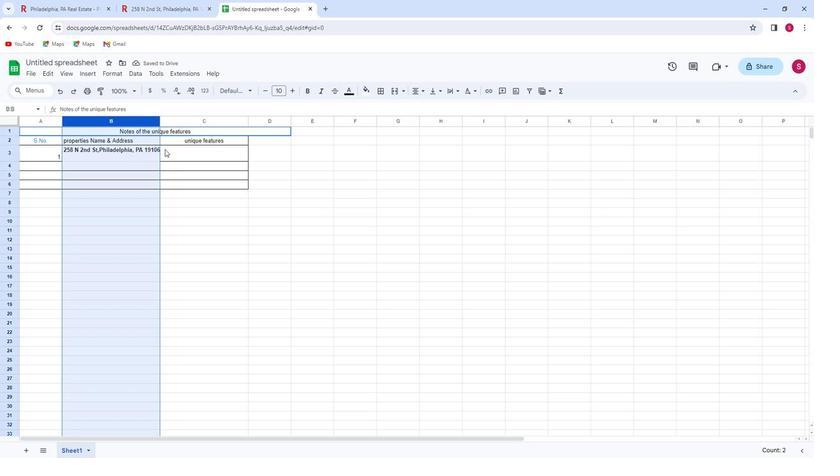 
Action: Mouse pressed left at (164, 148)
Screenshot: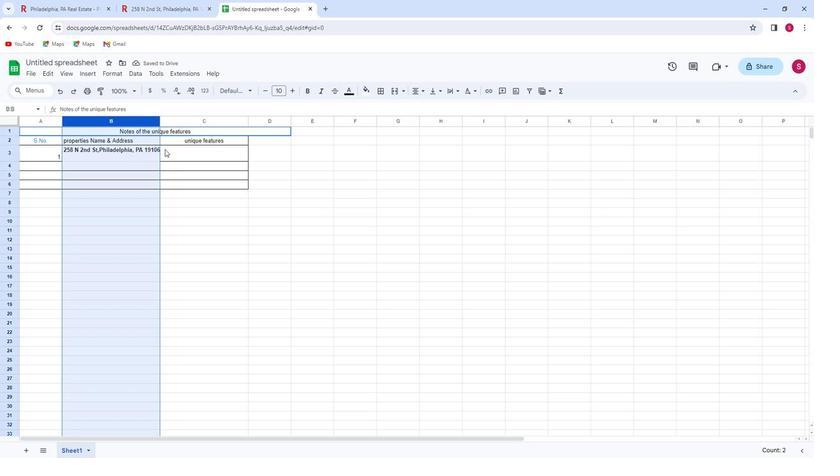 
Action: Mouse moved to (160, 121)
Screenshot: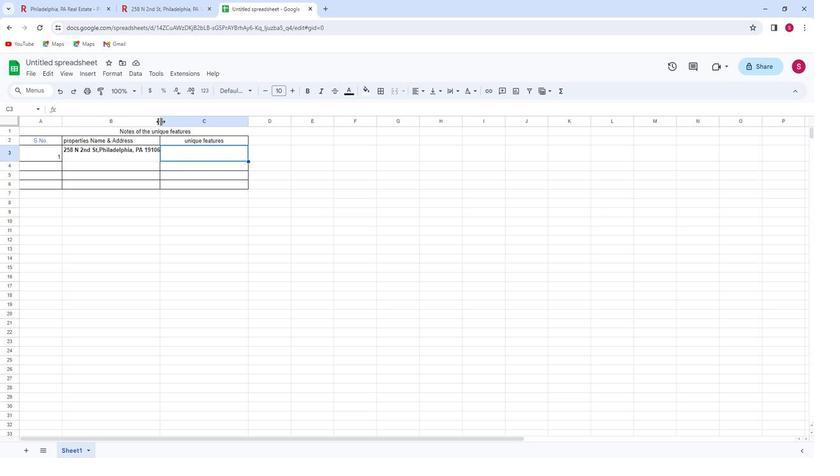 
Action: Mouse pressed left at (160, 121)
Screenshot: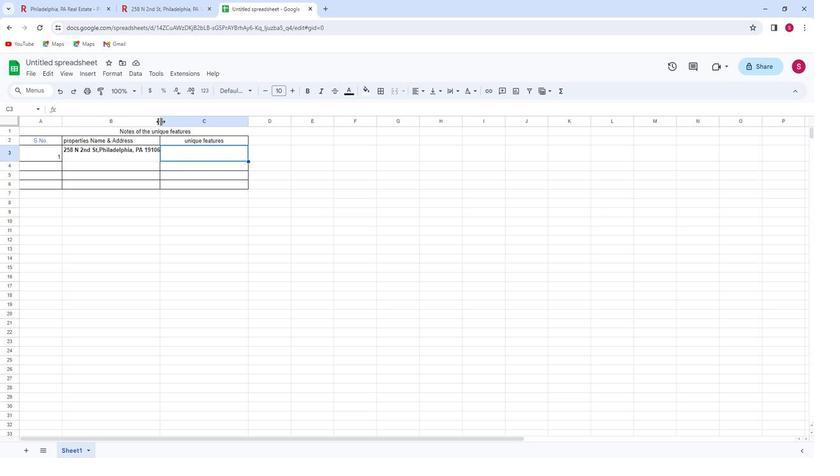 
Action: Mouse moved to (171, 165)
Screenshot: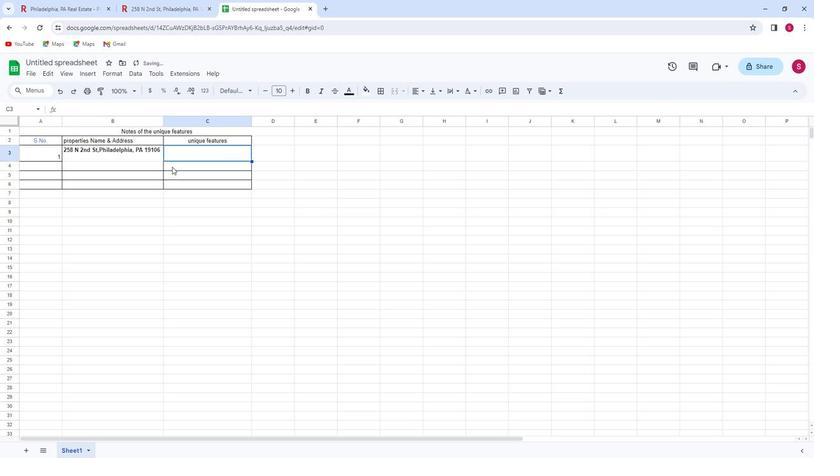 
Action: Mouse pressed left at (171, 165)
Screenshot: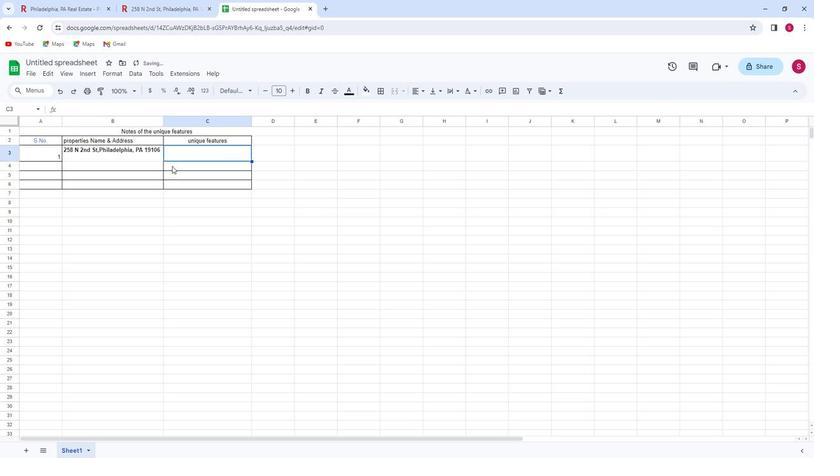 
Action: Mouse moved to (247, 118)
Screenshot: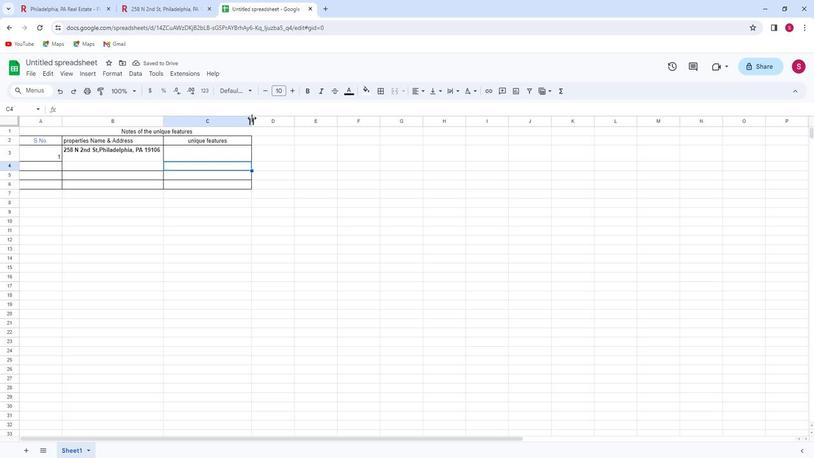 
Action: Mouse pressed left at (247, 118)
Screenshot: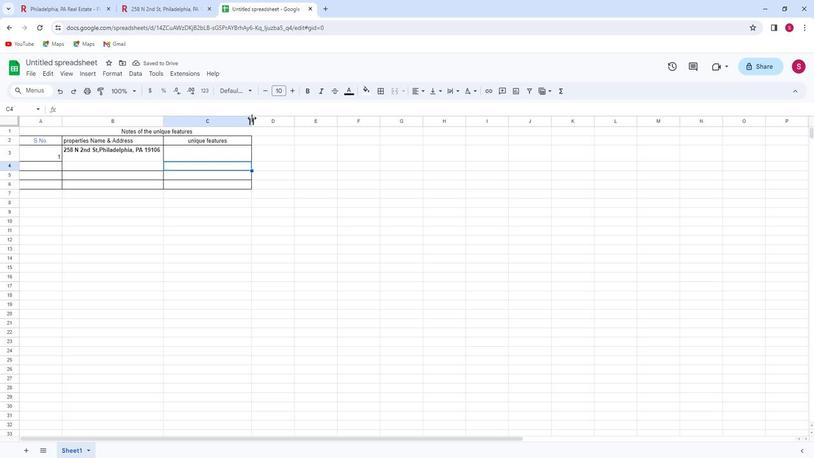 
Action: Mouse moved to (176, 149)
Screenshot: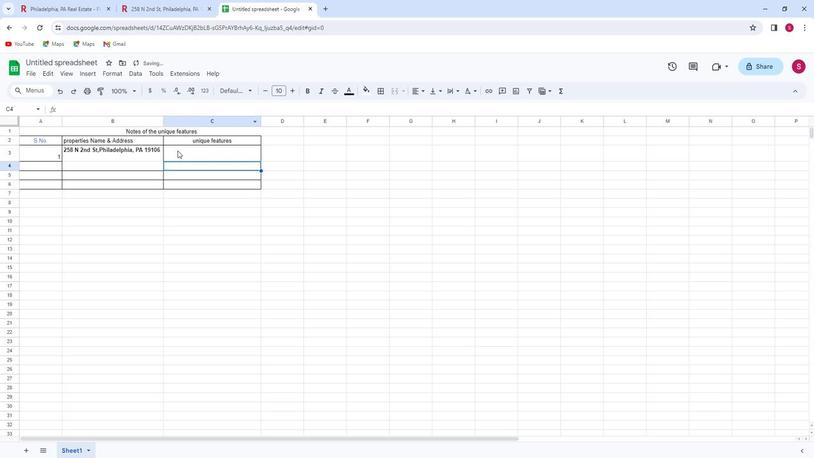
Action: Mouse pressed left at (176, 149)
Screenshot: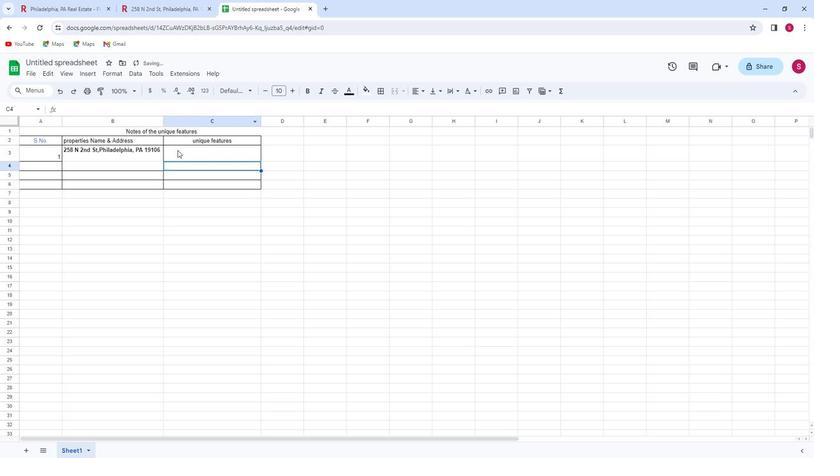 
Action: Mouse moved to (156, 4)
Screenshot: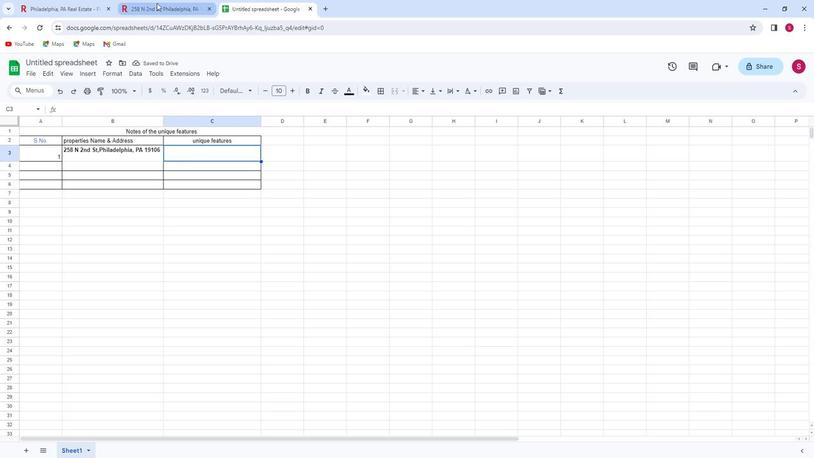 
Action: Mouse pressed left at (156, 4)
Screenshot: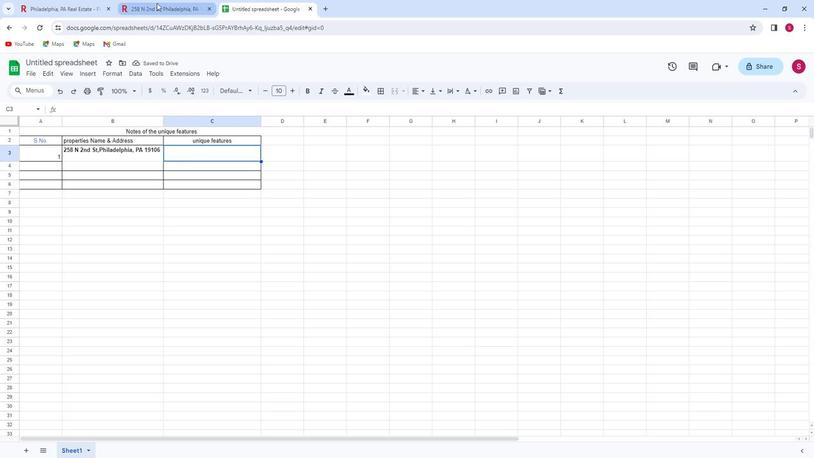 
Action: Mouse moved to (268, 300)
Screenshot: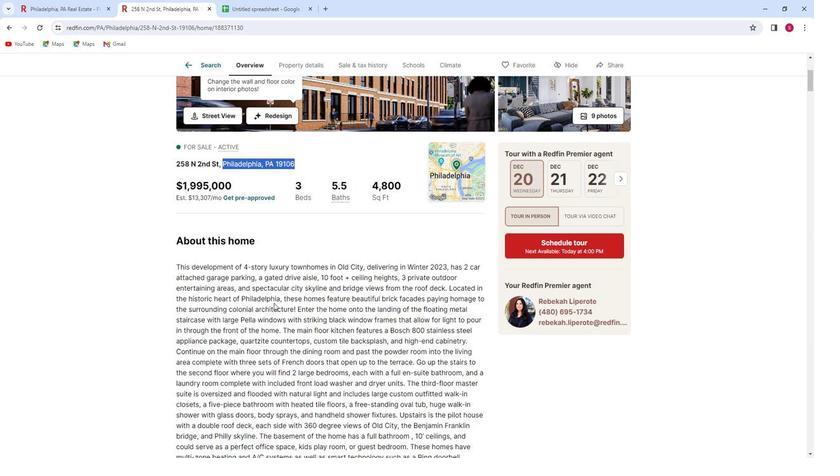 
Action: Mouse scrolled (268, 300) with delta (0, 0)
Screenshot: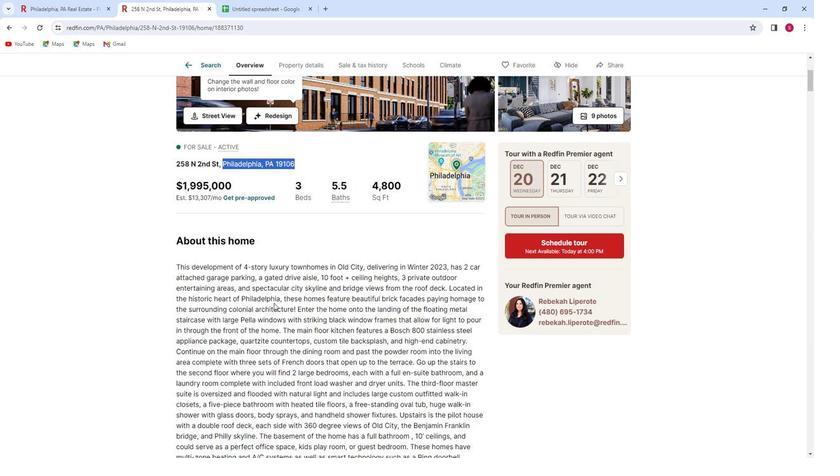 
Action: Mouse moved to (268, 300)
Screenshot: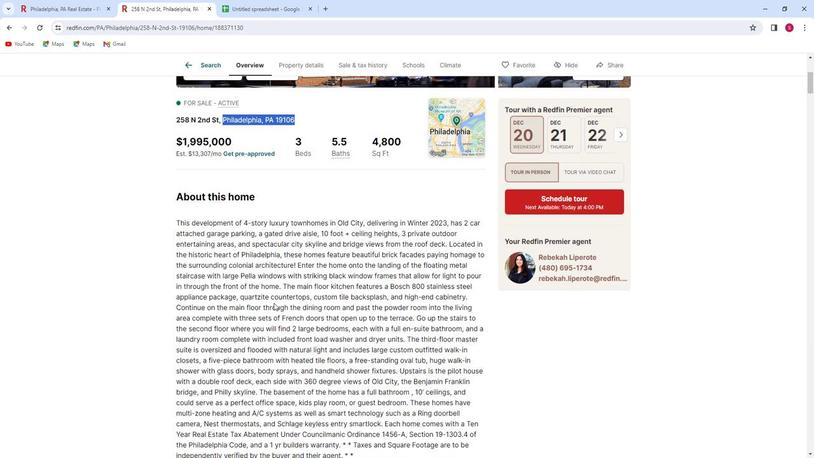 
Action: Mouse scrolled (268, 300) with delta (0, 0)
Screenshot: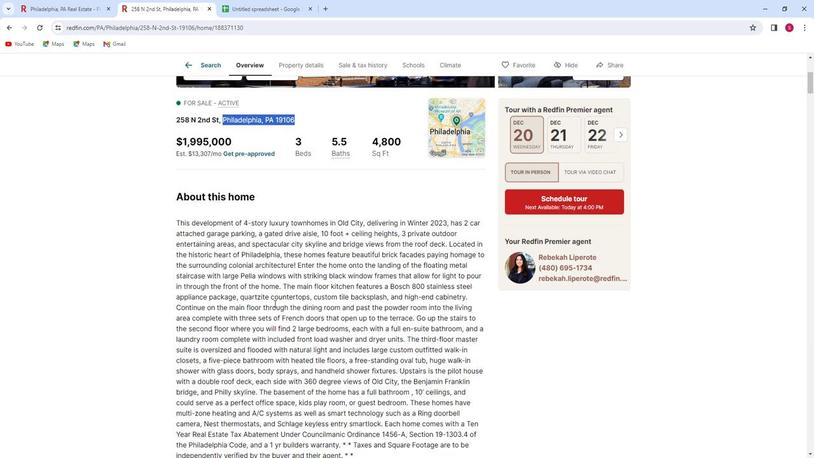 
Action: Mouse moved to (218, 229)
Screenshot: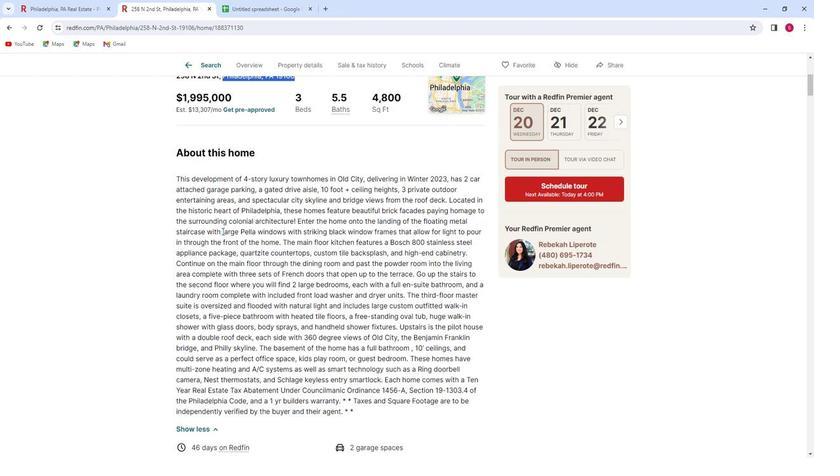 
Action: Mouse pressed left at (218, 229)
Screenshot: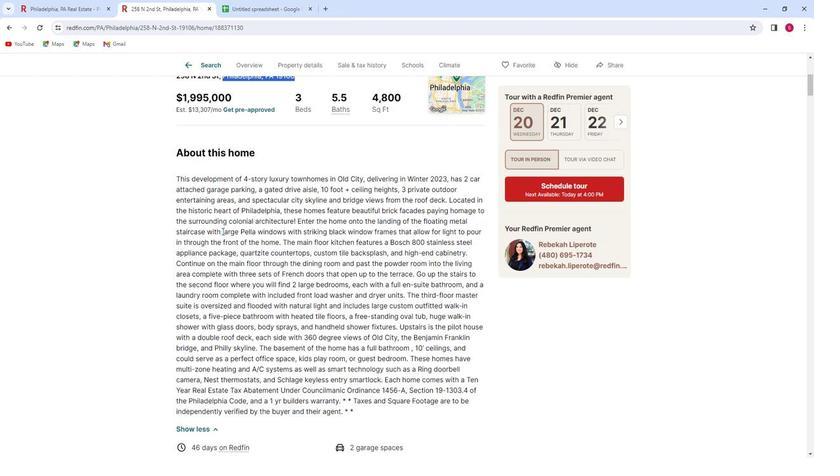 
Action: Mouse moved to (236, 230)
Screenshot: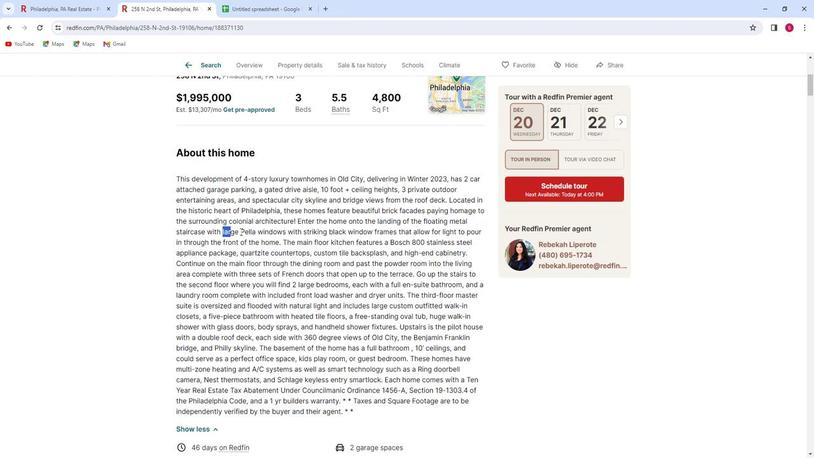 
Action: Mouse pressed left at (236, 230)
Screenshot: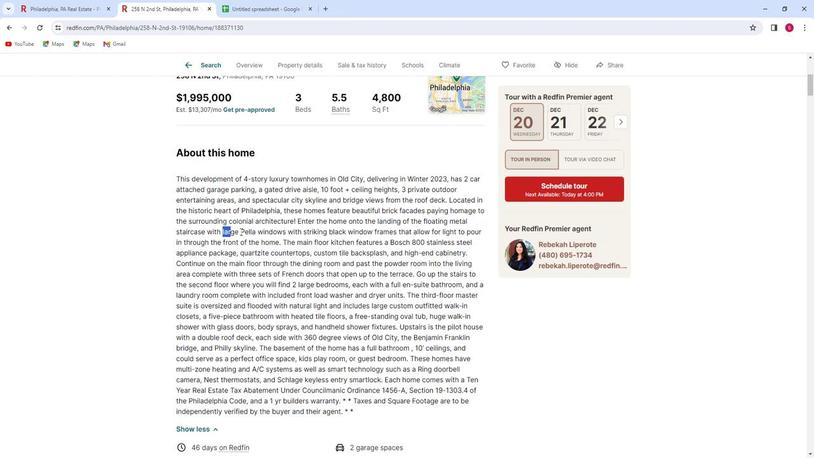 
Action: Mouse moved to (228, 267)
Screenshot: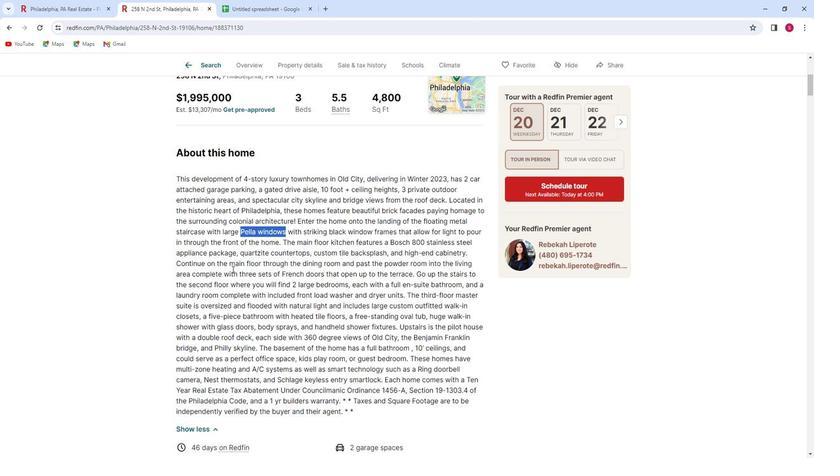 
Action: Key pressed ctrl+C
Screenshot: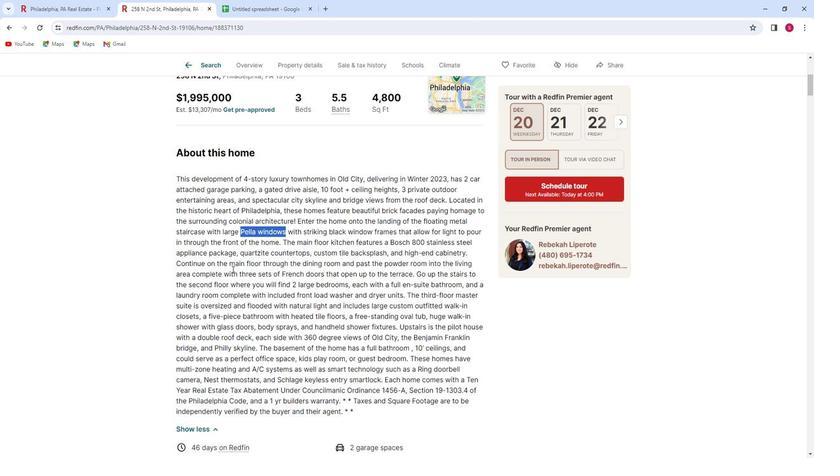 
Action: Mouse moved to (247, 3)
Screenshot: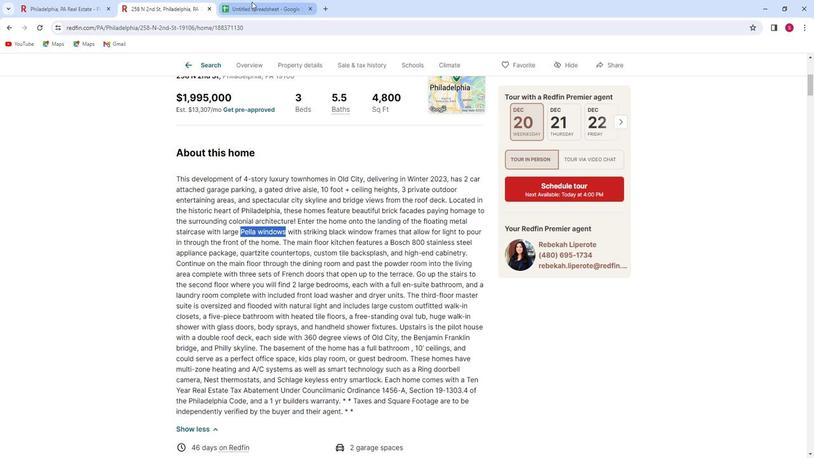 
Action: Mouse pressed left at (247, 3)
Screenshot: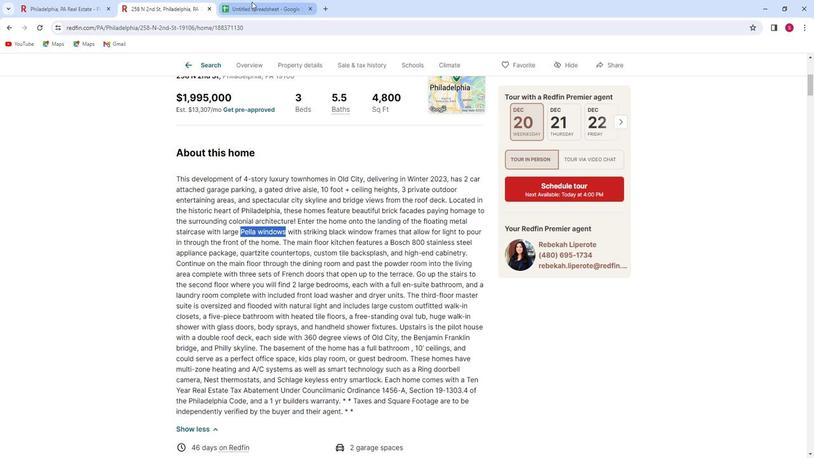 
Action: Mouse moved to (185, 149)
Screenshot: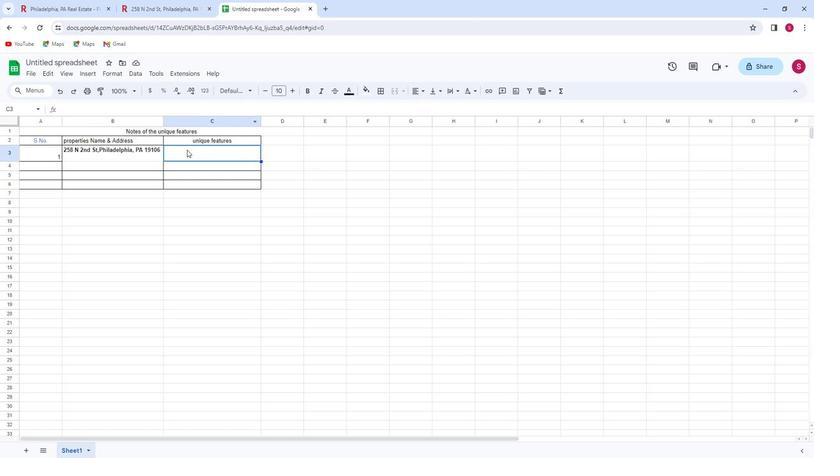 
Action: Mouse pressed left at (185, 149)
Screenshot: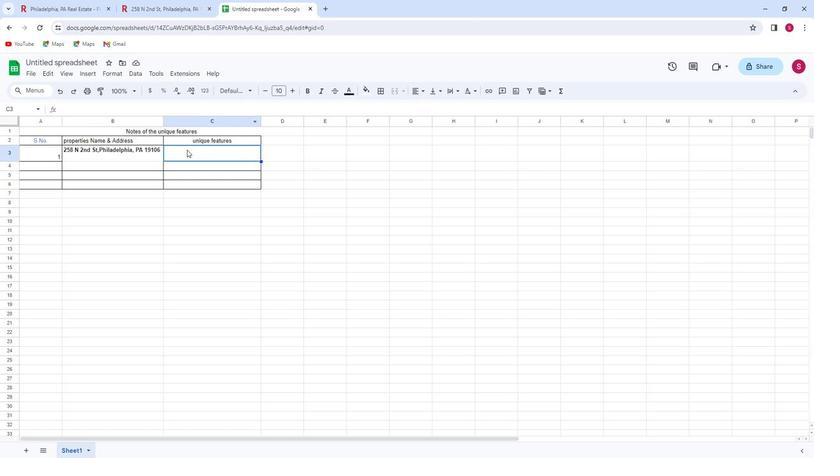 
Action: Mouse moved to (176, 151)
Screenshot: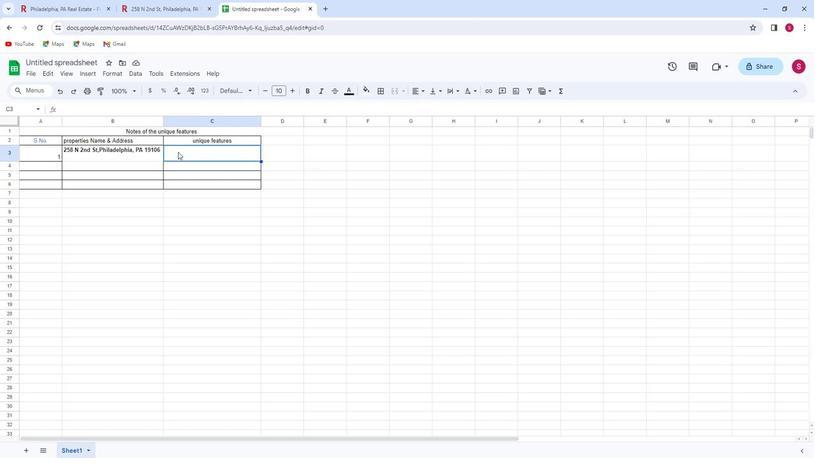 
Action: Key pressed ctrl+V
Screenshot: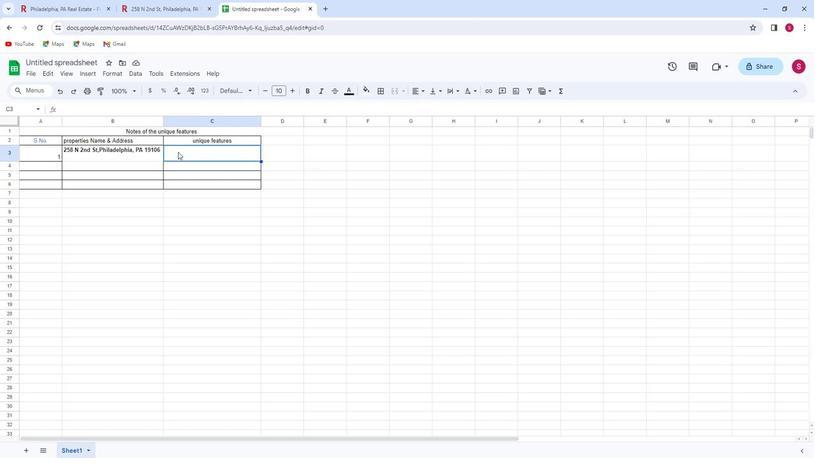 
Action: Mouse moved to (158, 3)
Screenshot: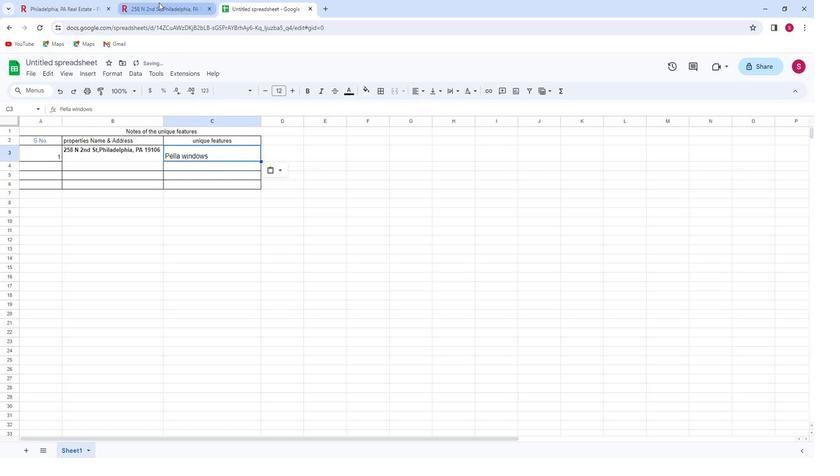 
Action: Mouse pressed left at (158, 3)
Screenshot: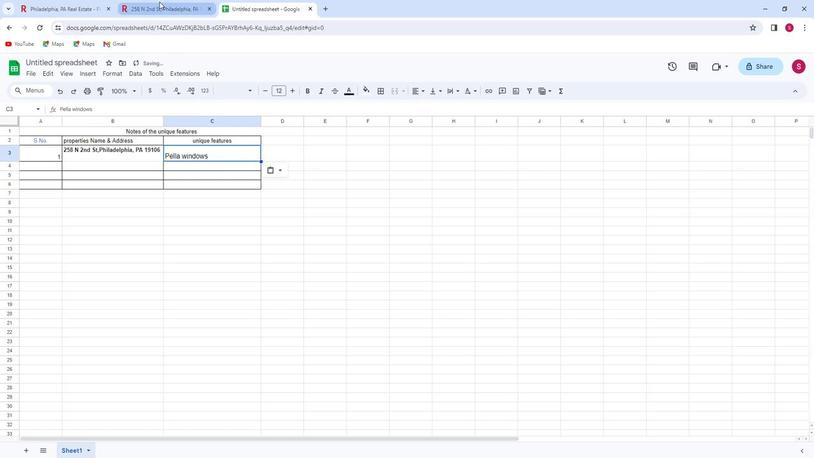
Action: Mouse moved to (257, 273)
Screenshot: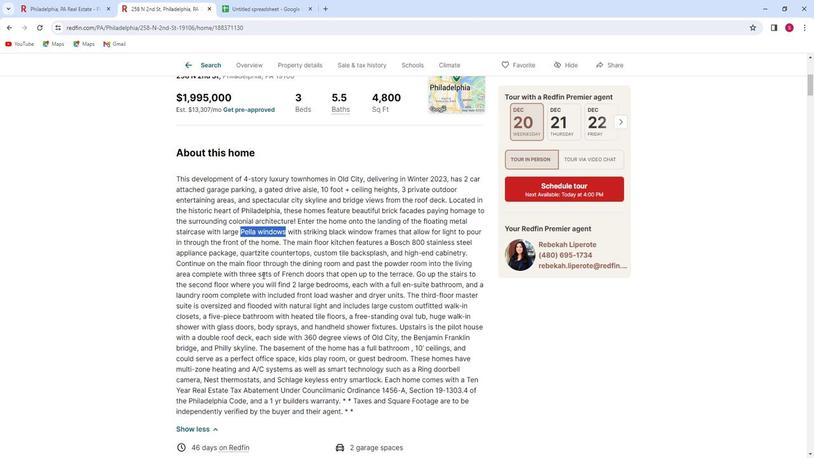 
Action: Mouse scrolled (257, 272) with delta (0, 0)
Screenshot: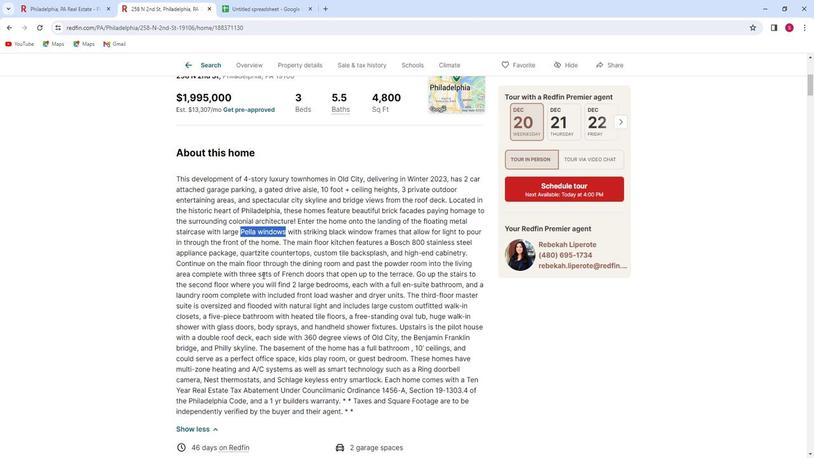 
Action: Mouse moved to (232, 253)
Screenshot: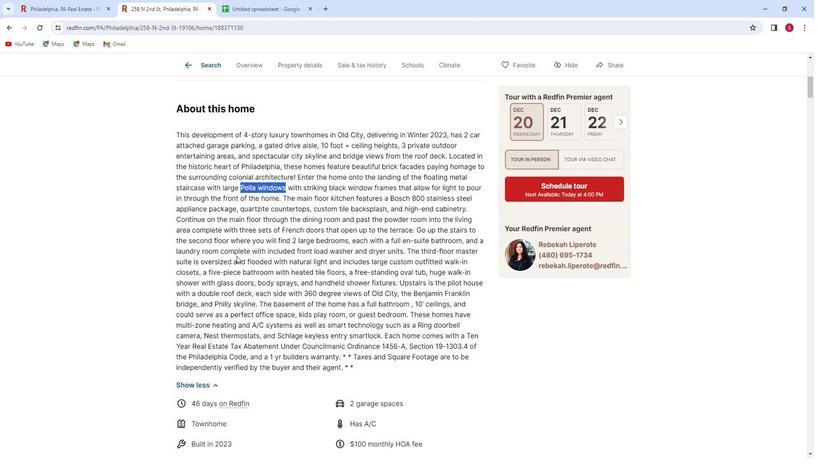 
Action: Mouse scrolled (232, 253) with delta (0, 0)
Screenshot: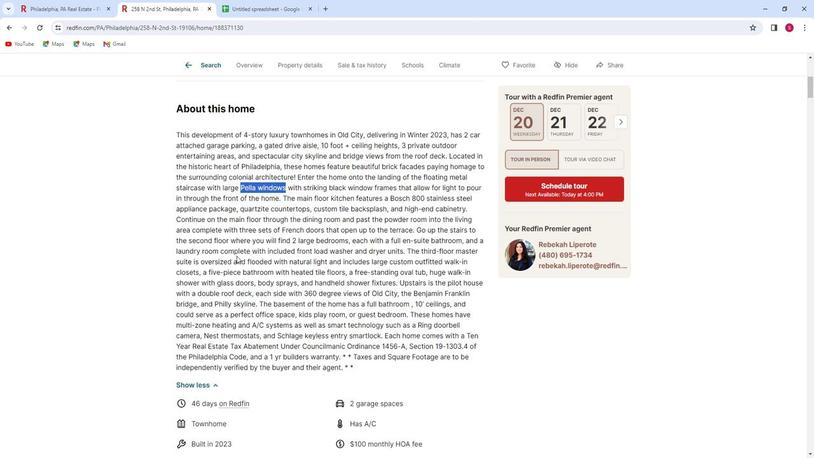 
Action: Mouse moved to (372, 174)
Screenshot: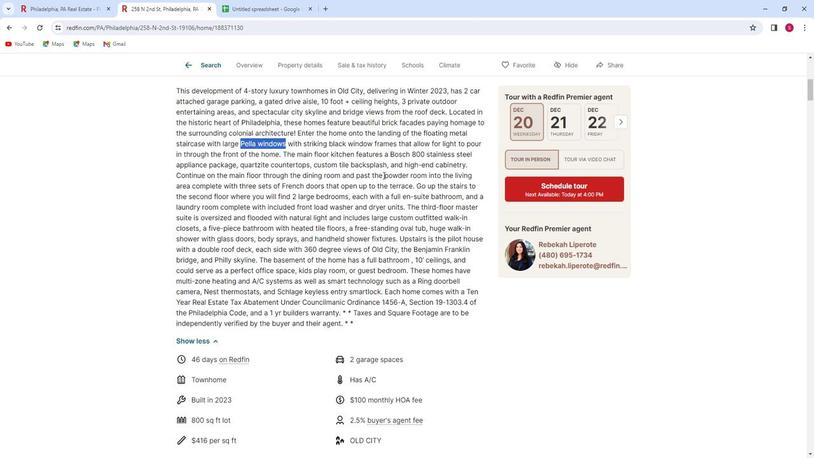 
Action: Mouse pressed left at (372, 174)
Screenshot: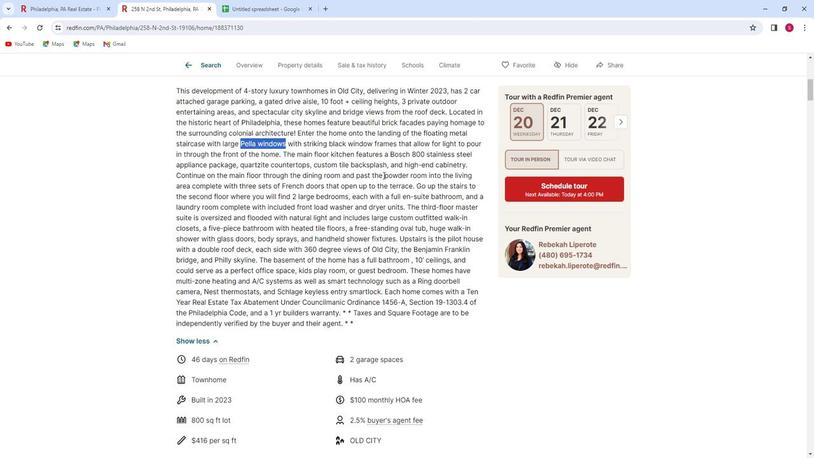 
Action: Mouse moved to (335, 250)
Screenshot: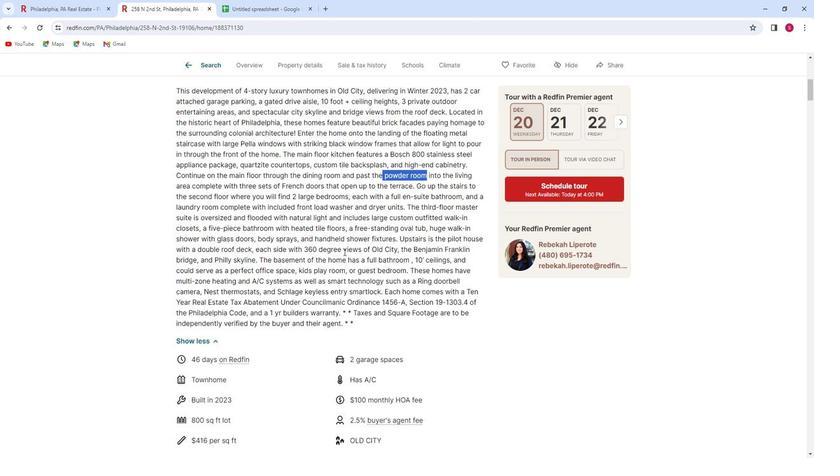 
Action: Key pressed ctrl+C
Screenshot: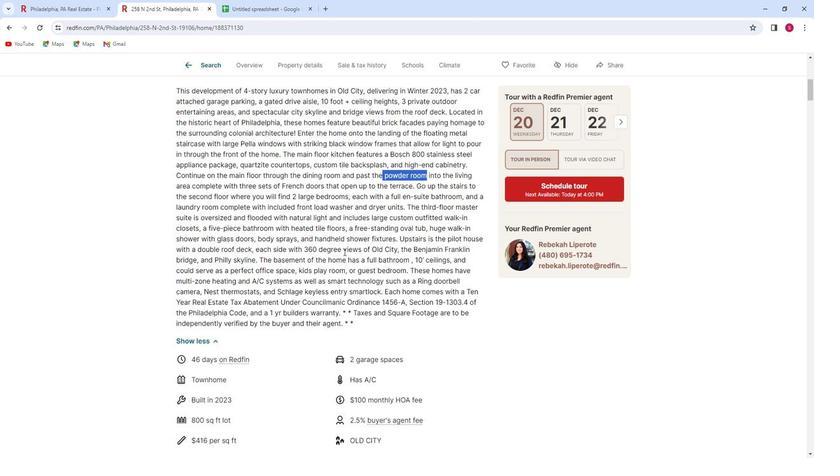 
Action: Mouse moved to (262, 5)
Screenshot: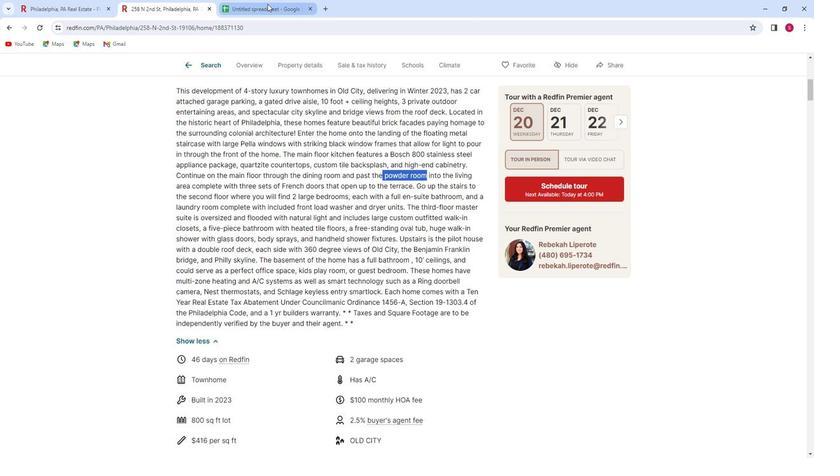 
Action: Mouse pressed left at (262, 5)
Screenshot: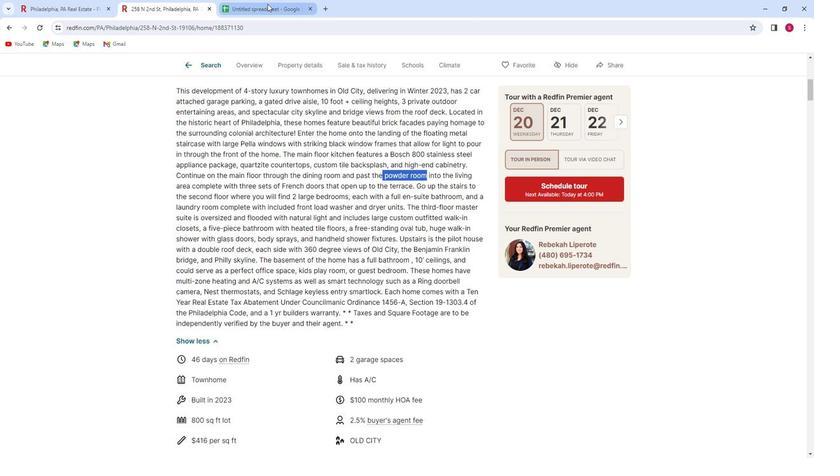 
Action: Mouse moved to (208, 150)
Screenshot: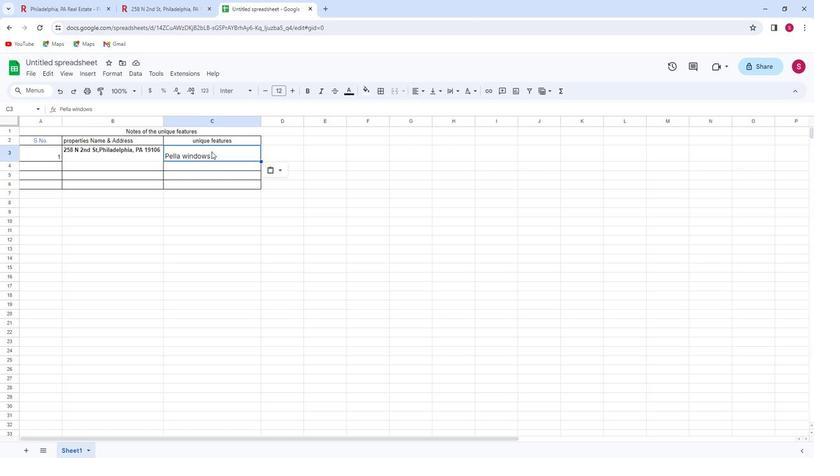 
Action: Mouse pressed left at (208, 150)
Screenshot: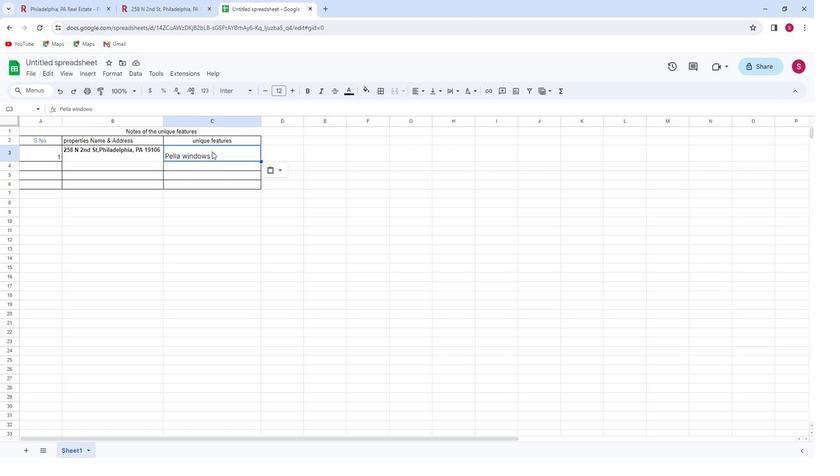 
Action: Mouse moved to (209, 150)
Screenshot: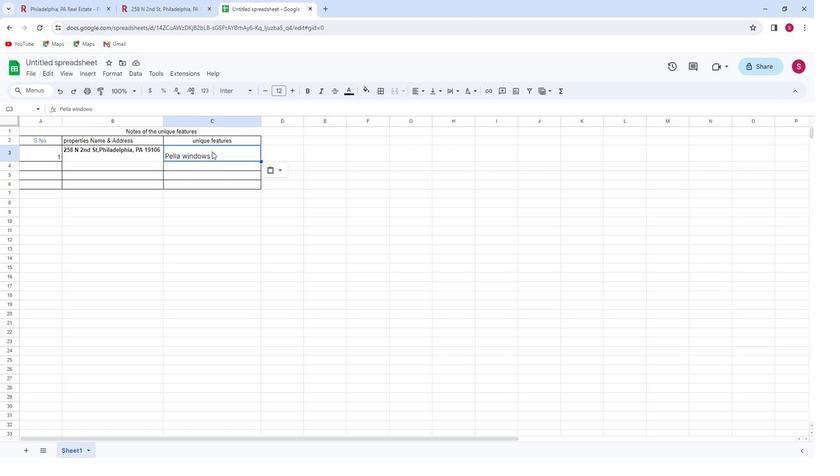 
Action: Mouse pressed left at (209, 150)
Screenshot: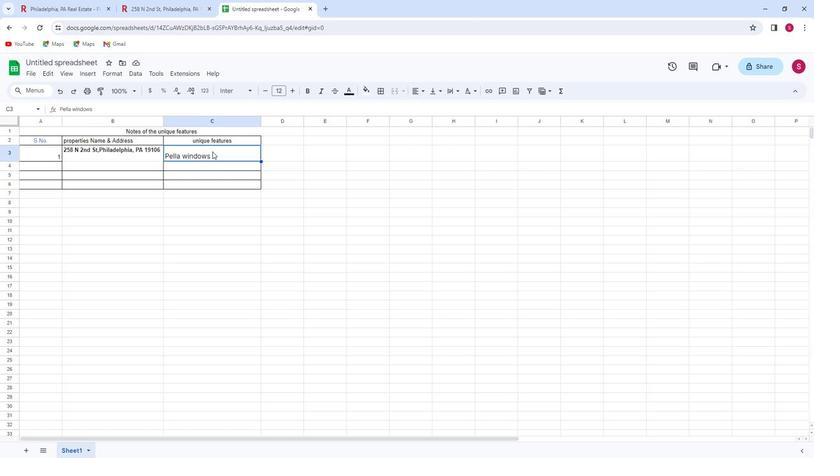 
Action: Mouse moved to (202, 162)
Screenshot: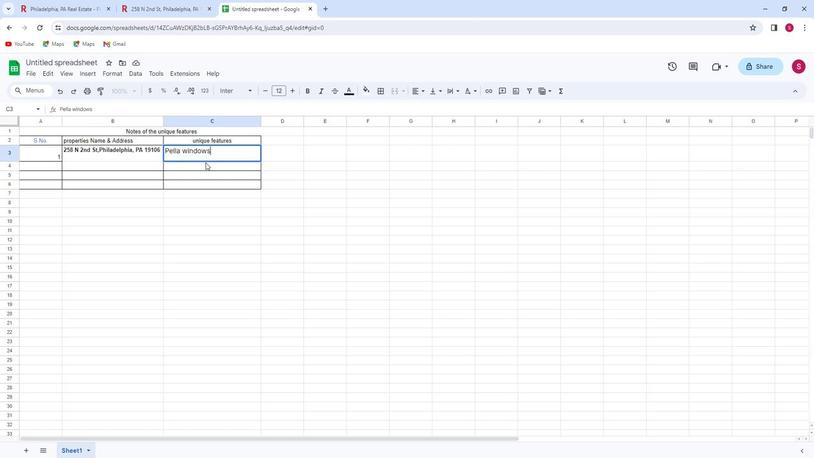 
Action: Key pressed ,
Screenshot: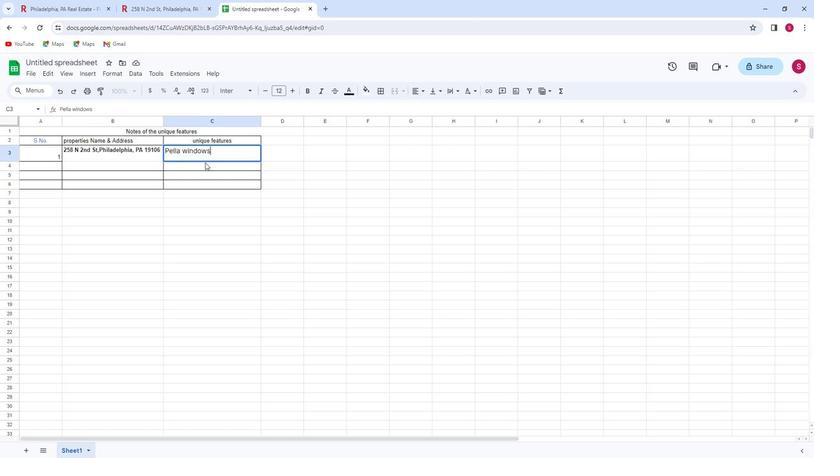 
Action: Mouse moved to (197, 157)
Screenshot: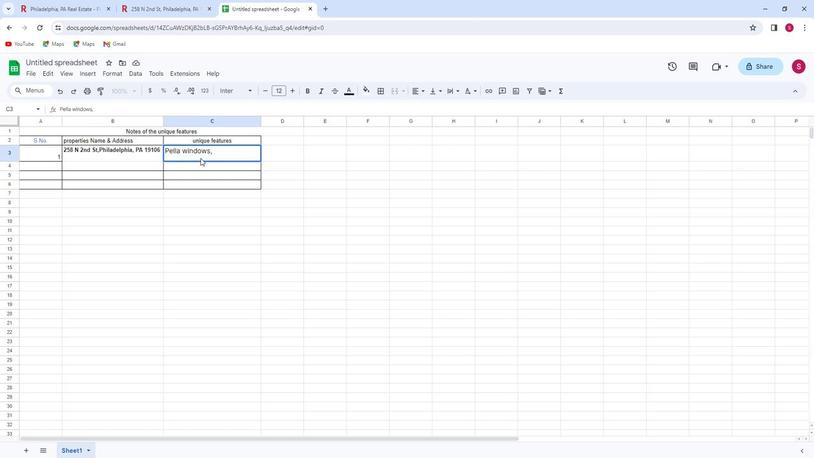 
Action: Key pressed ctrl+V
Screenshot: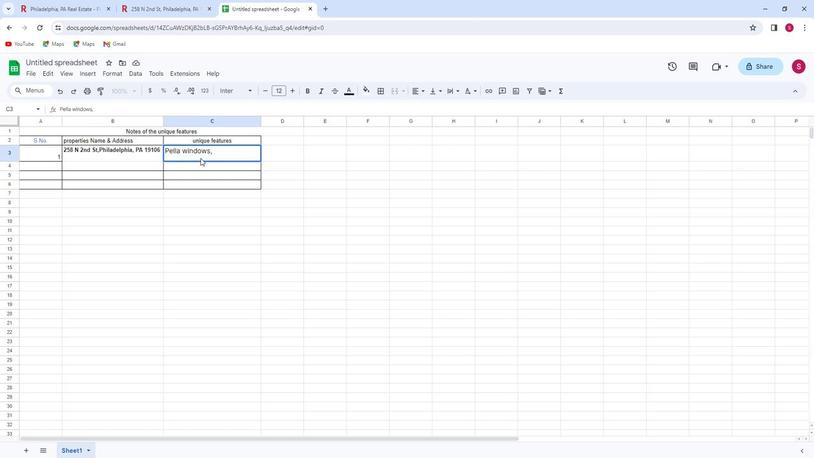 
Action: Mouse moved to (159, 6)
Screenshot: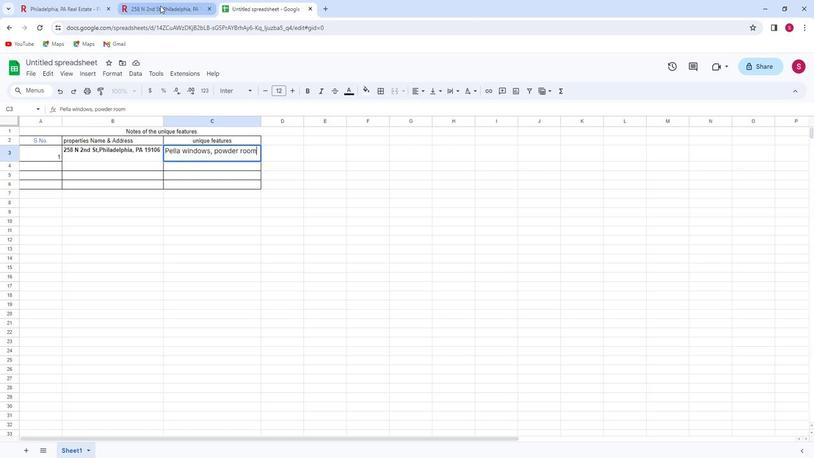 
Action: Mouse pressed left at (159, 6)
Screenshot: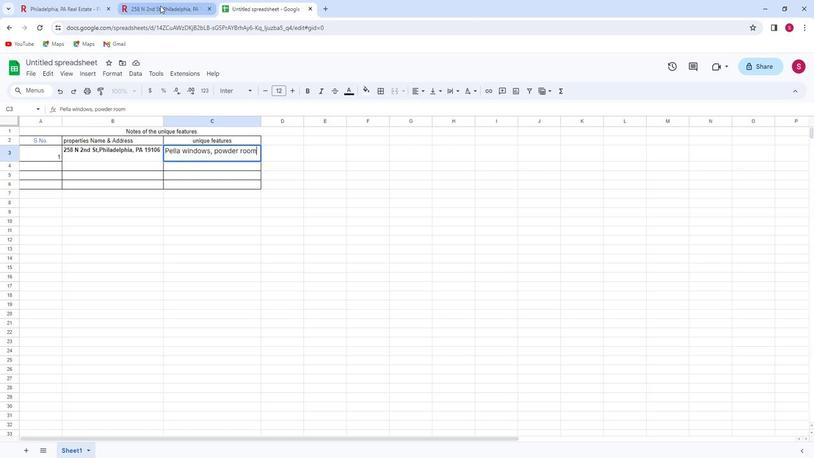 
Action: Mouse moved to (300, 196)
Screenshot: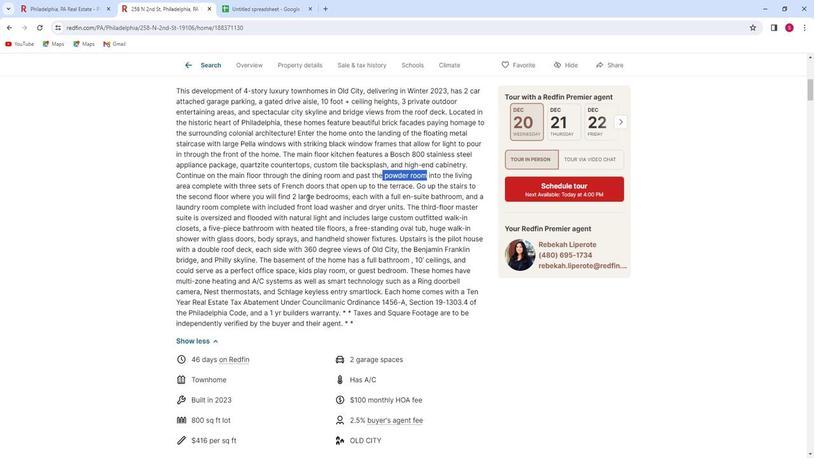
Action: Mouse scrolled (300, 196) with delta (0, 0)
Screenshot: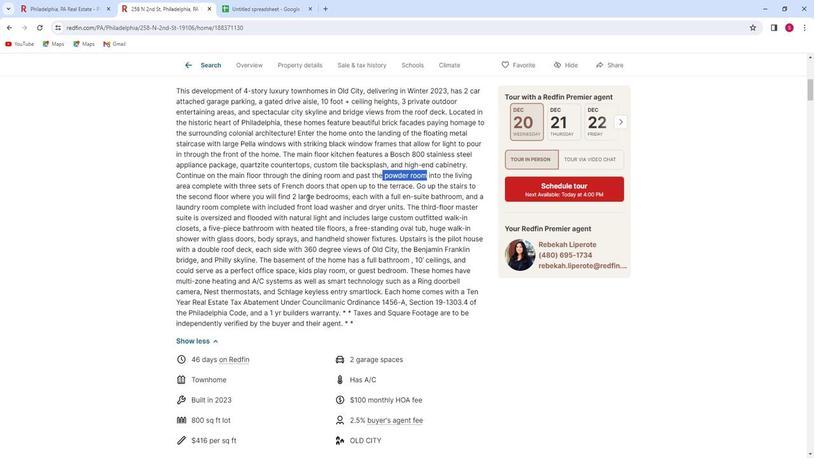 
Action: Mouse moved to (195, 193)
Screenshot: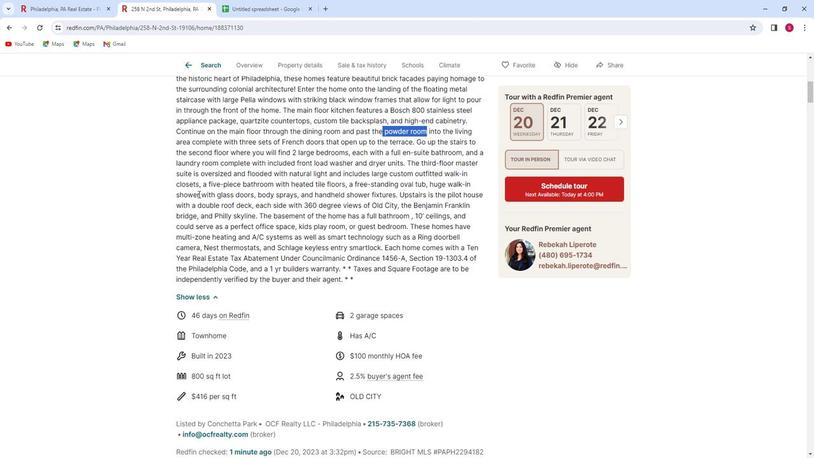 
Action: Mouse pressed left at (195, 193)
Screenshot: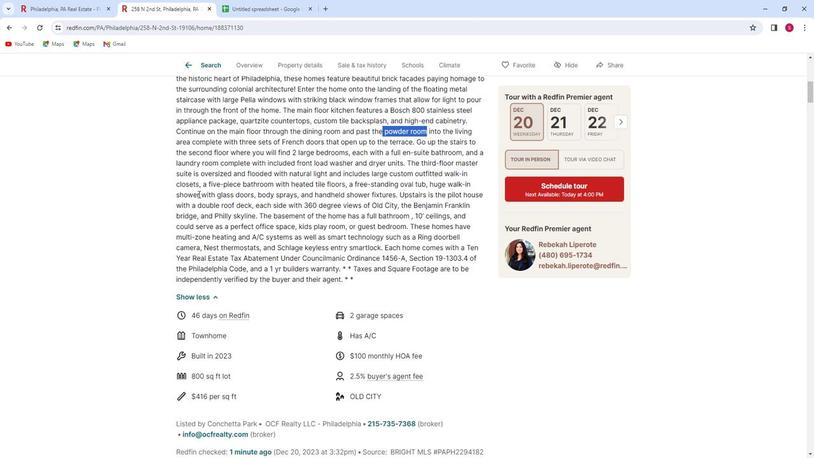
Action: Mouse moved to (402, 216)
Screenshot: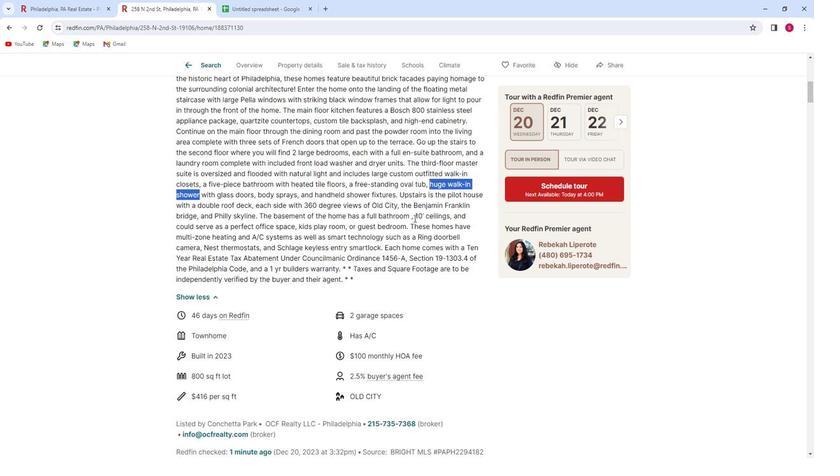 
Action: Key pressed ctrl+C
Screenshot: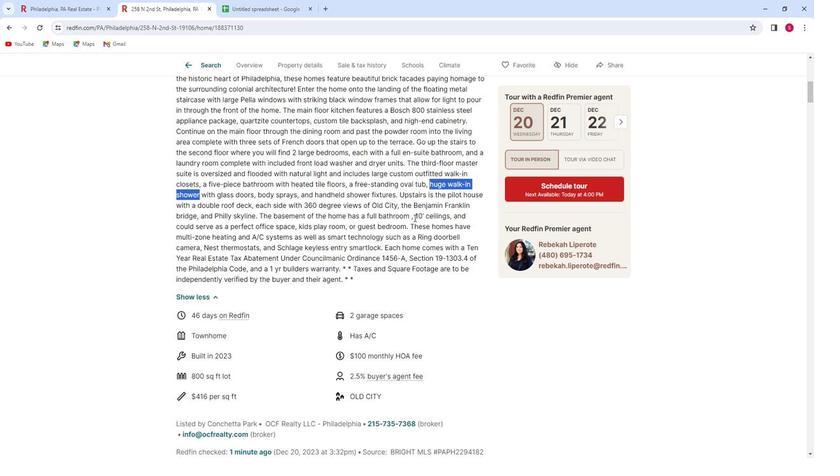
Action: Mouse moved to (250, 1)
Screenshot: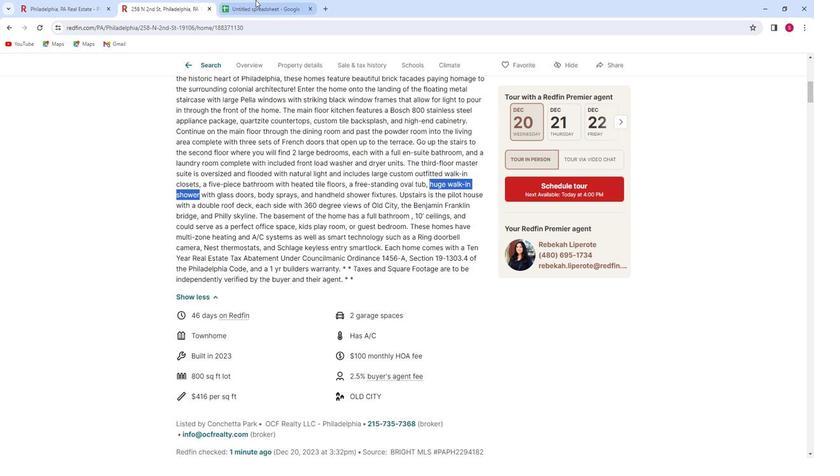 
Action: Mouse pressed left at (250, 1)
Screenshot: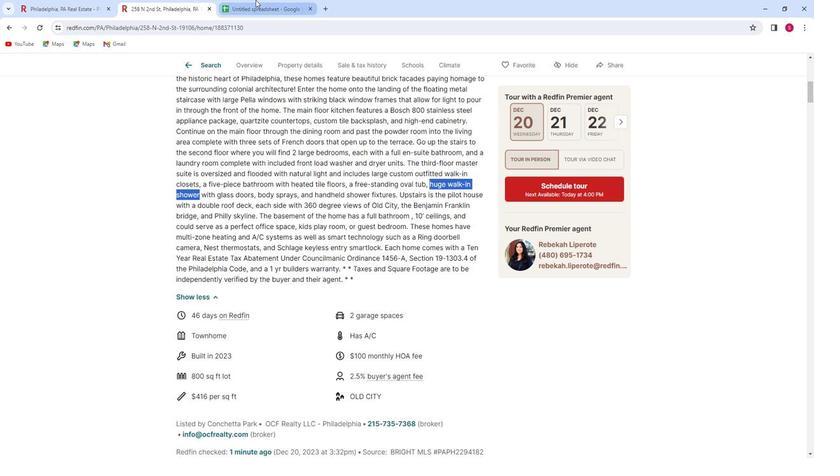 
Action: Mouse moved to (170, 160)
Screenshot: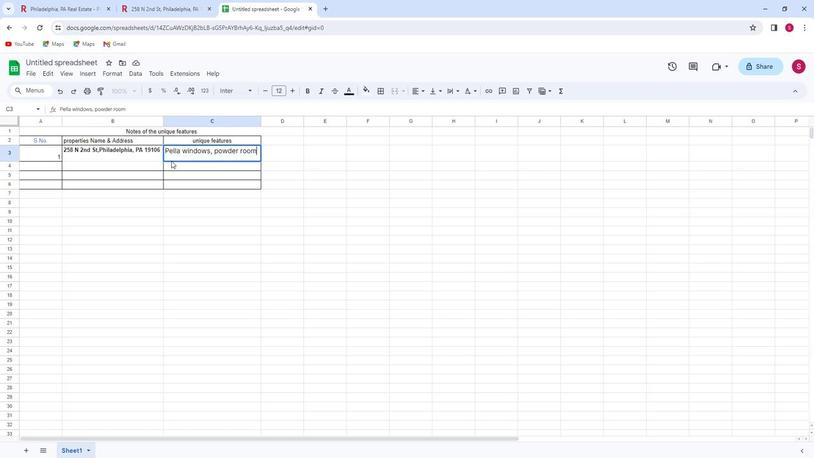 
Action: Mouse pressed left at (170, 160)
Screenshot: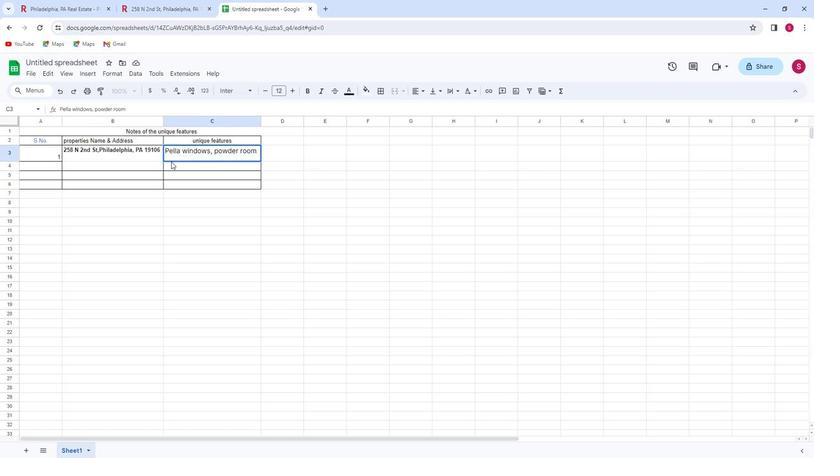 
Action: Mouse moved to (230, 149)
Screenshot: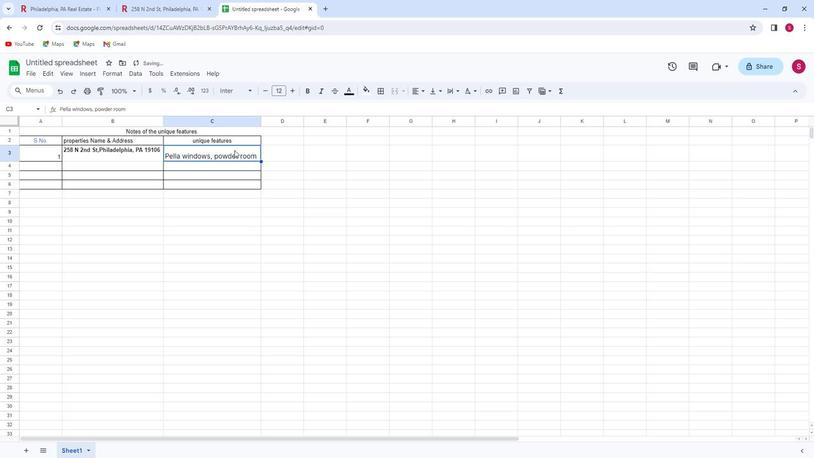 
Action: Mouse pressed left at (230, 149)
Screenshot: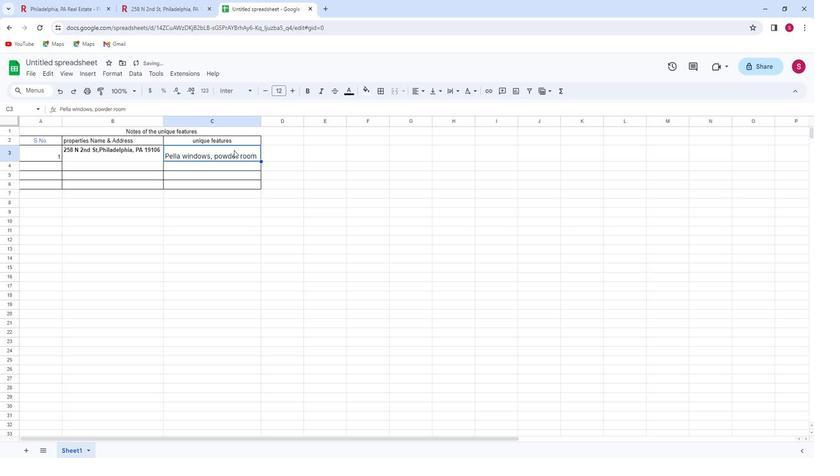 
Action: Mouse pressed left at (230, 149)
Screenshot: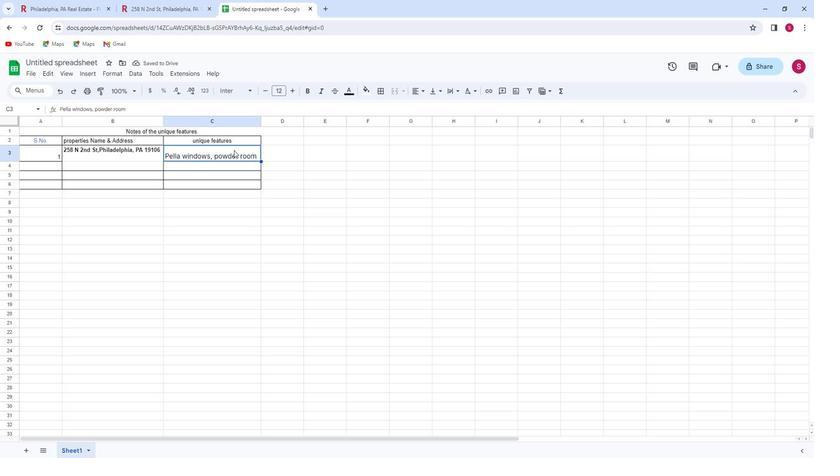 
Action: Mouse moved to (247, 152)
Screenshot: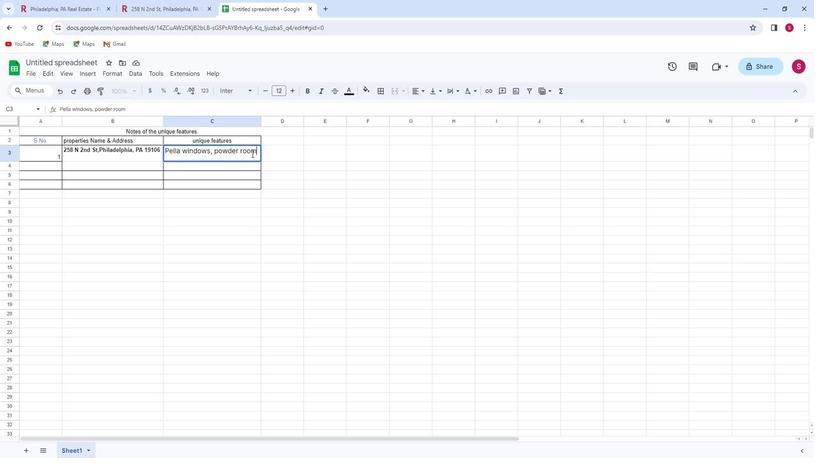 
Action: Key pressed ,
Screenshot: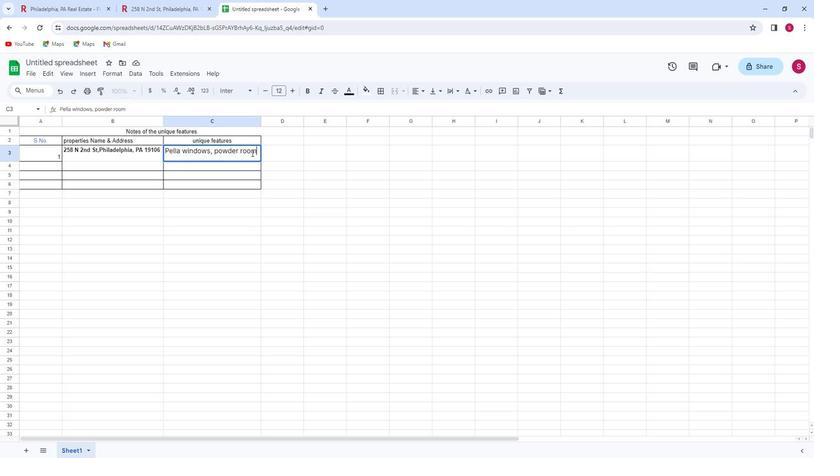 
Action: Mouse moved to (243, 153)
Screenshot: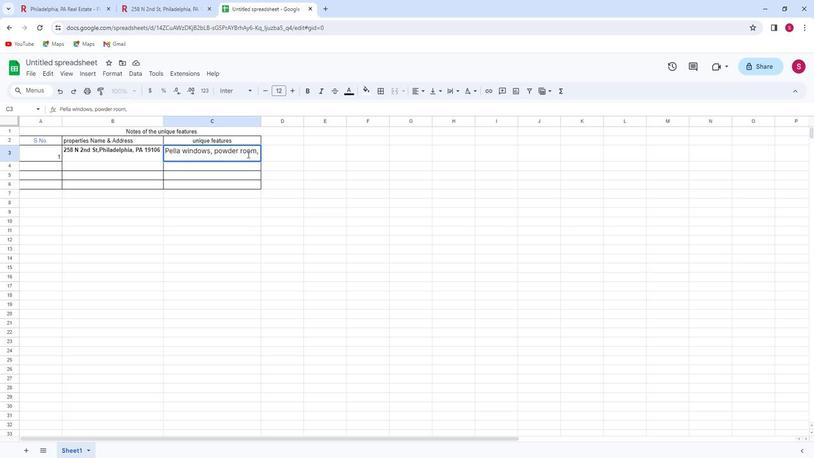 
Action: Key pressed ctrl+V
Screenshot: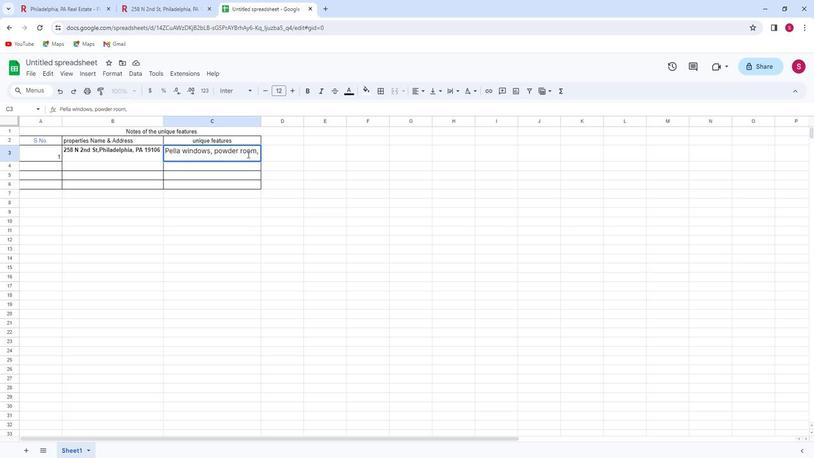 
Action: Mouse moved to (258, 149)
Screenshot: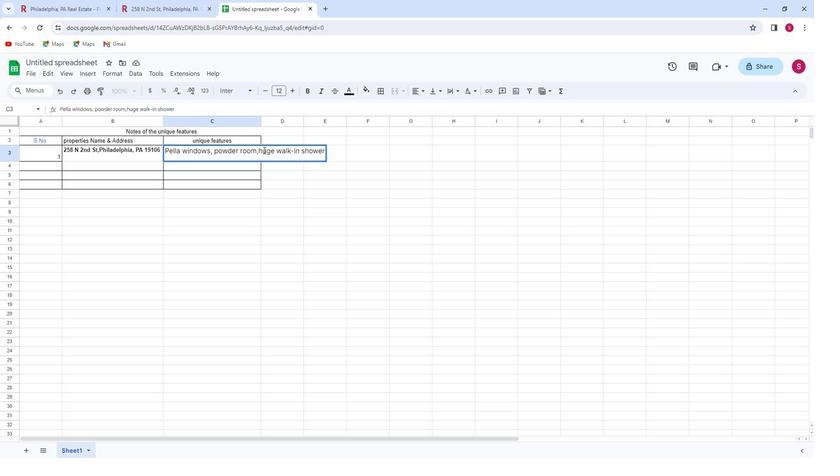 
Action: Mouse pressed left at (258, 149)
Screenshot: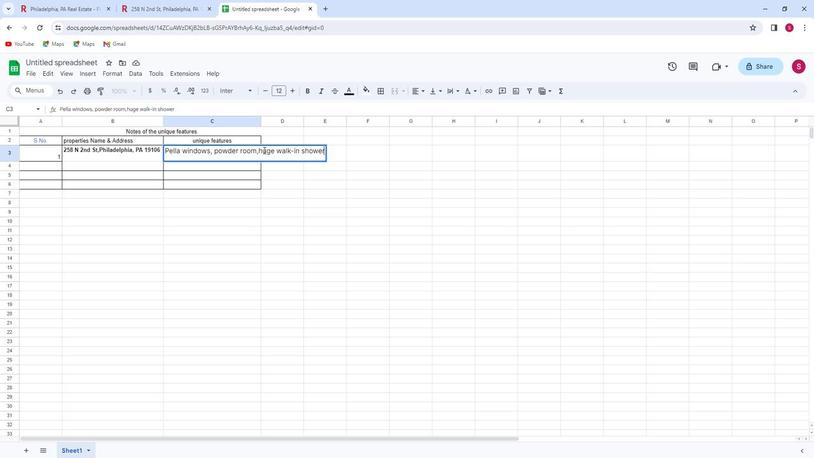 
Action: Mouse moved to (254, 149)
Screenshot: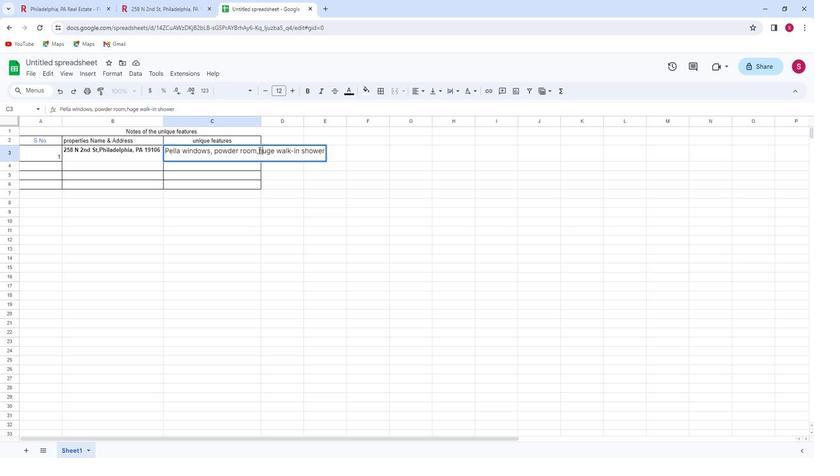 
Action: Mouse pressed left at (254, 149)
Screenshot: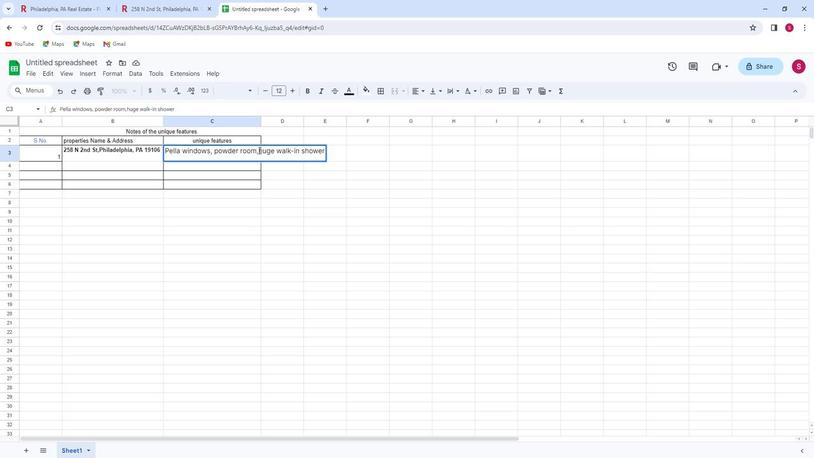 
Action: Mouse moved to (297, 160)
Screenshot: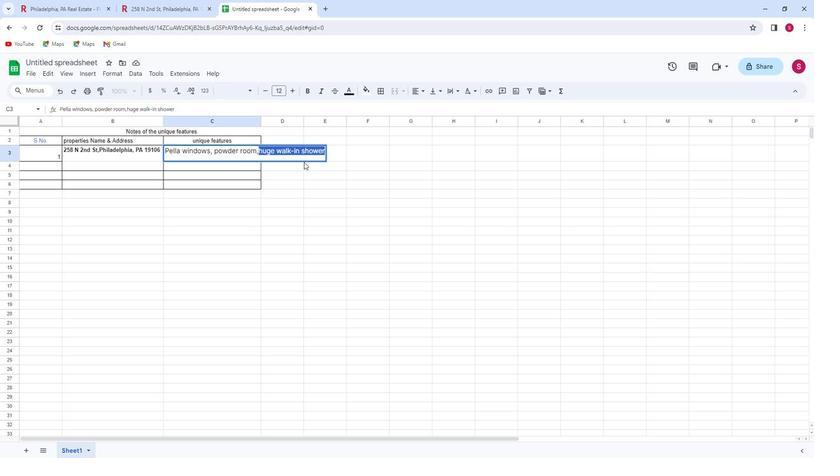 
Action: Key pressed ctrl+Z
Screenshot: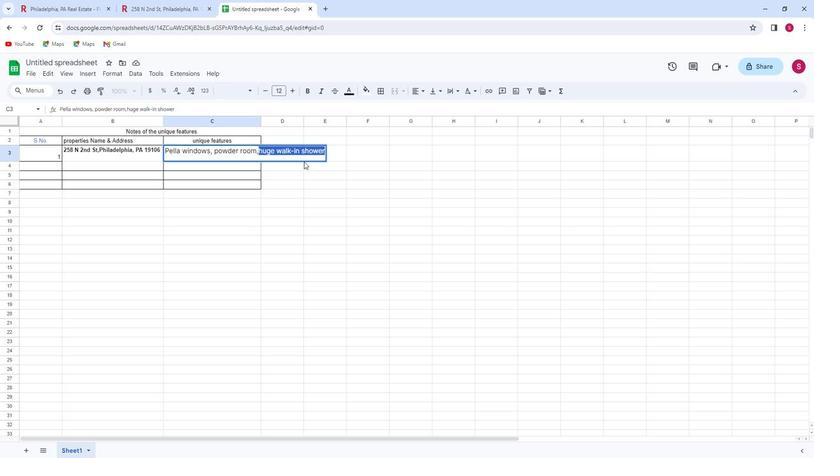 
Action: Mouse moved to (185, 164)
Screenshot: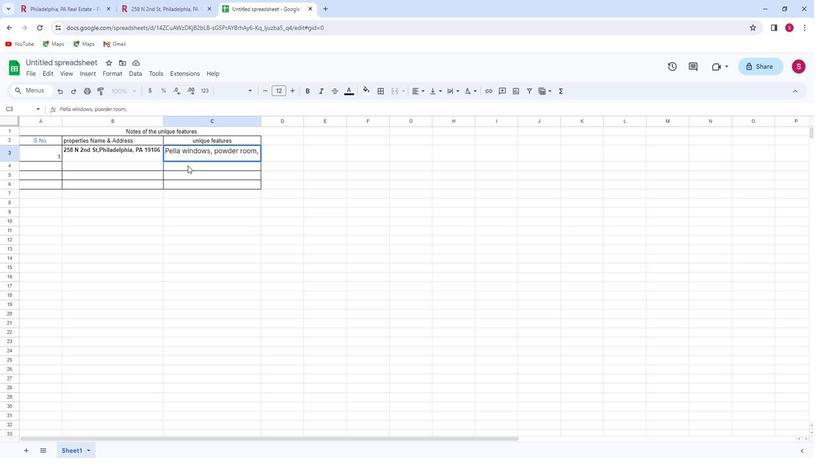 
Action: Mouse pressed left at (185, 164)
